 Task: Find connections with filter location Prostějov with filter topic #jobseekerswith filter profile language English with filter current company VICE Media with filter school KRISHNA INSTITUTE OF ENGINEERING AND TECHNOLOGY, GHAZIABAD with filter industry Business Content with filter service category Tax Law with filter keywords title Credit Authorizer
Action: Mouse moved to (573, 76)
Screenshot: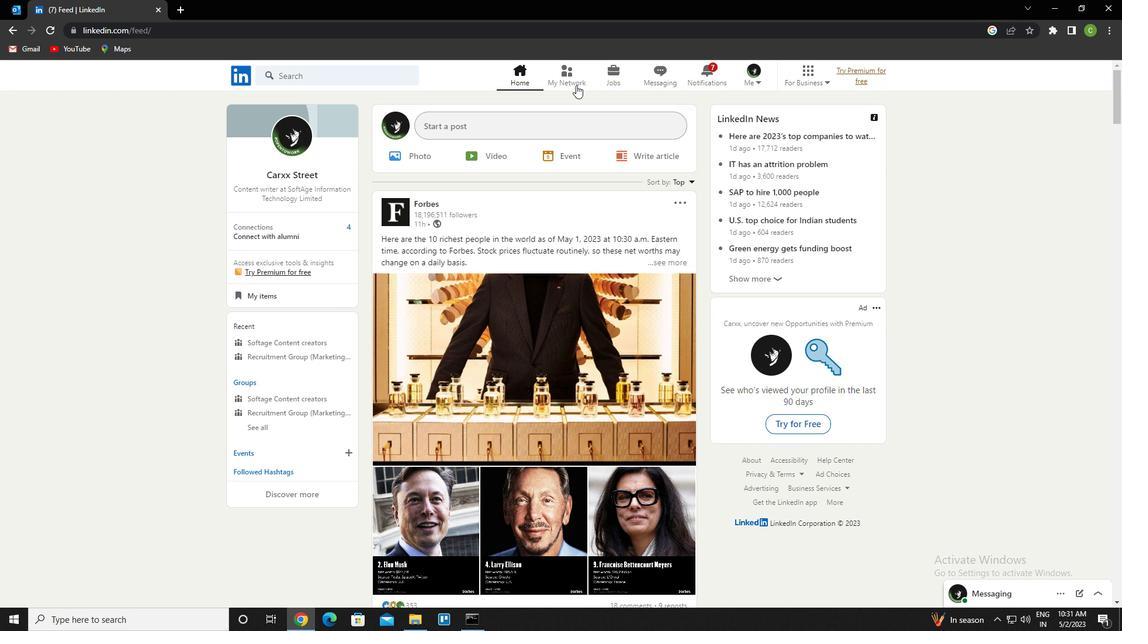 
Action: Mouse pressed left at (573, 76)
Screenshot: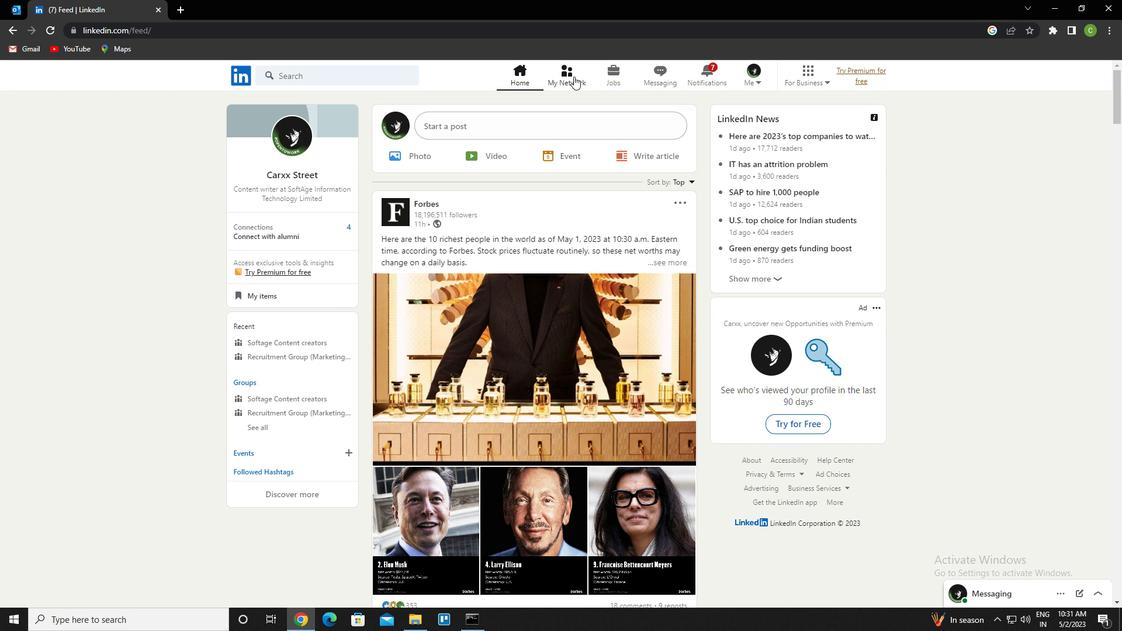 
Action: Mouse moved to (316, 143)
Screenshot: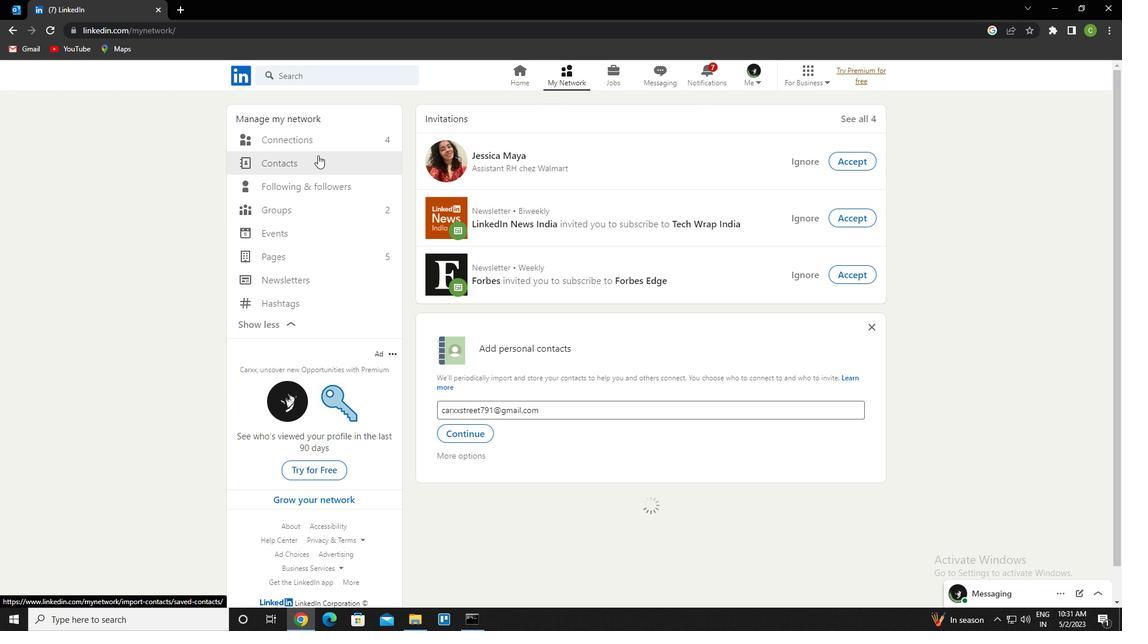 
Action: Mouse pressed left at (316, 143)
Screenshot: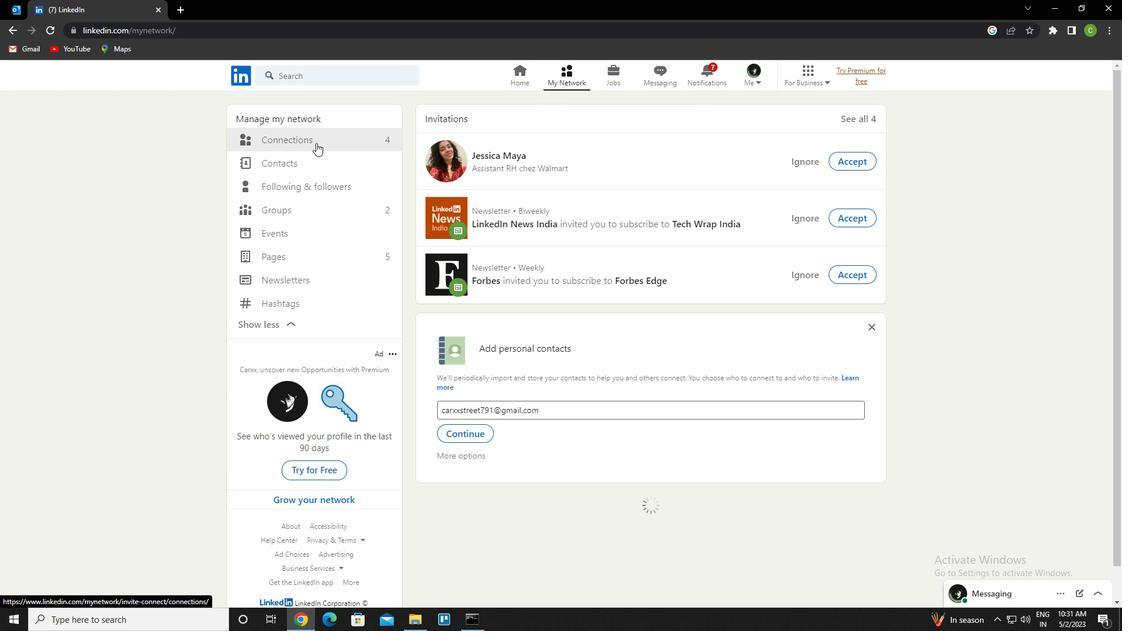 
Action: Mouse moved to (643, 143)
Screenshot: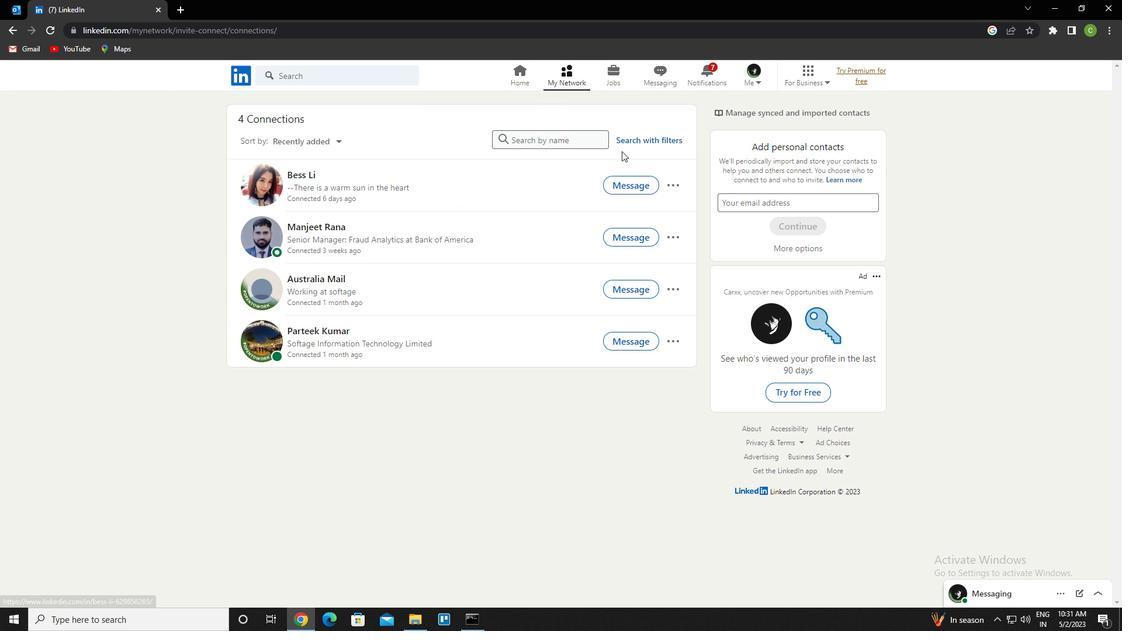 
Action: Mouse pressed left at (643, 143)
Screenshot: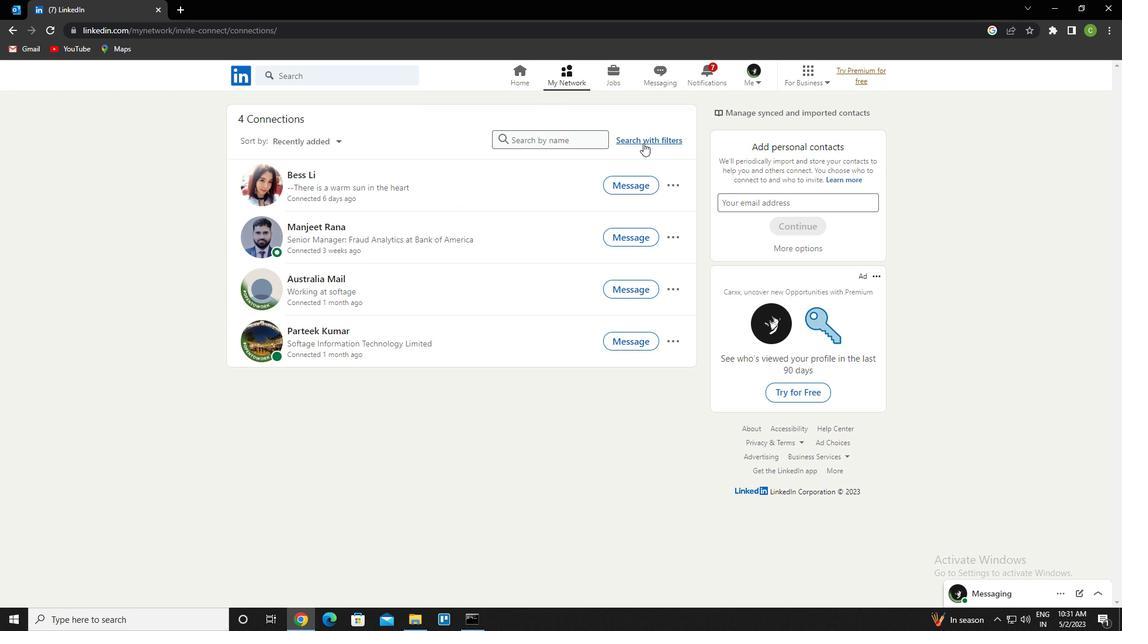 
Action: Mouse moved to (589, 102)
Screenshot: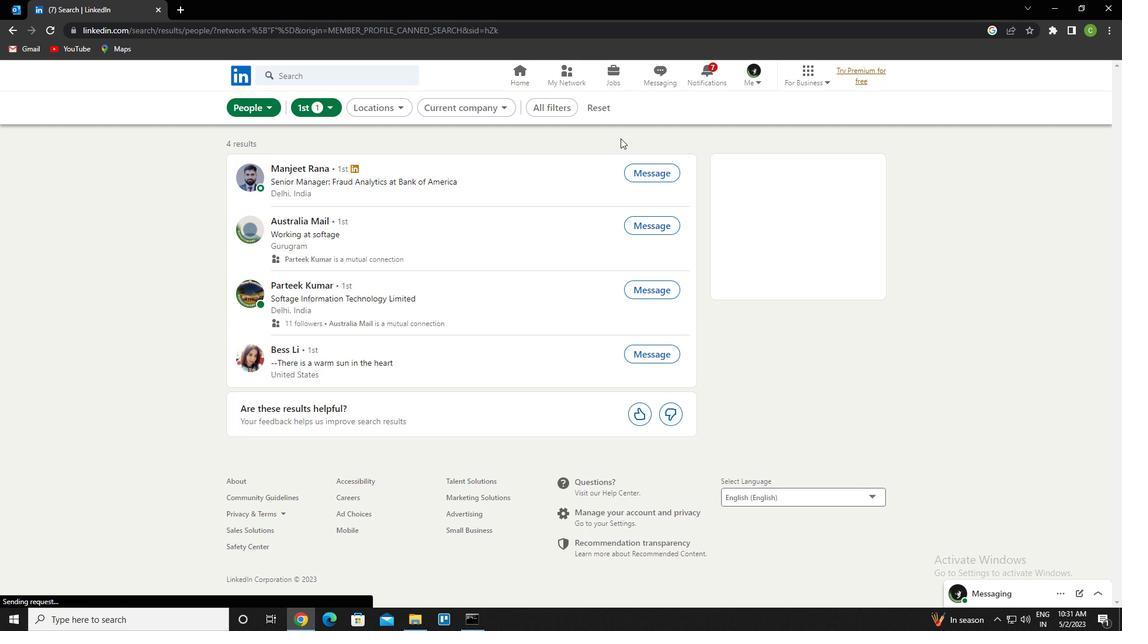 
Action: Mouse pressed left at (589, 102)
Screenshot: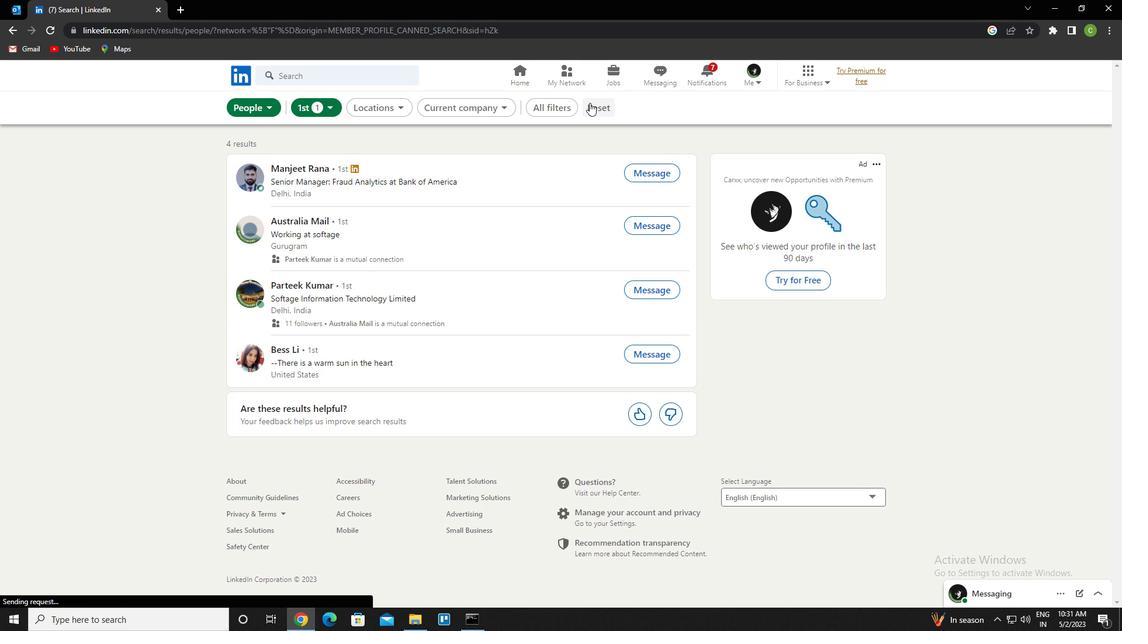 
Action: Mouse moved to (582, 111)
Screenshot: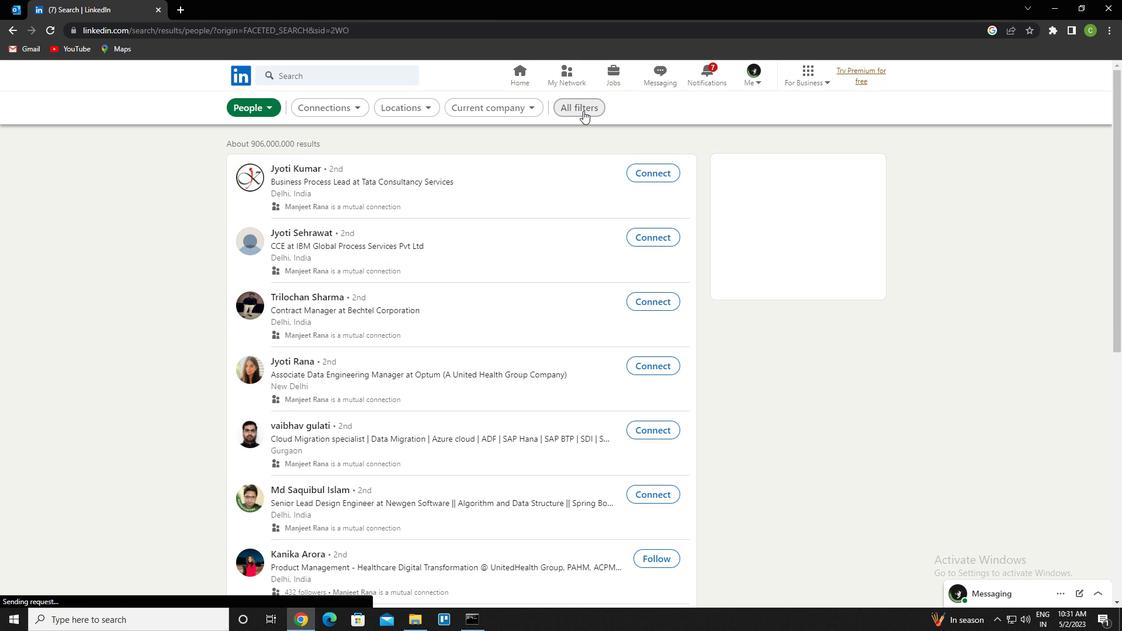 
Action: Mouse pressed left at (582, 111)
Screenshot: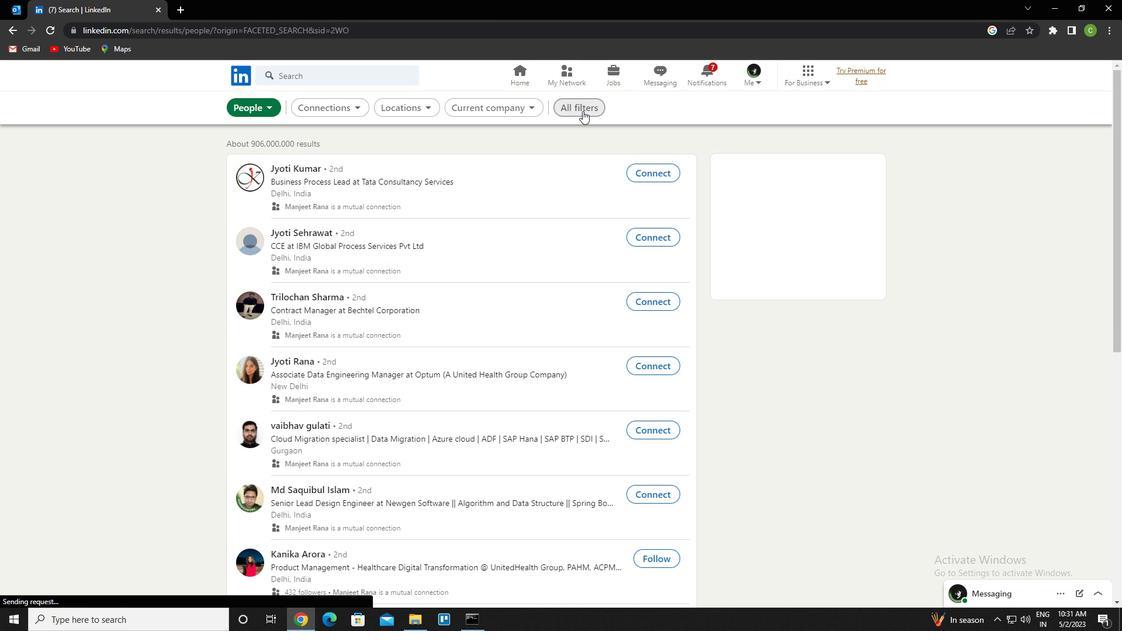 
Action: Mouse moved to (991, 328)
Screenshot: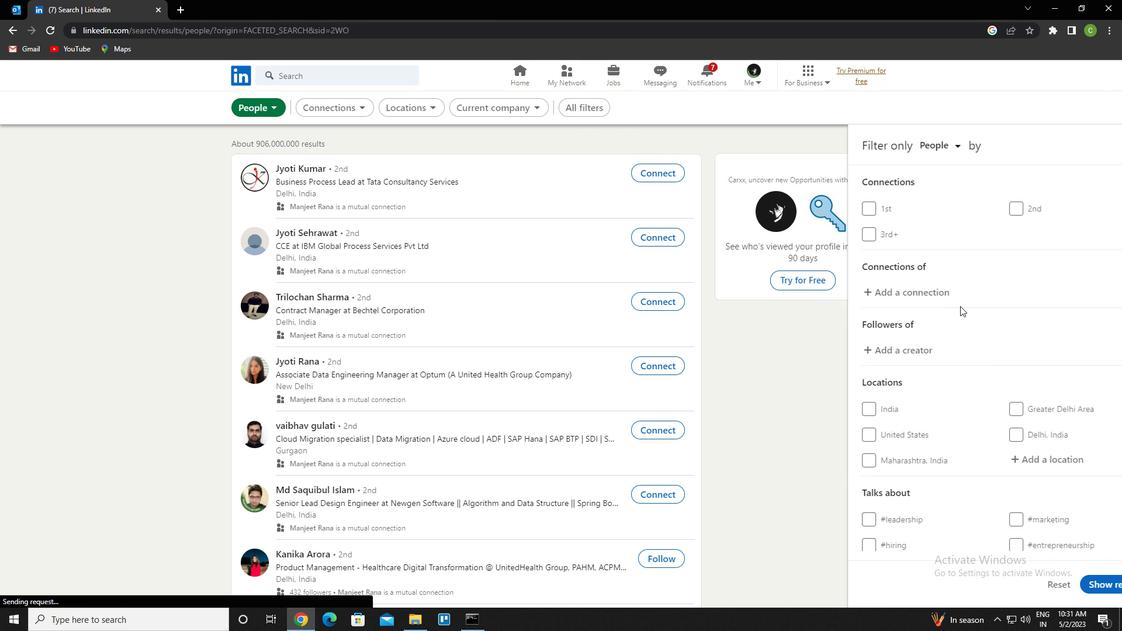 
Action: Mouse scrolled (991, 327) with delta (0, 0)
Screenshot: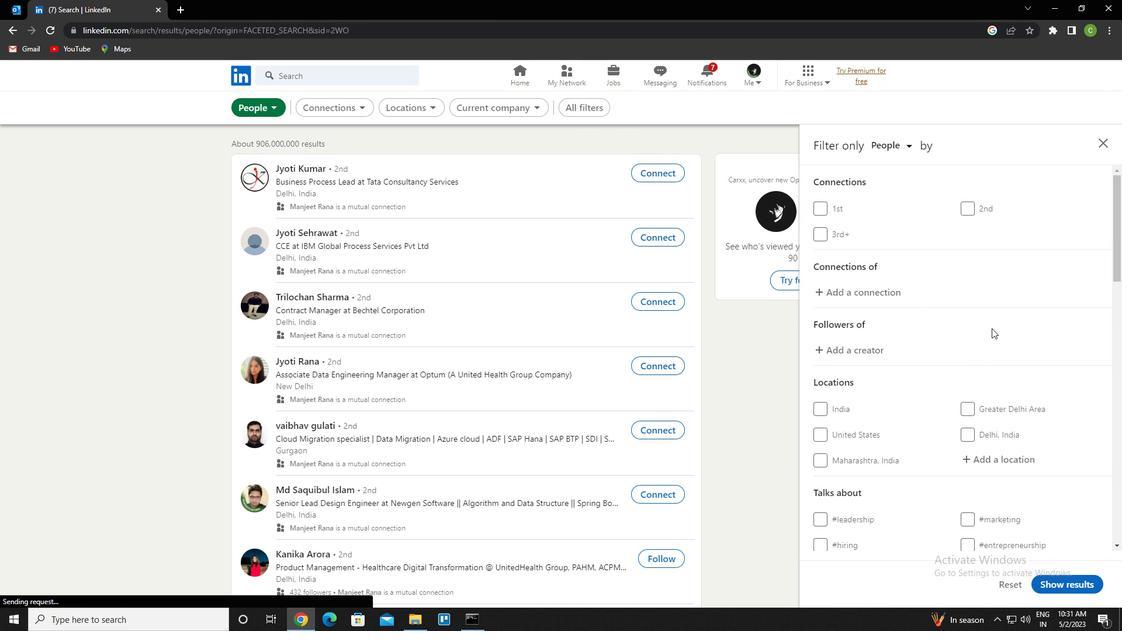 
Action: Mouse scrolled (991, 327) with delta (0, 0)
Screenshot: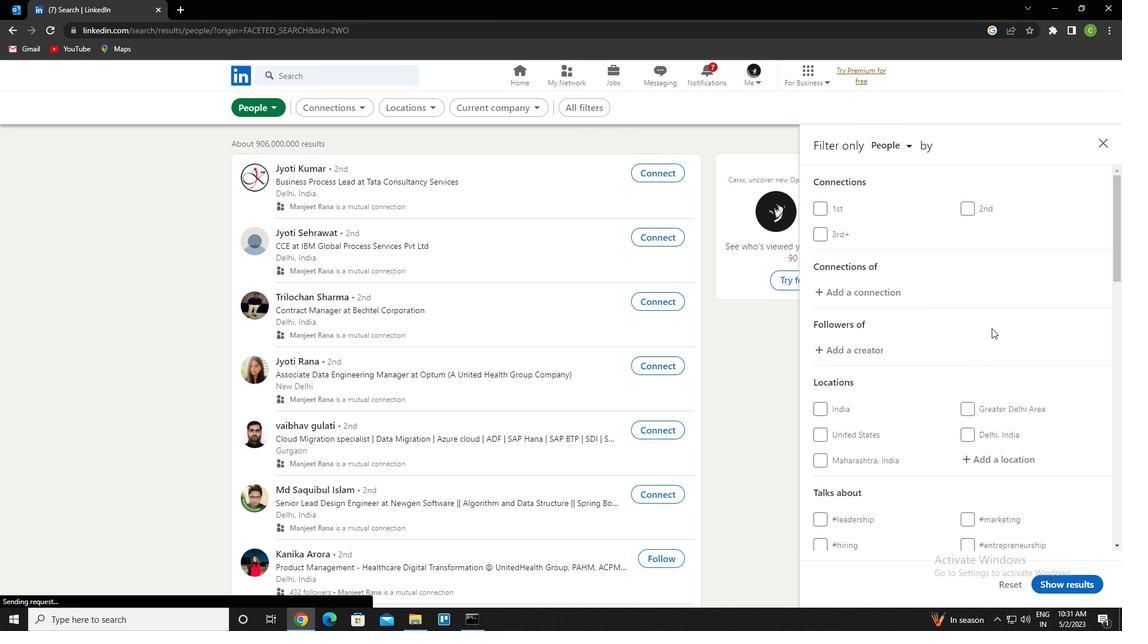 
Action: Mouse moved to (1004, 344)
Screenshot: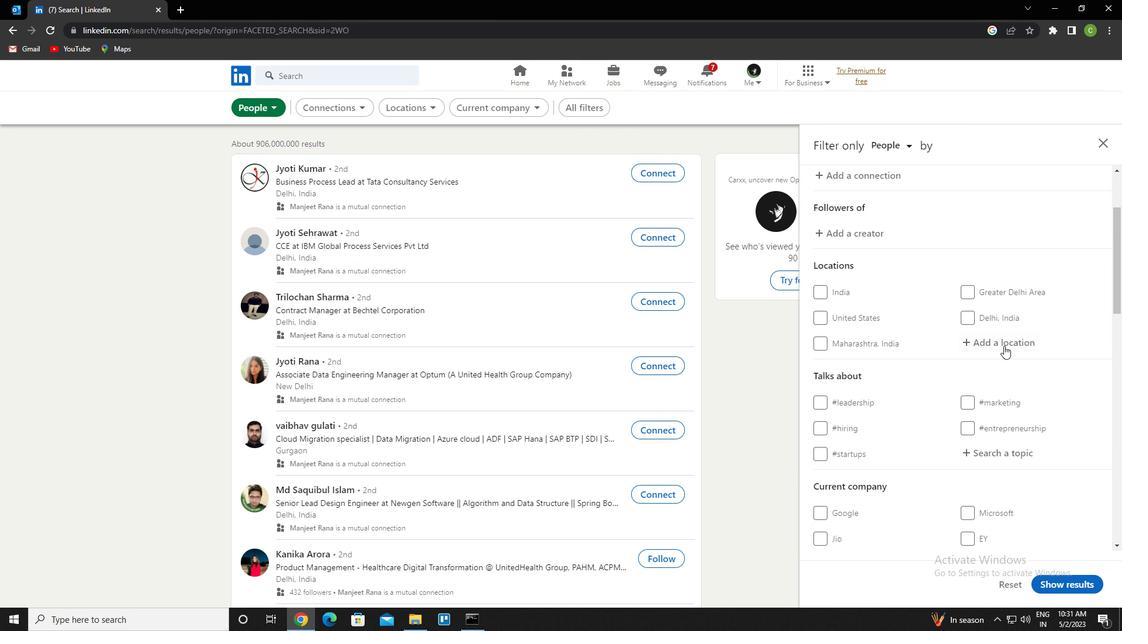
Action: Mouse pressed left at (1004, 344)
Screenshot: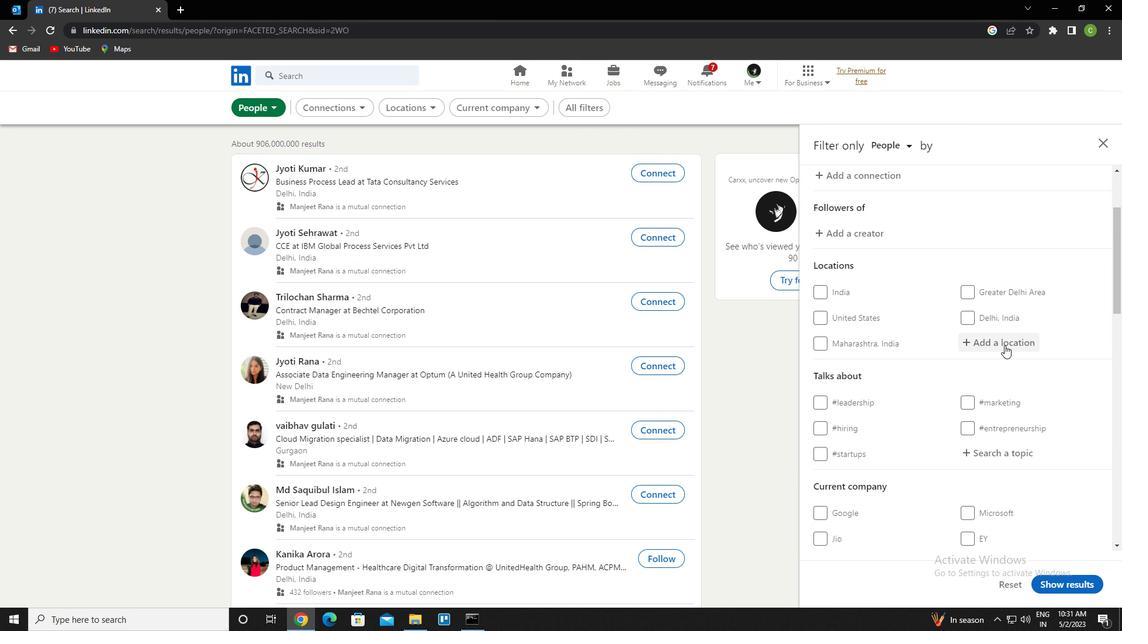 
Action: Mouse moved to (1004, 344)
Screenshot: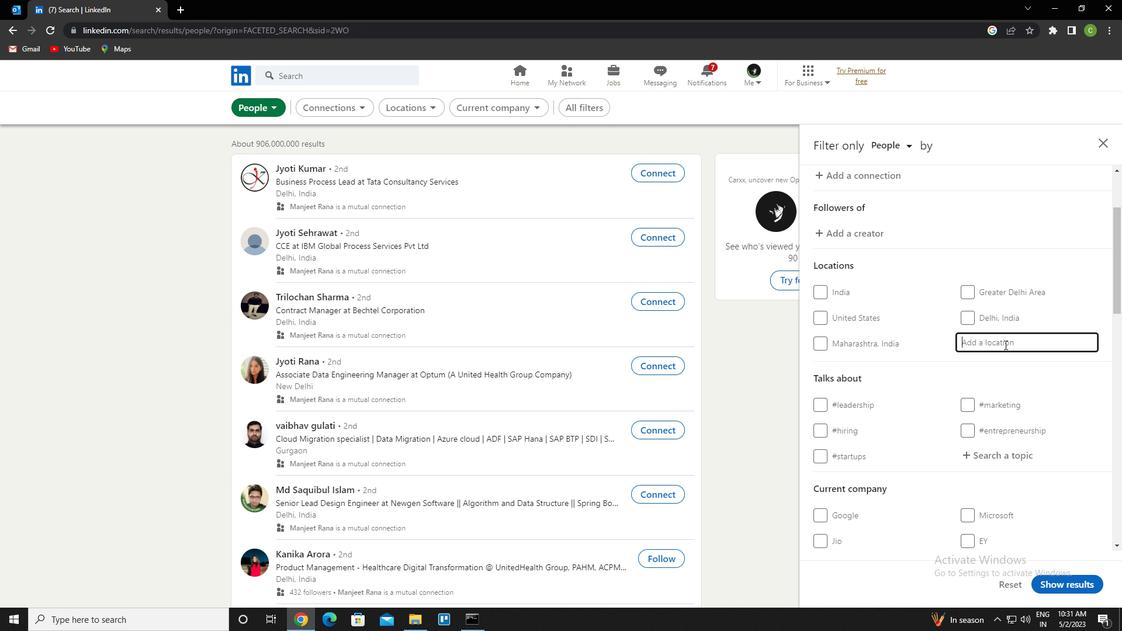 
Action: Key pressed <Key.caps_lock>p<Key.caps_lock>roste<Key.down><Key.enter>
Screenshot: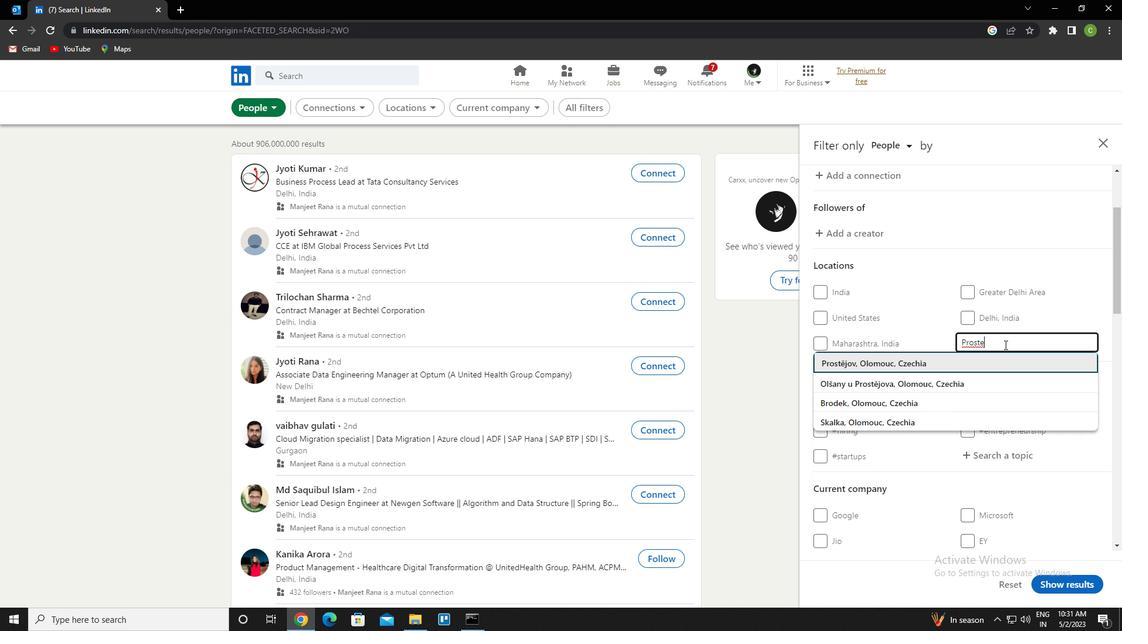 
Action: Mouse moved to (980, 359)
Screenshot: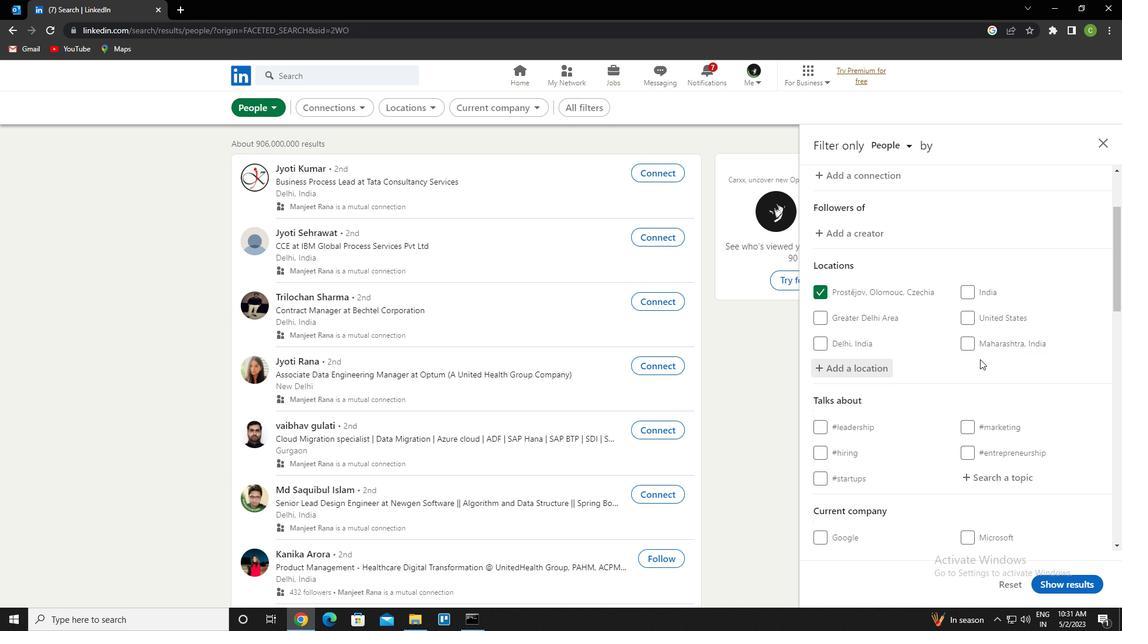 
Action: Mouse scrolled (980, 358) with delta (0, 0)
Screenshot: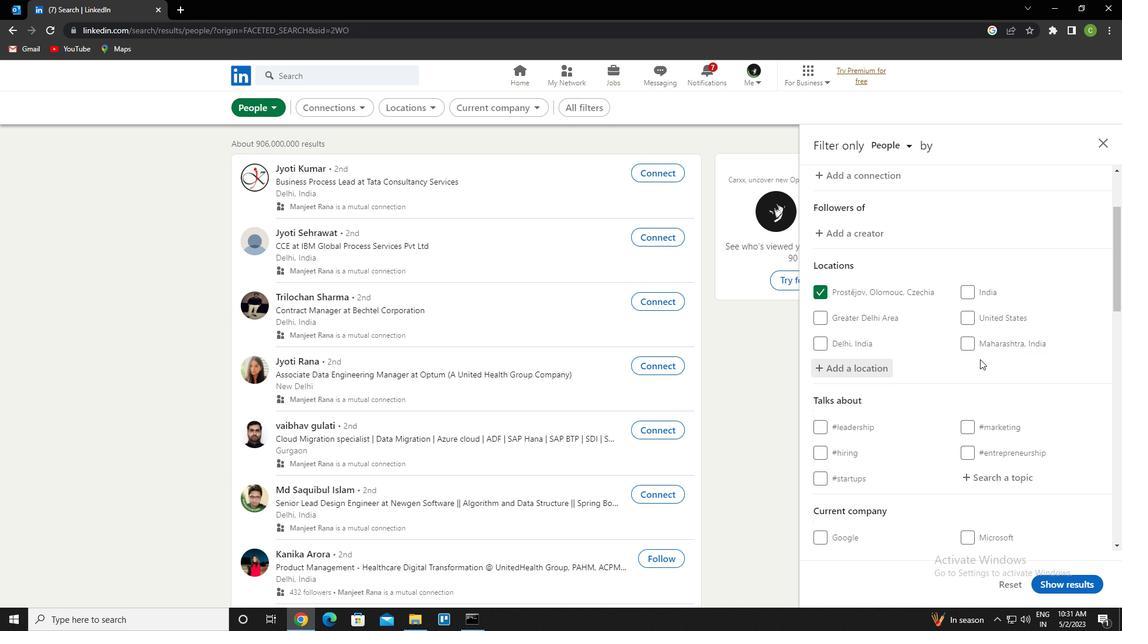 
Action: Mouse moved to (981, 358)
Screenshot: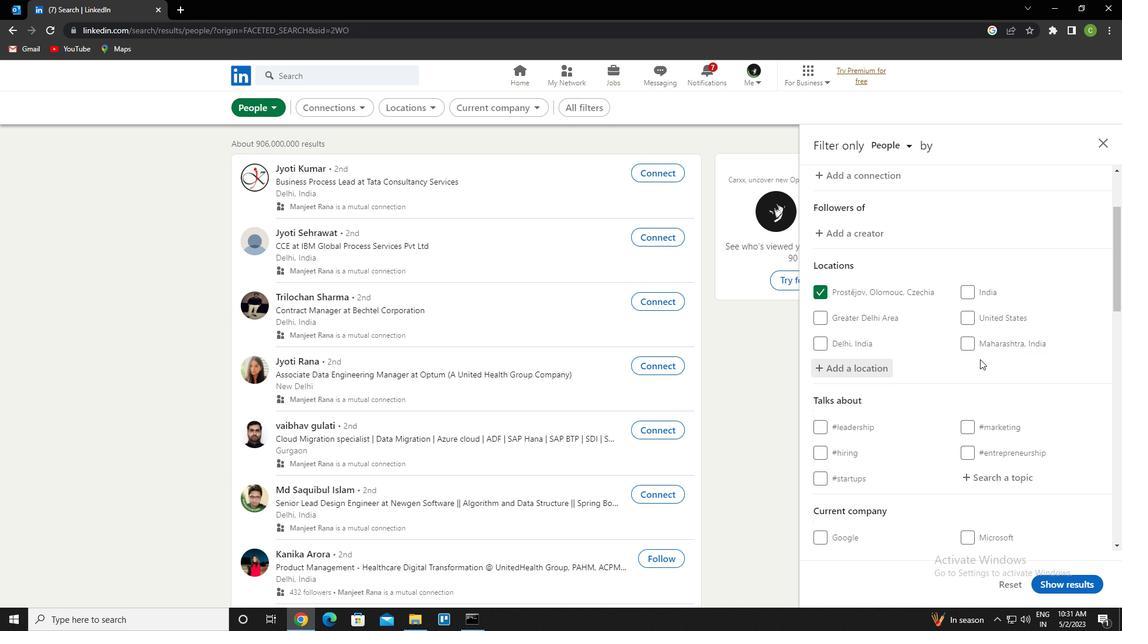 
Action: Mouse scrolled (981, 358) with delta (0, 0)
Screenshot: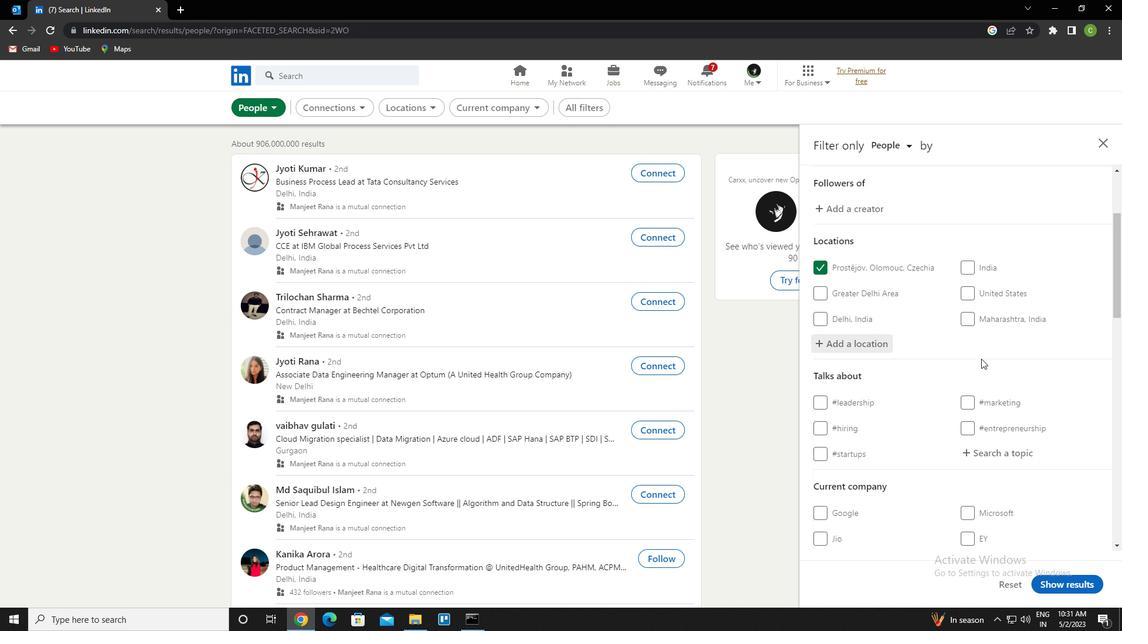 
Action: Mouse moved to (981, 358)
Screenshot: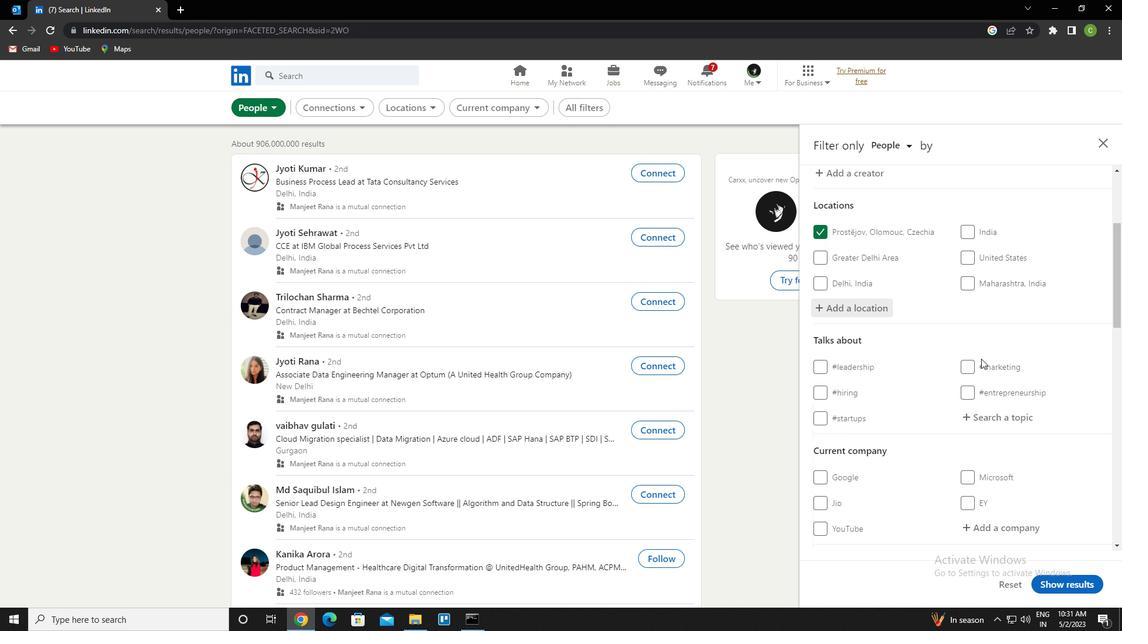 
Action: Mouse scrolled (981, 358) with delta (0, 0)
Screenshot: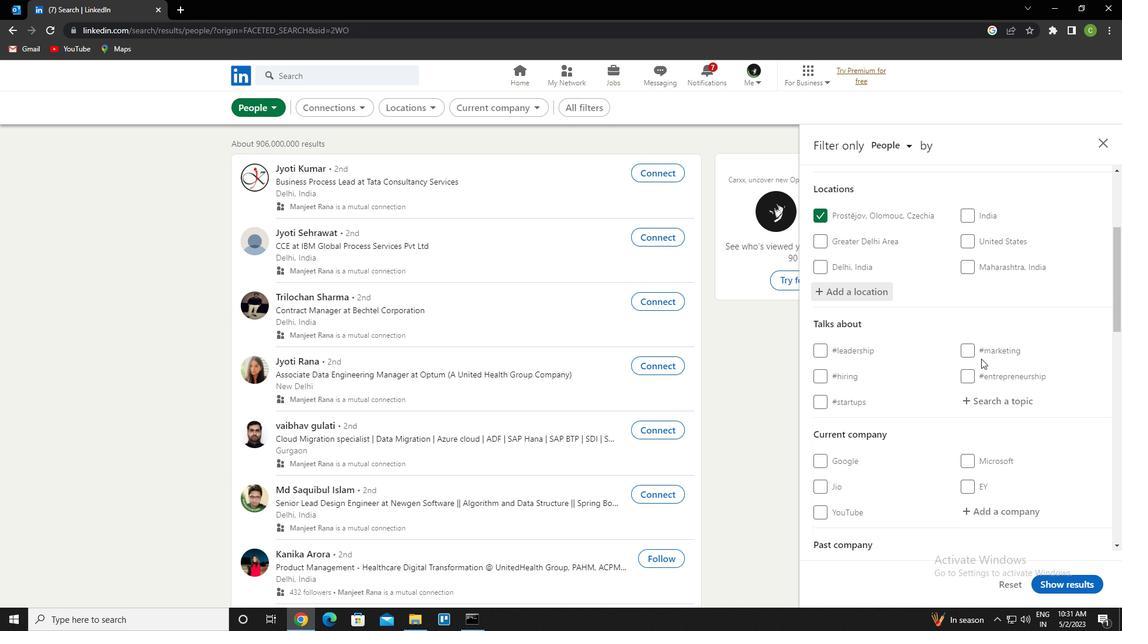 
Action: Mouse scrolled (981, 358) with delta (0, 0)
Screenshot: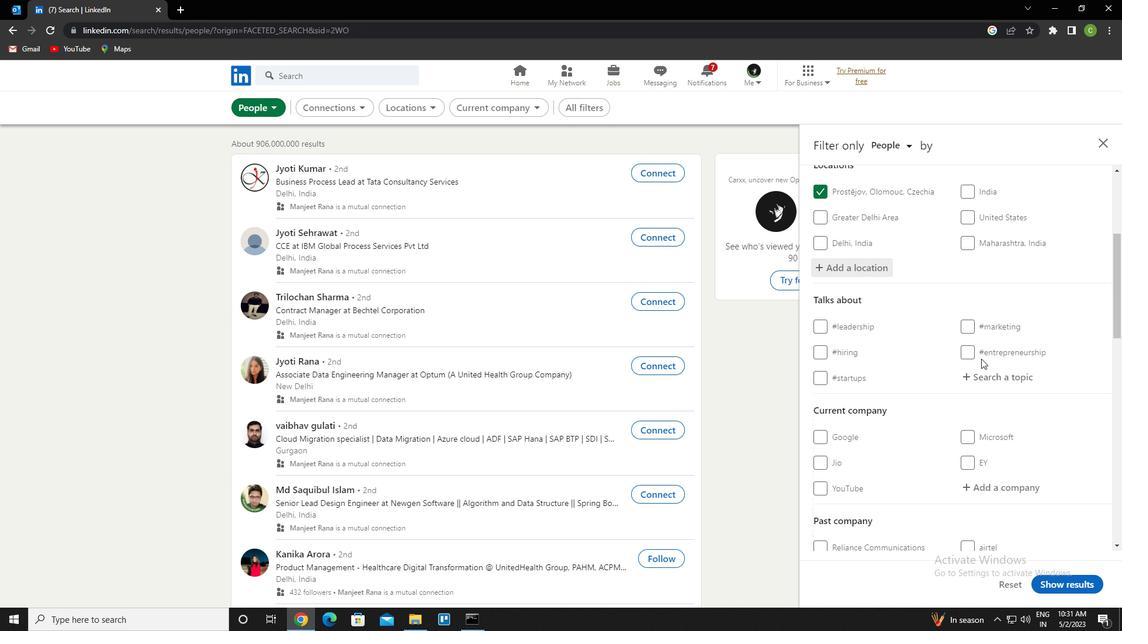 
Action: Mouse scrolled (981, 358) with delta (0, 0)
Screenshot: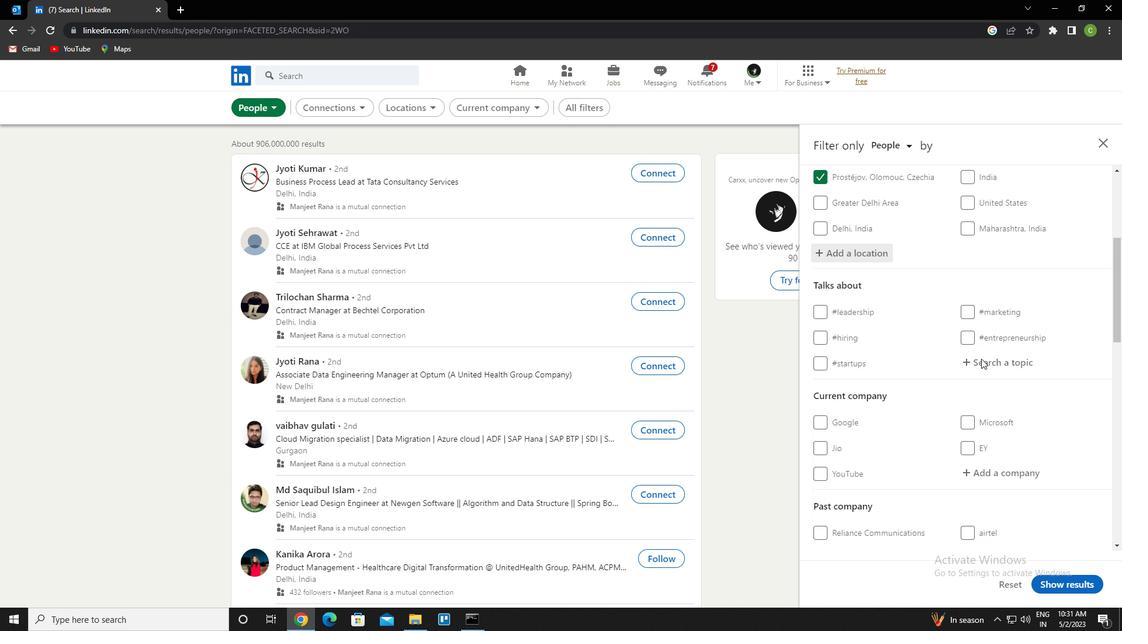 
Action: Mouse moved to (981, 358)
Screenshot: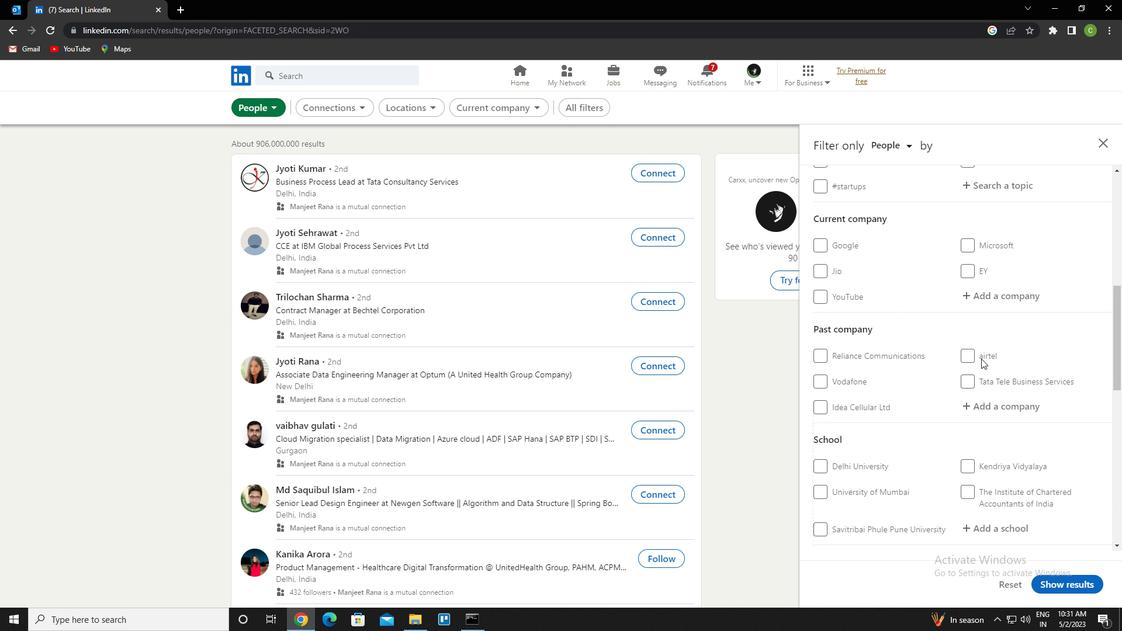
Action: Mouse scrolled (981, 359) with delta (0, 0)
Screenshot: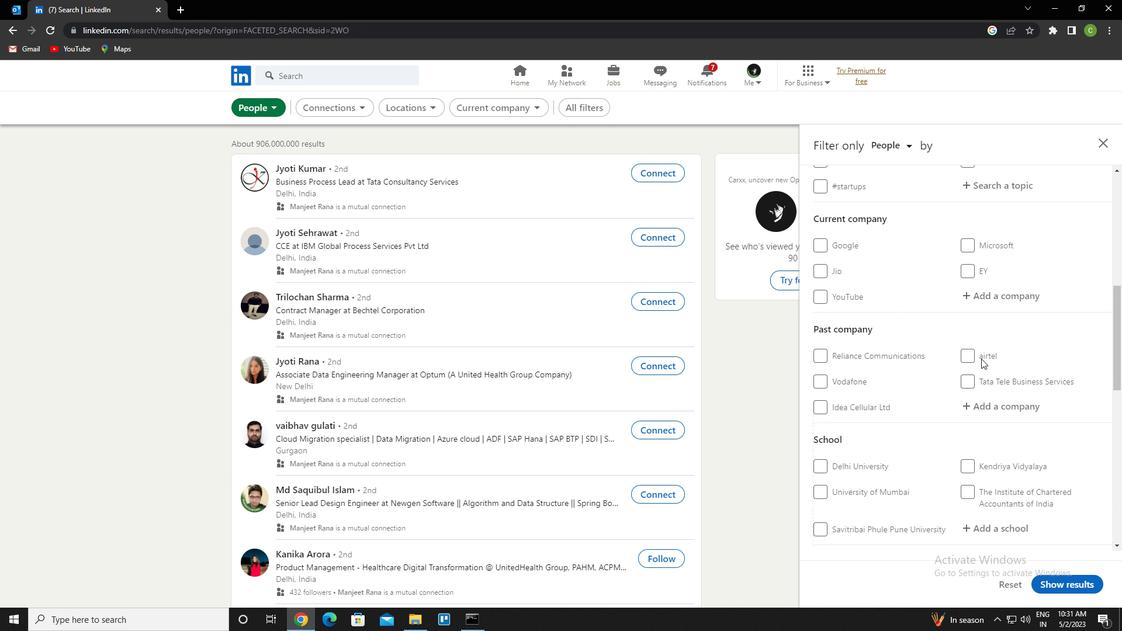 
Action: Mouse scrolled (981, 359) with delta (0, 0)
Screenshot: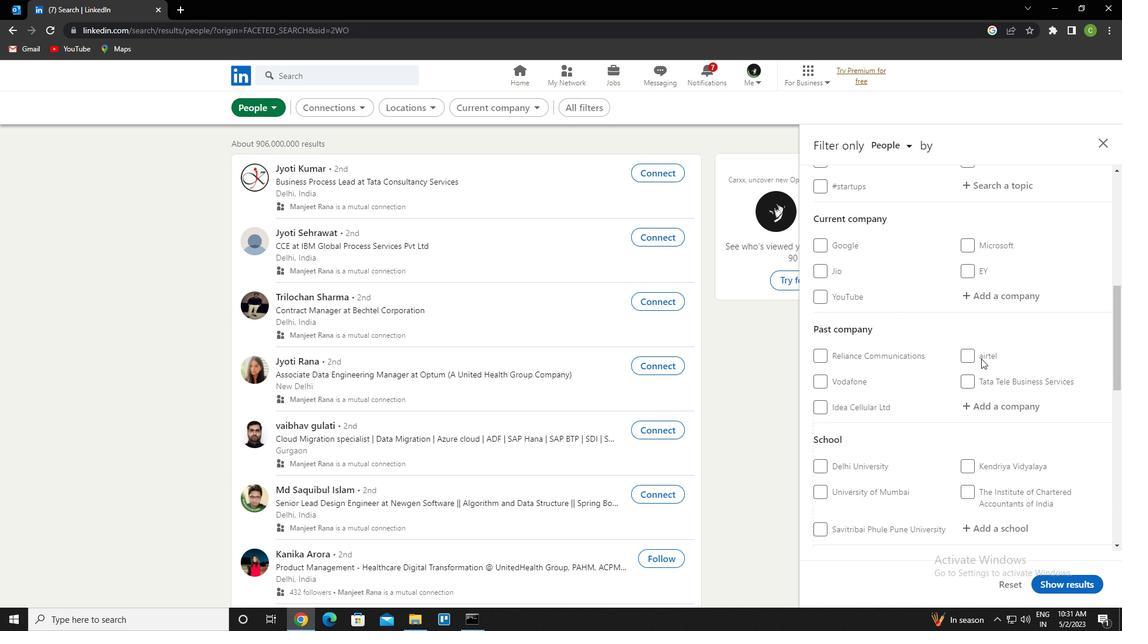 
Action: Mouse moved to (991, 301)
Screenshot: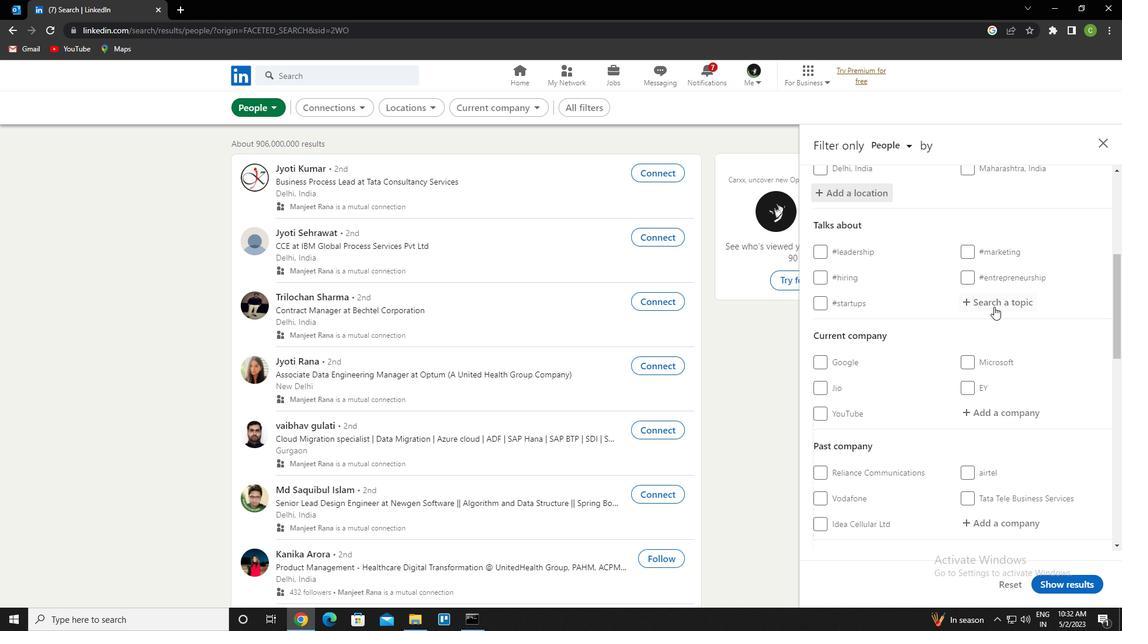 
Action: Mouse pressed left at (991, 301)
Screenshot: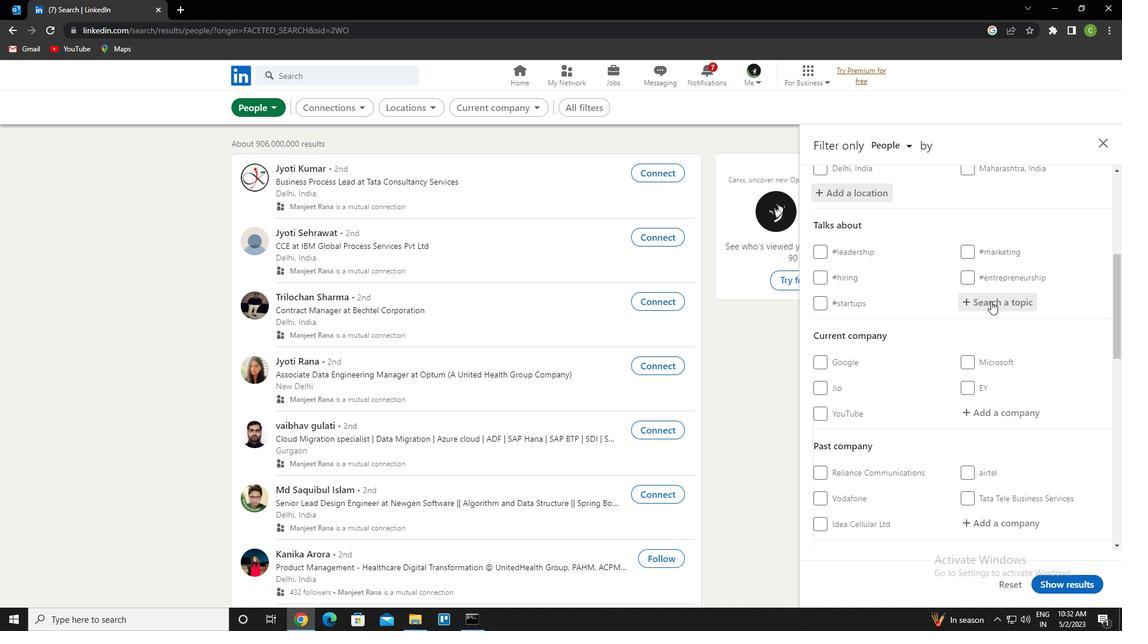 
Action: Key pressed jobseeker<Key.down><Key.enter>
Screenshot: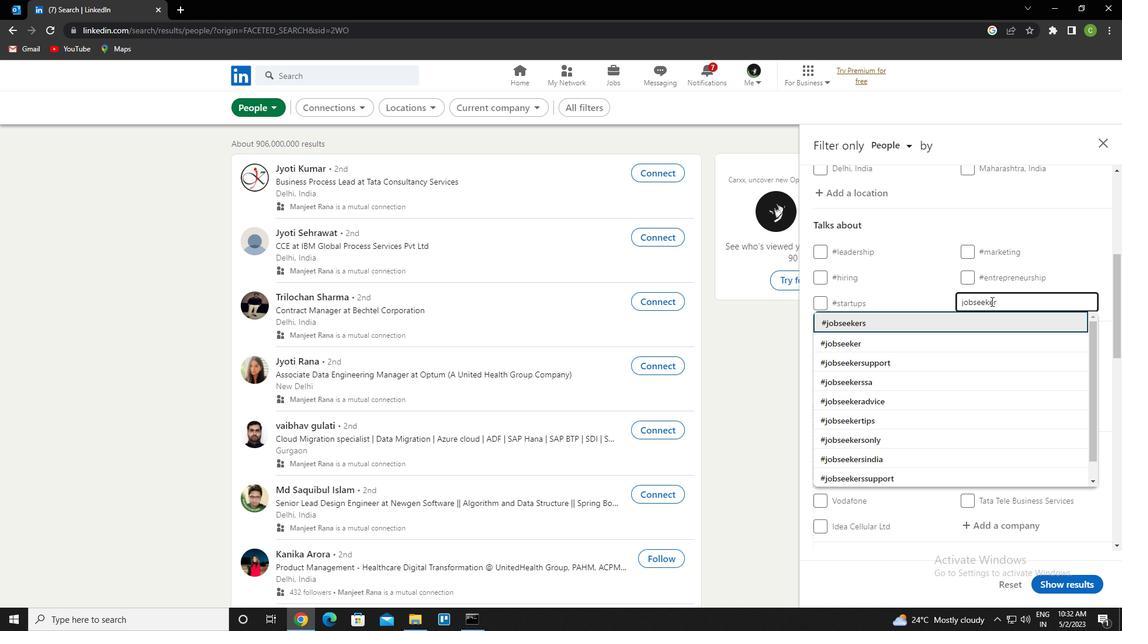
Action: Mouse moved to (988, 302)
Screenshot: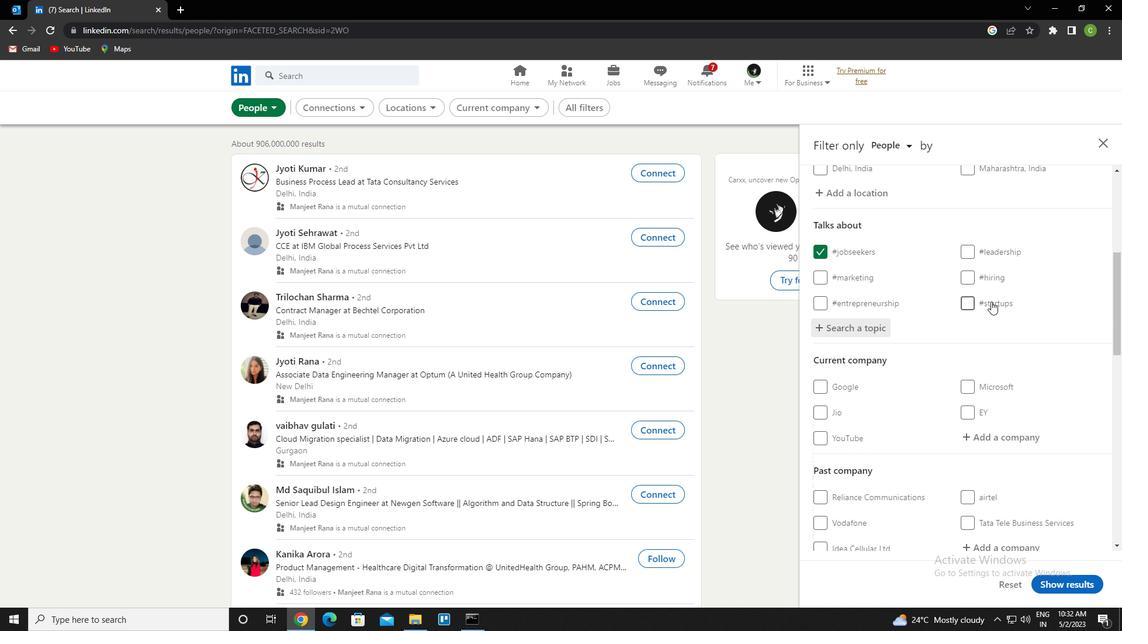 
Action: Mouse scrolled (988, 302) with delta (0, 0)
Screenshot: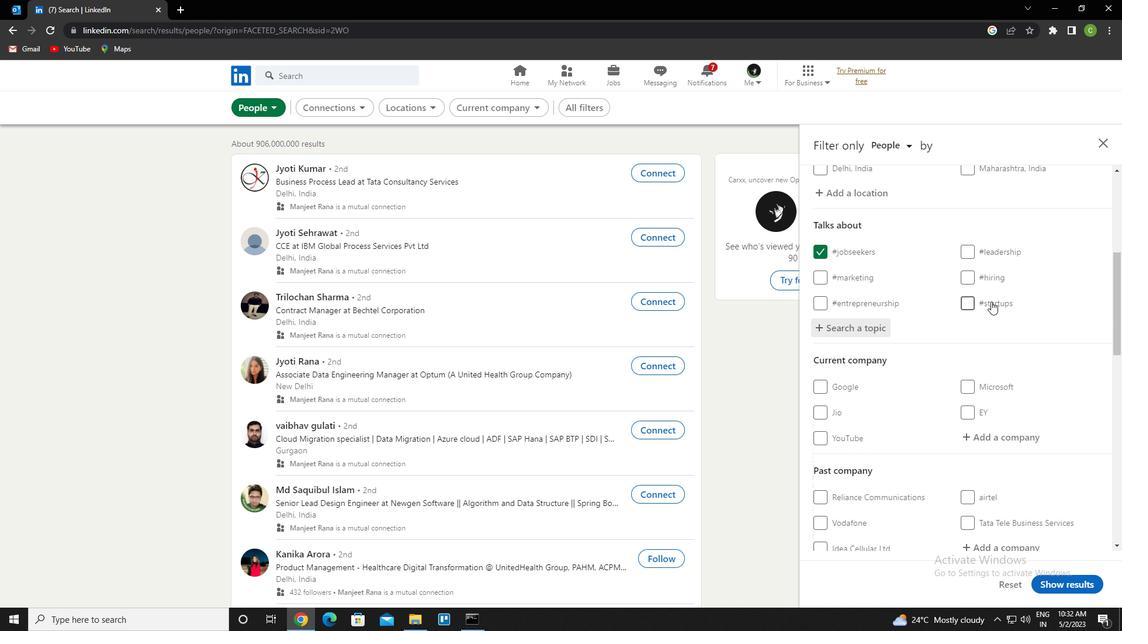 
Action: Mouse moved to (985, 304)
Screenshot: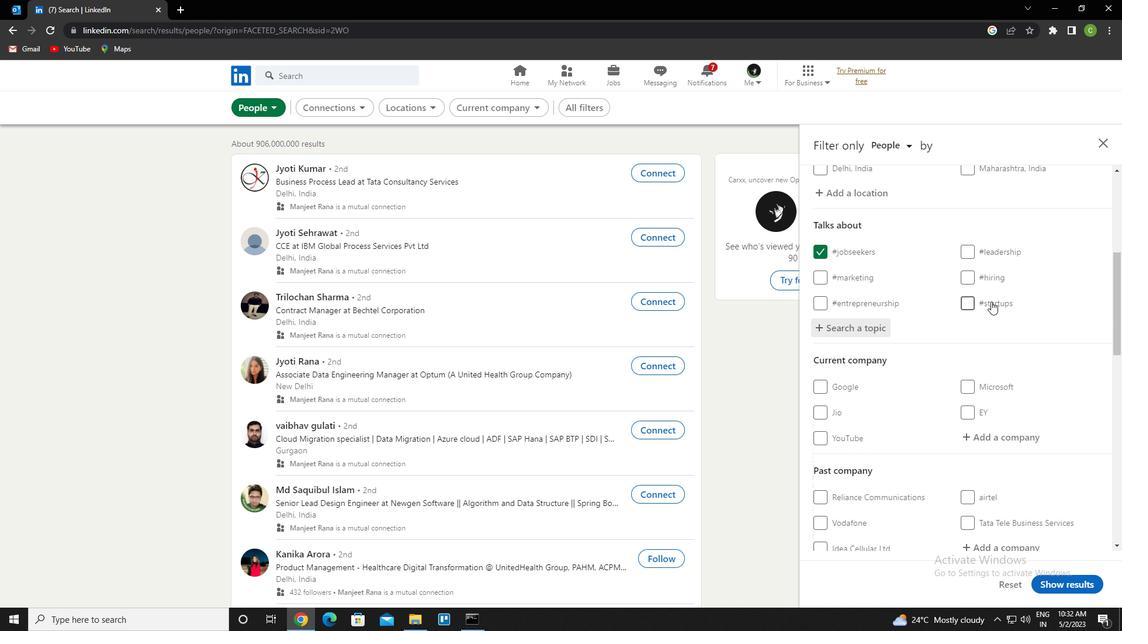 
Action: Mouse scrolled (985, 303) with delta (0, 0)
Screenshot: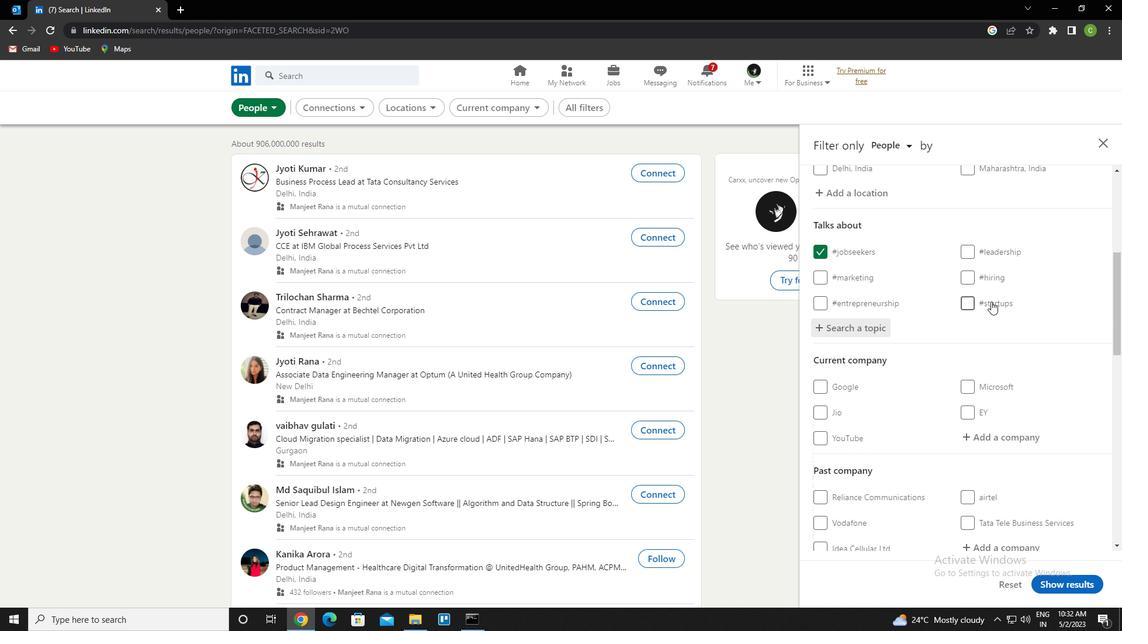 
Action: Mouse moved to (980, 310)
Screenshot: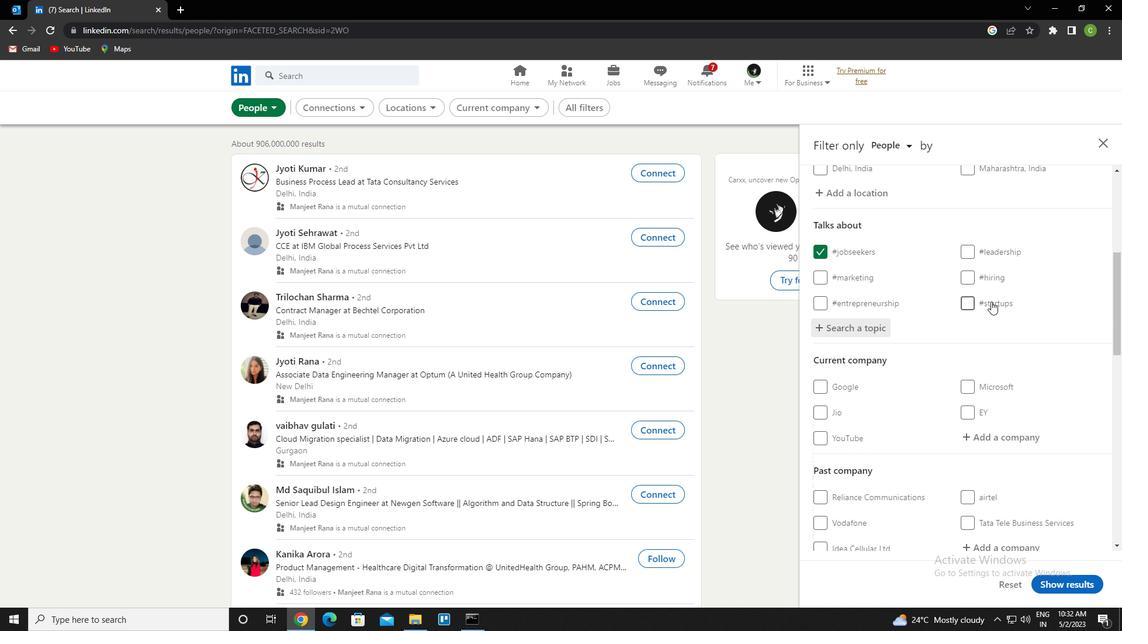 
Action: Mouse scrolled (980, 309) with delta (0, 0)
Screenshot: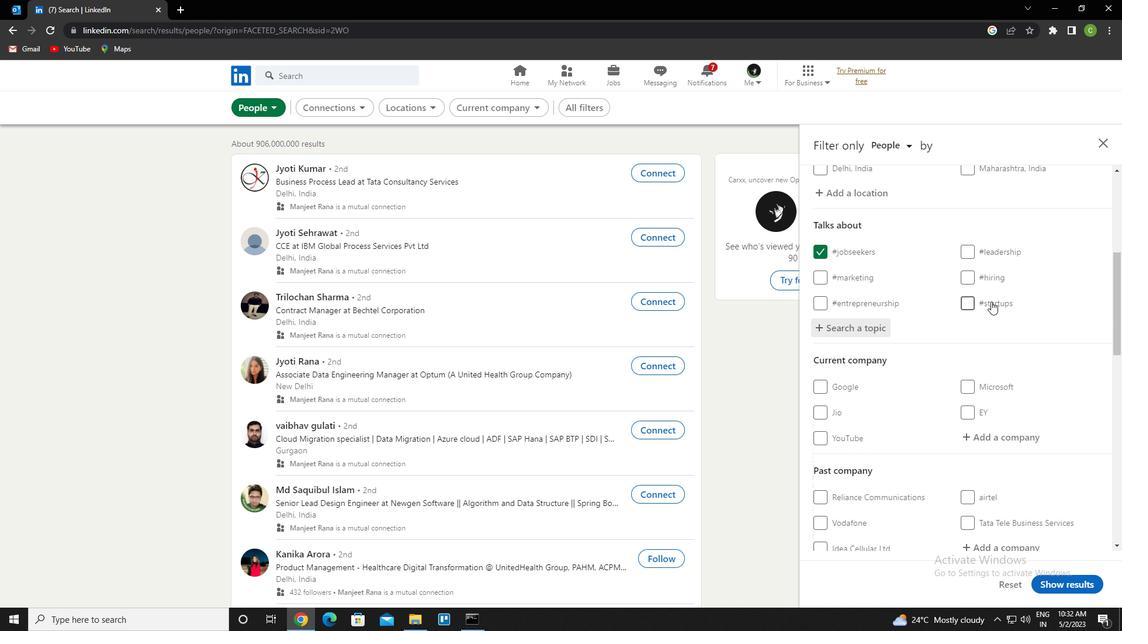 
Action: Mouse moved to (977, 315)
Screenshot: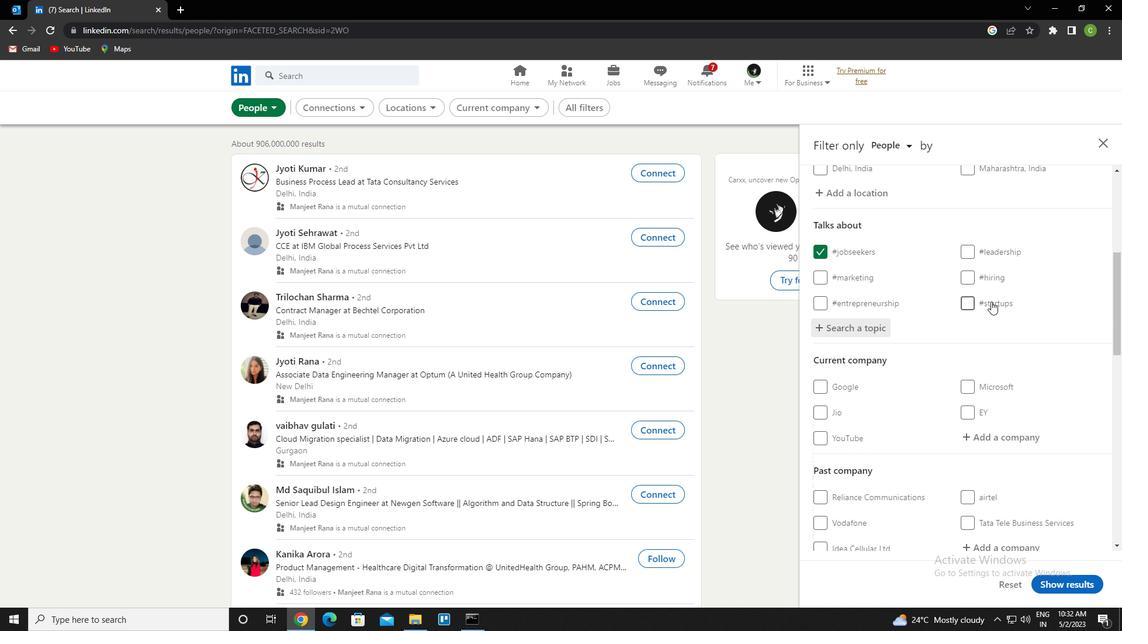 
Action: Mouse scrolled (977, 314) with delta (0, 0)
Screenshot: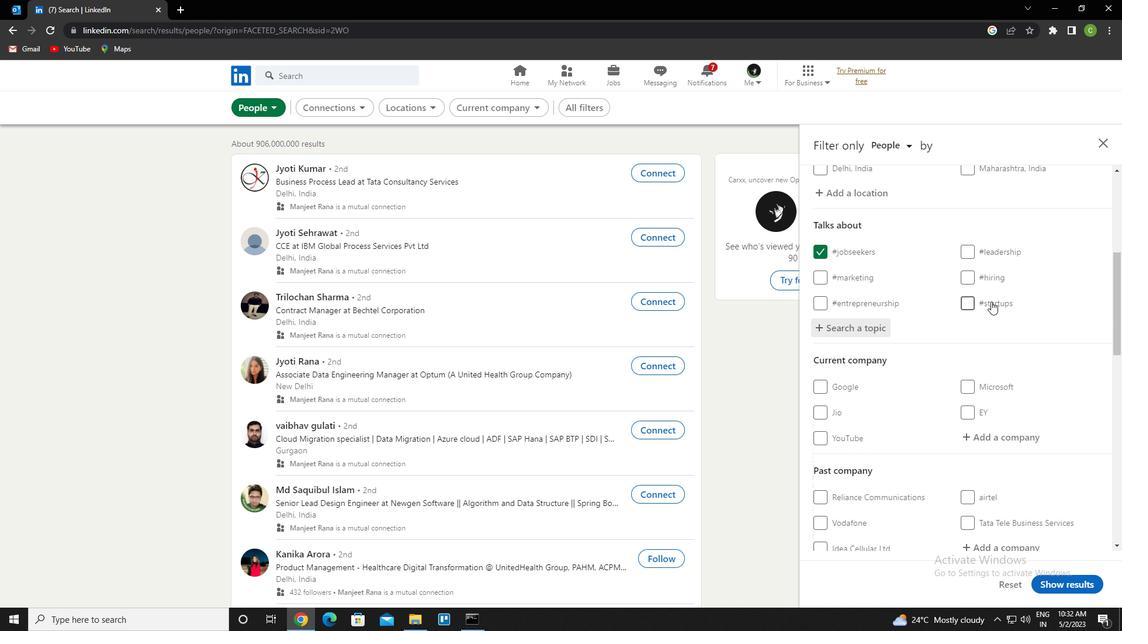 
Action: Mouse moved to (977, 315)
Screenshot: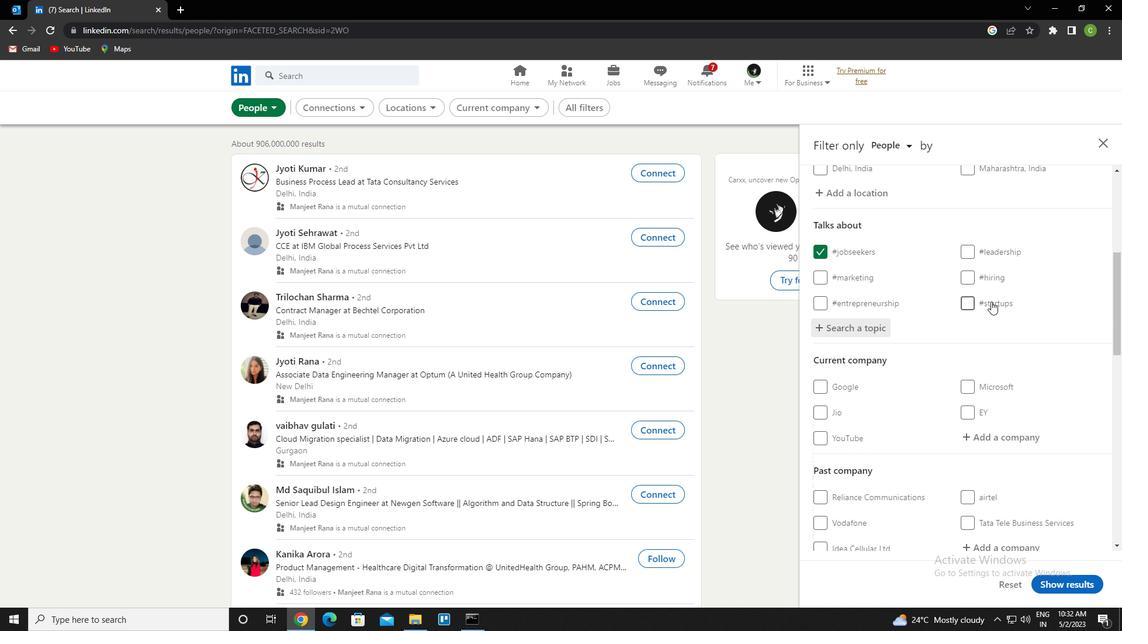 
Action: Mouse scrolled (977, 315) with delta (0, 0)
Screenshot: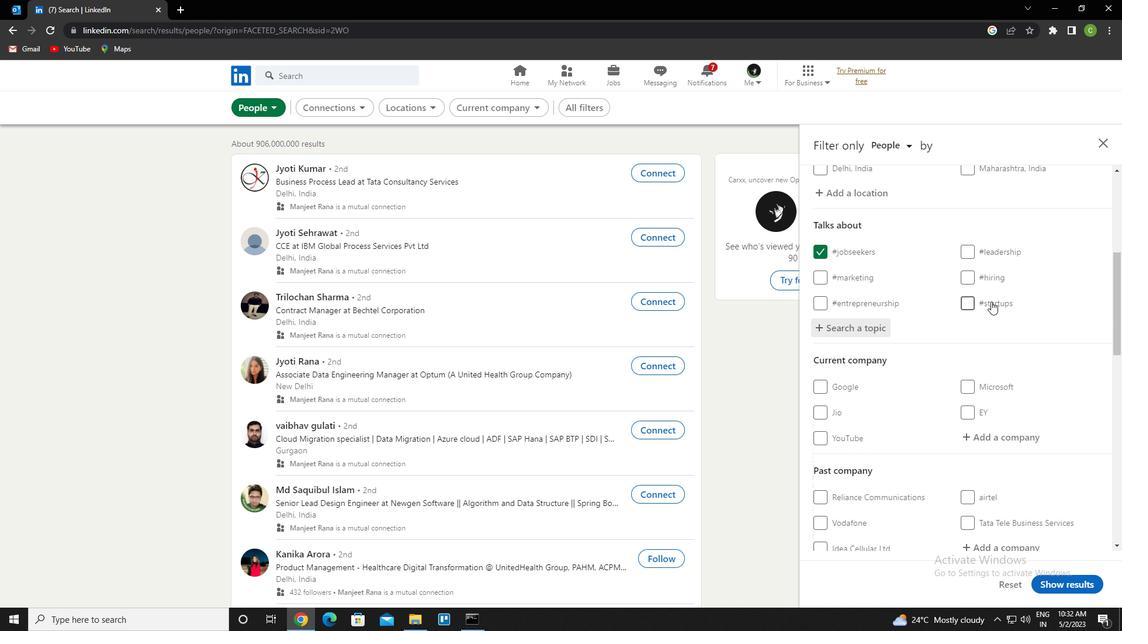 
Action: Mouse moved to (977, 316)
Screenshot: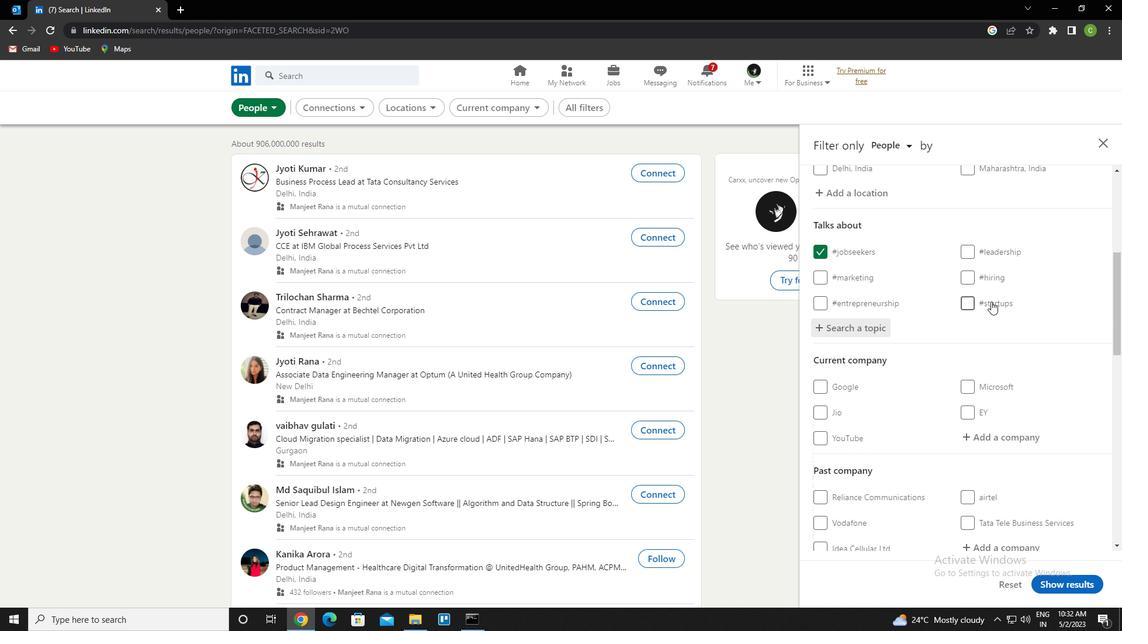
Action: Mouse scrolled (977, 315) with delta (0, 0)
Screenshot: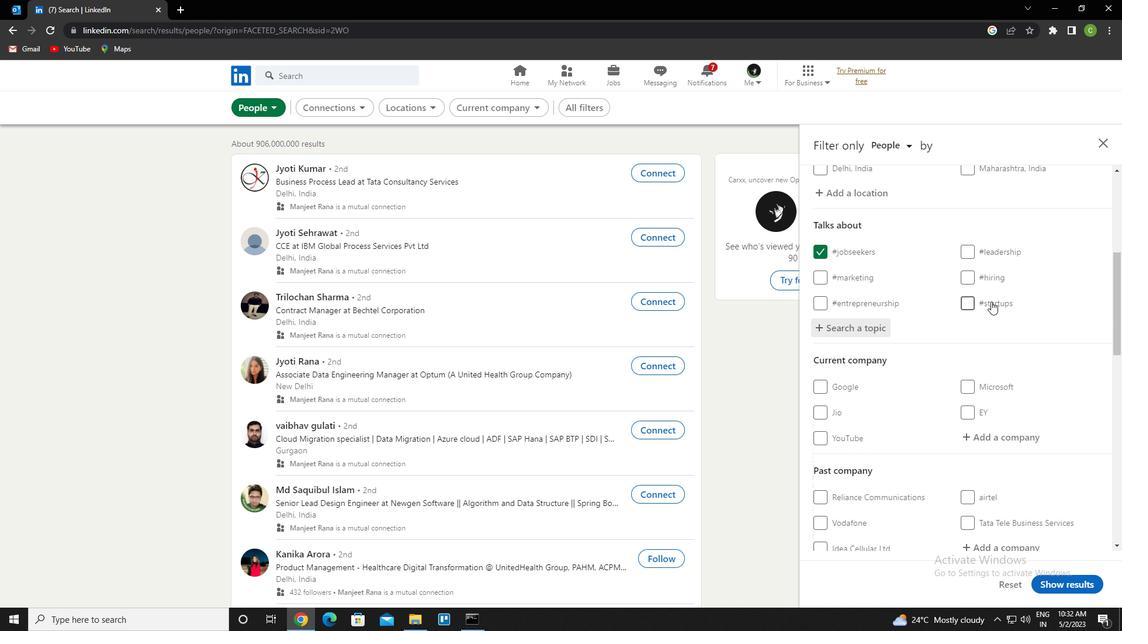 
Action: Mouse moved to (977, 316)
Screenshot: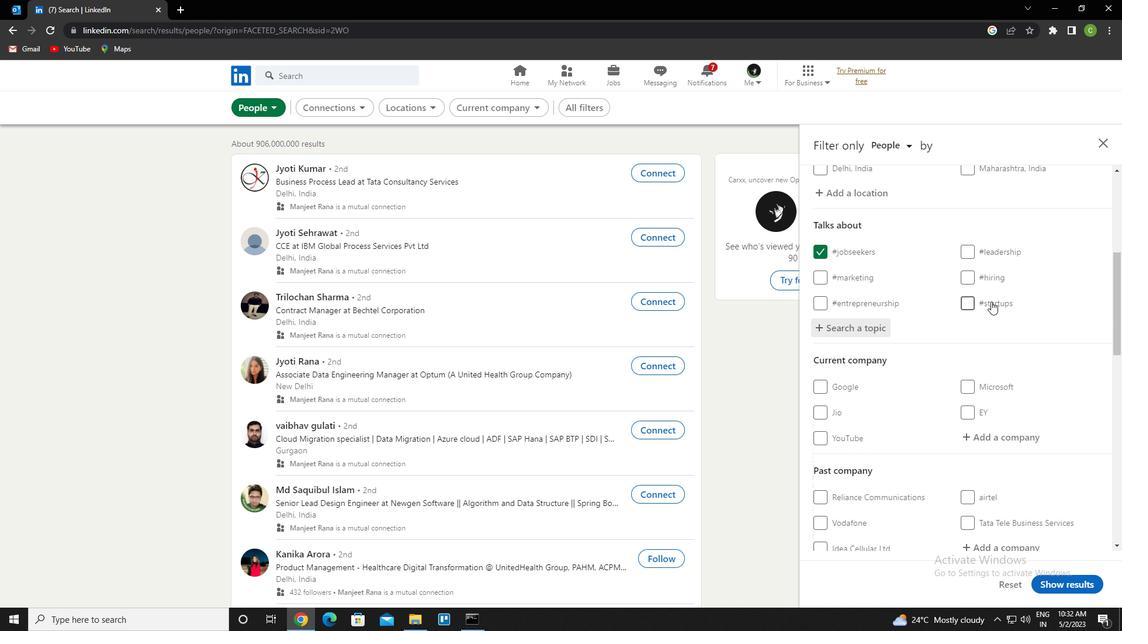 
Action: Mouse scrolled (977, 316) with delta (0, 0)
Screenshot: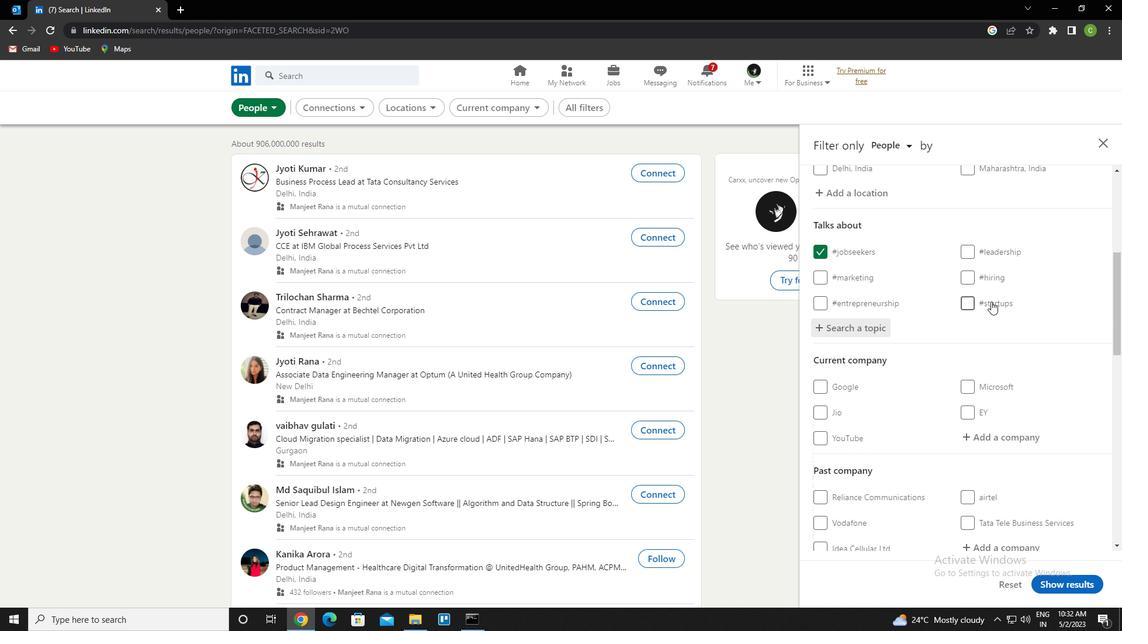 
Action: Mouse scrolled (977, 316) with delta (0, 0)
Screenshot: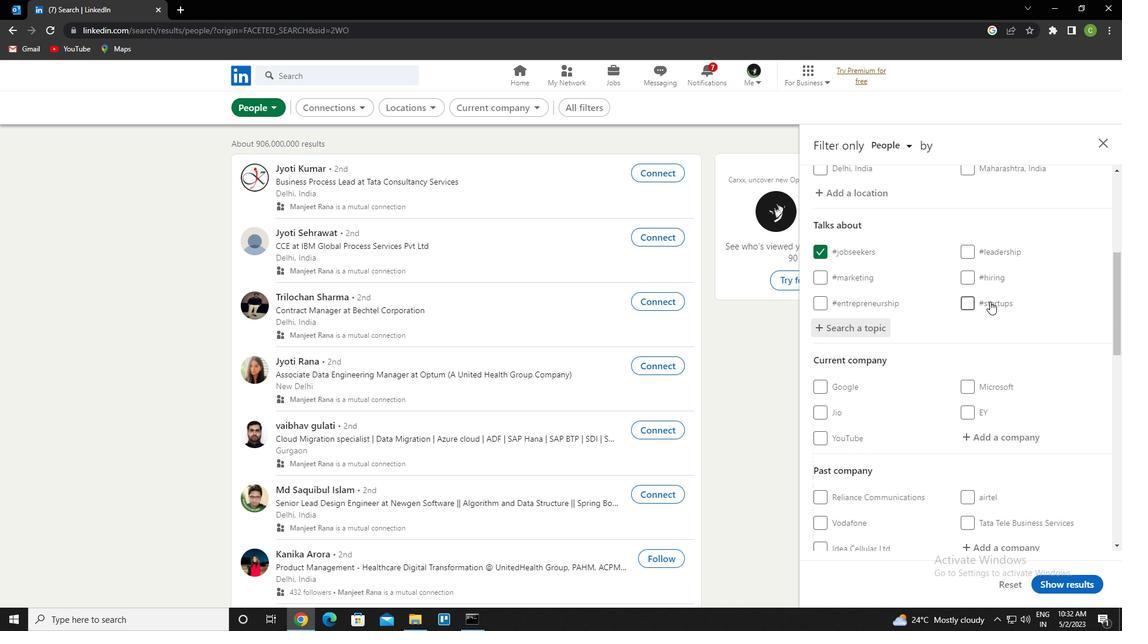 
Action: Mouse moved to (972, 319)
Screenshot: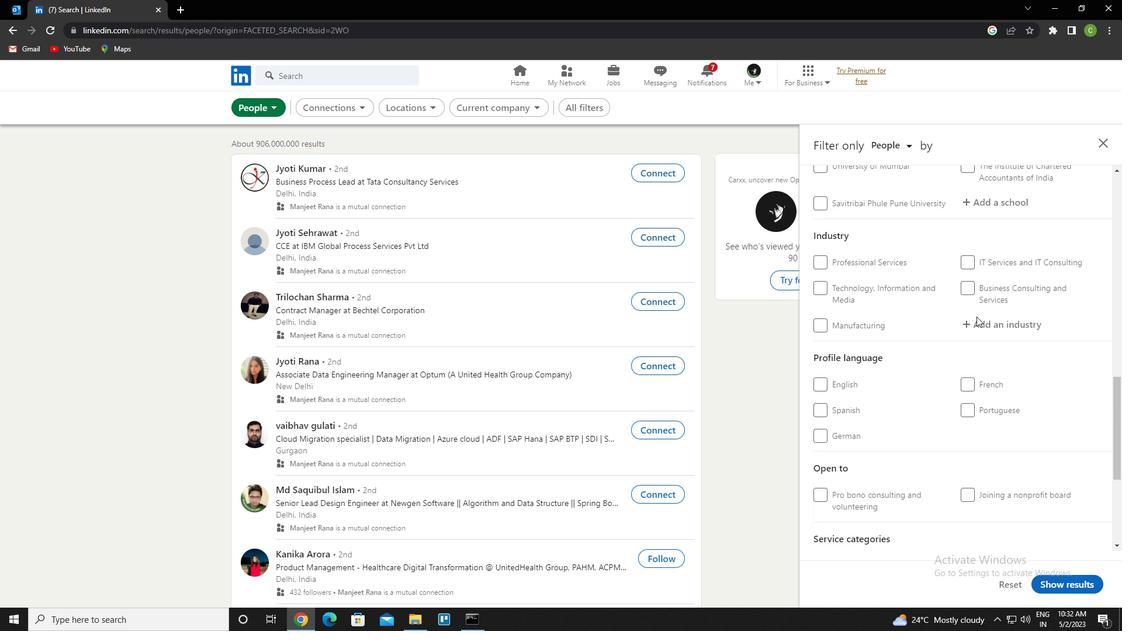 
Action: Mouse scrolled (972, 319) with delta (0, 0)
Screenshot: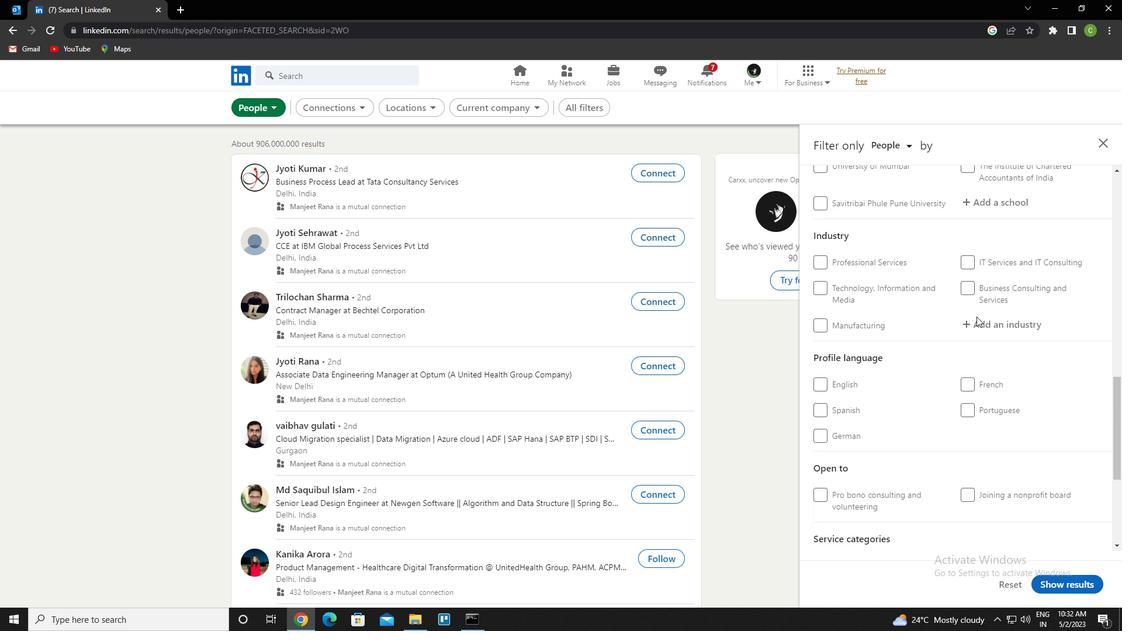 
Action: Mouse moved to (971, 320)
Screenshot: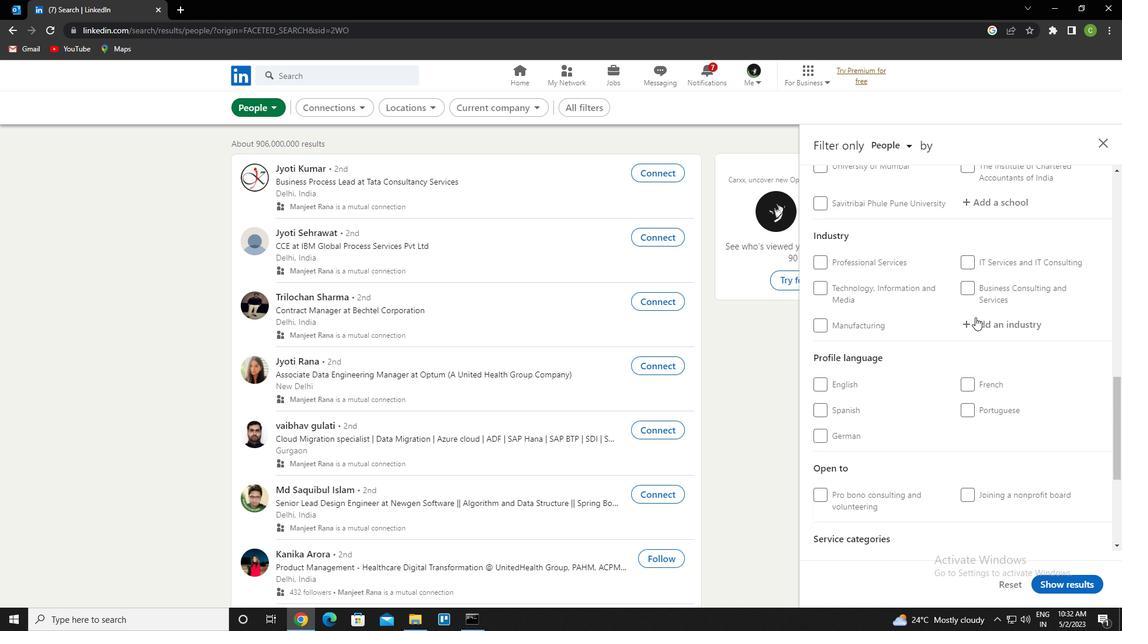 
Action: Mouse scrolled (971, 319) with delta (0, 0)
Screenshot: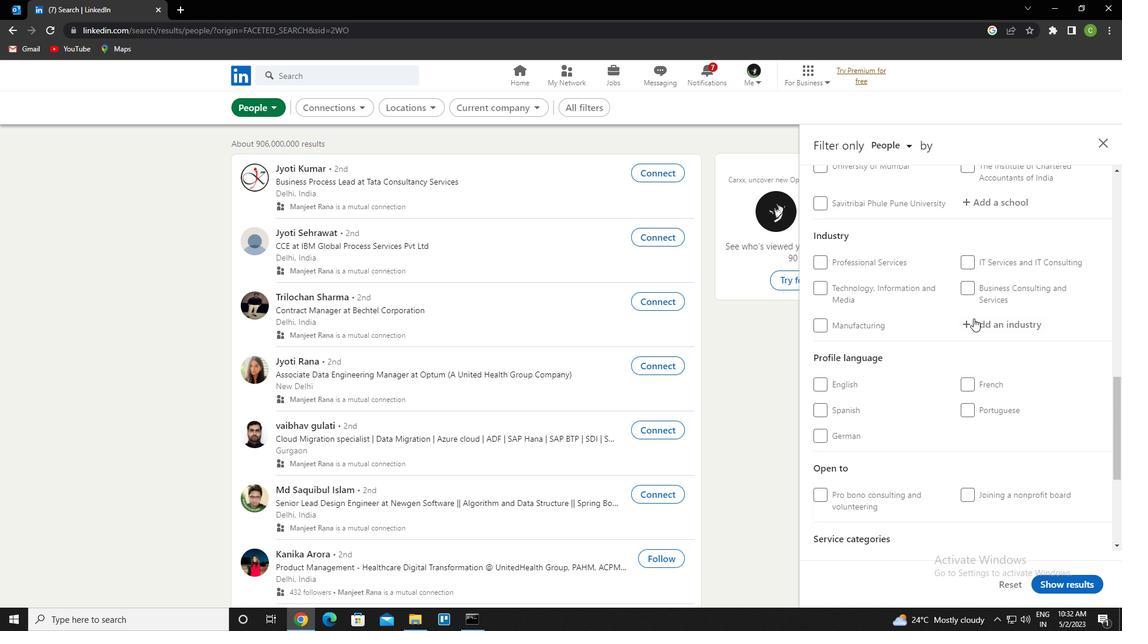 
Action: Mouse moved to (970, 320)
Screenshot: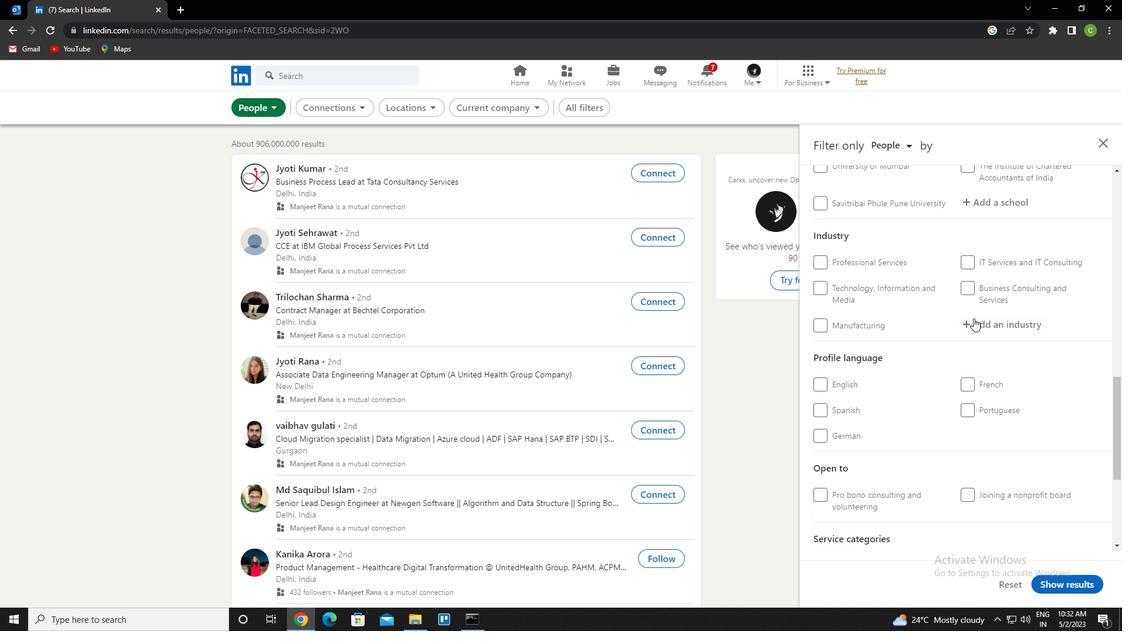 
Action: Mouse scrolled (970, 320) with delta (0, 0)
Screenshot: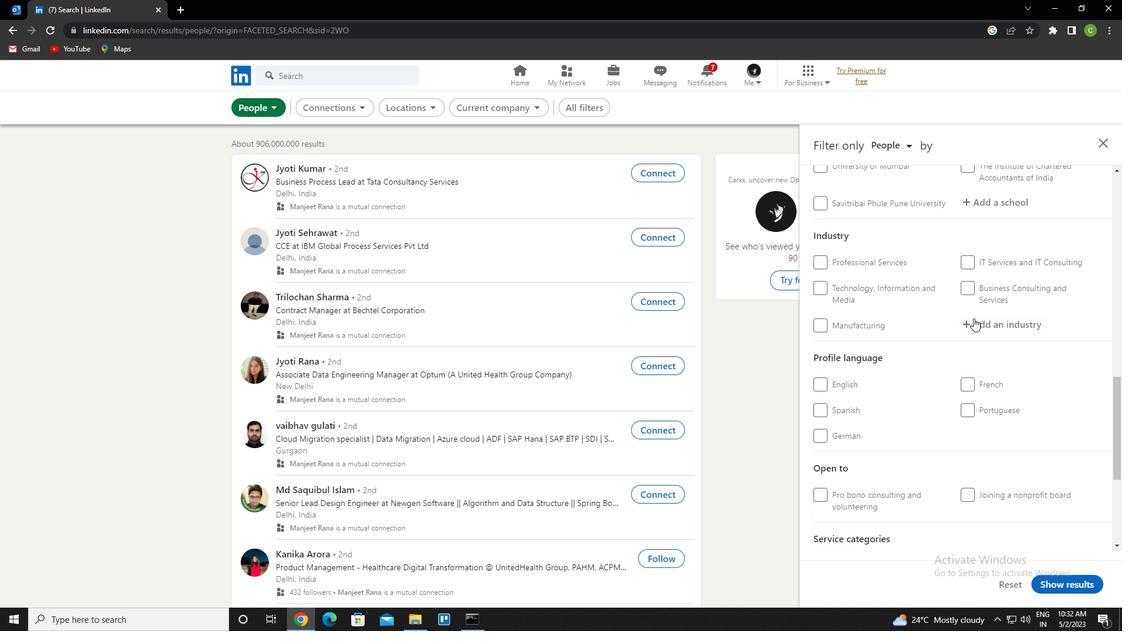 
Action: Mouse moved to (962, 326)
Screenshot: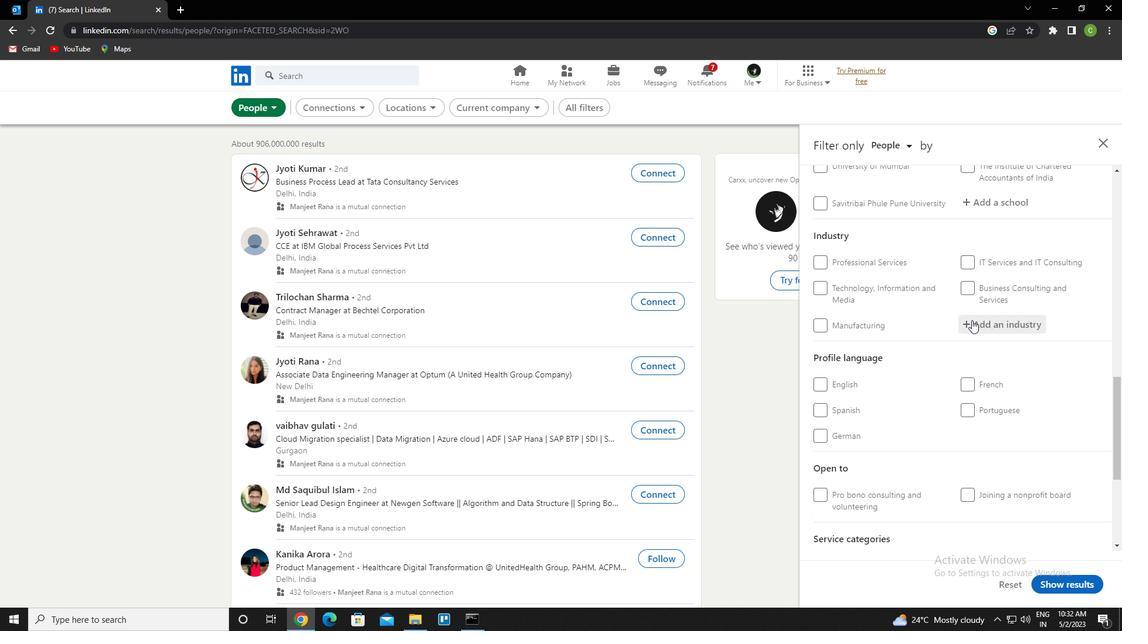 
Action: Mouse scrolled (962, 326) with delta (0, 0)
Screenshot: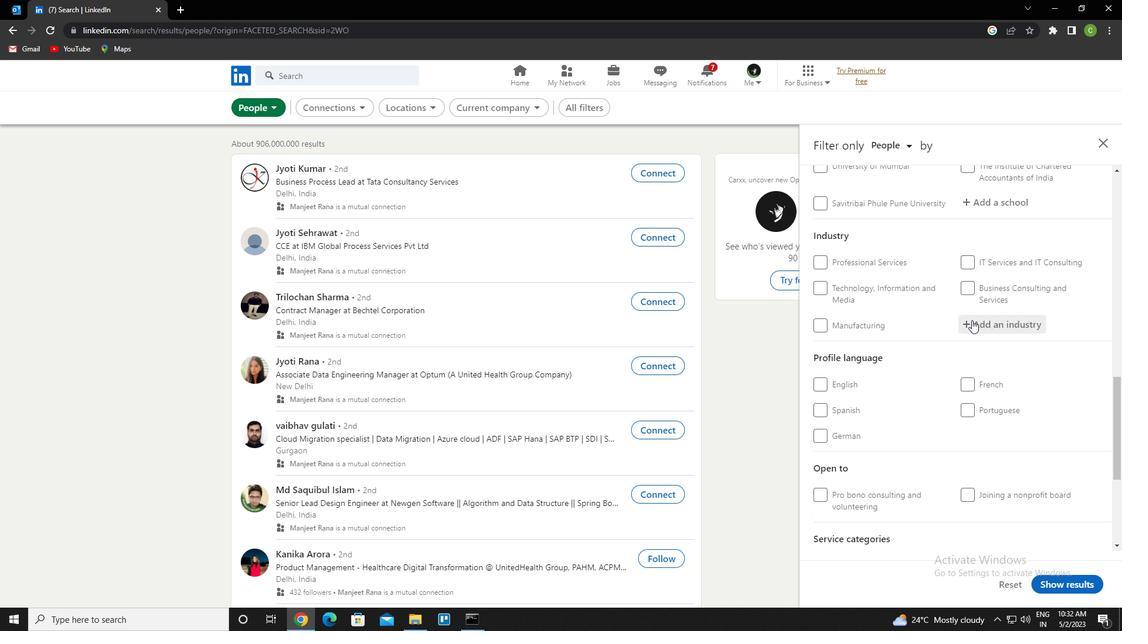 
Action: Mouse moved to (874, 277)
Screenshot: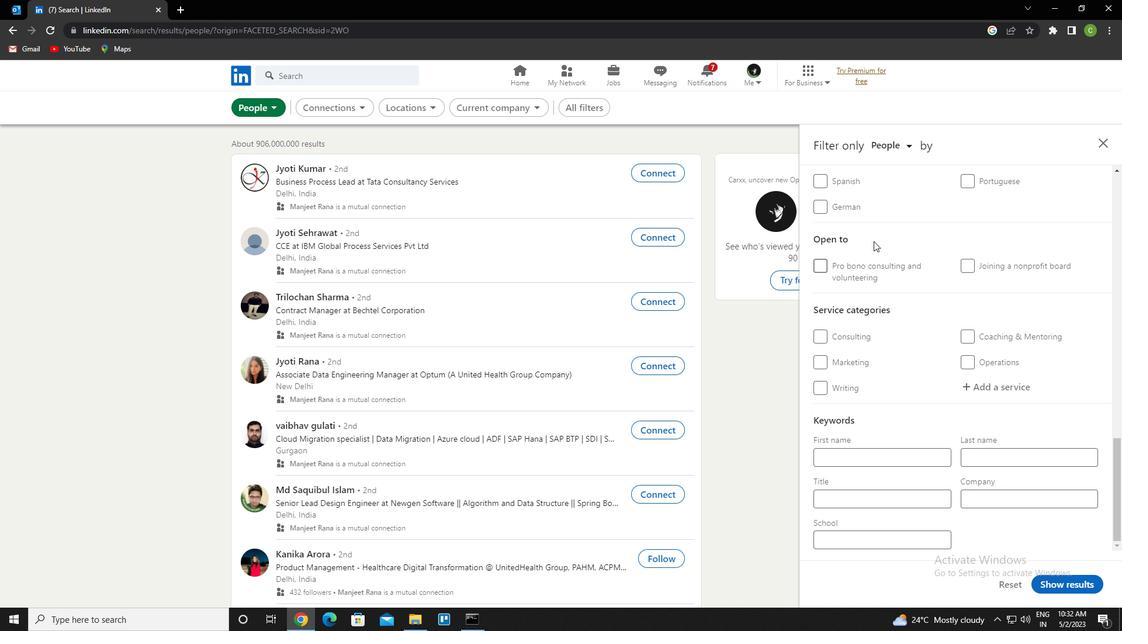 
Action: Mouse scrolled (874, 278) with delta (0, 0)
Screenshot: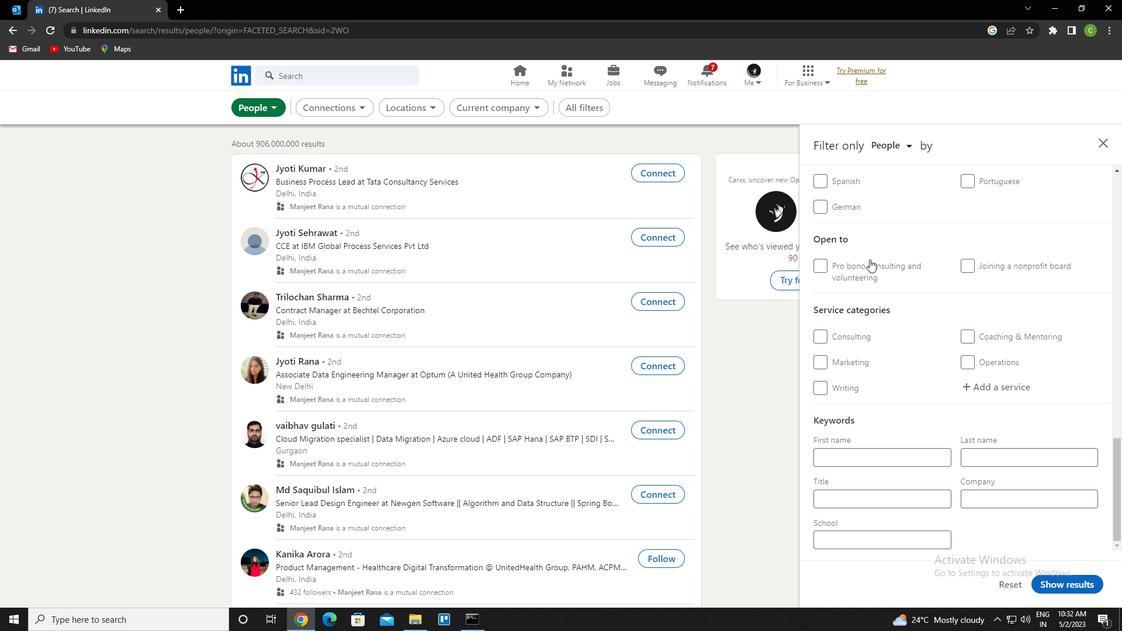 
Action: Mouse scrolled (874, 278) with delta (0, 0)
Screenshot: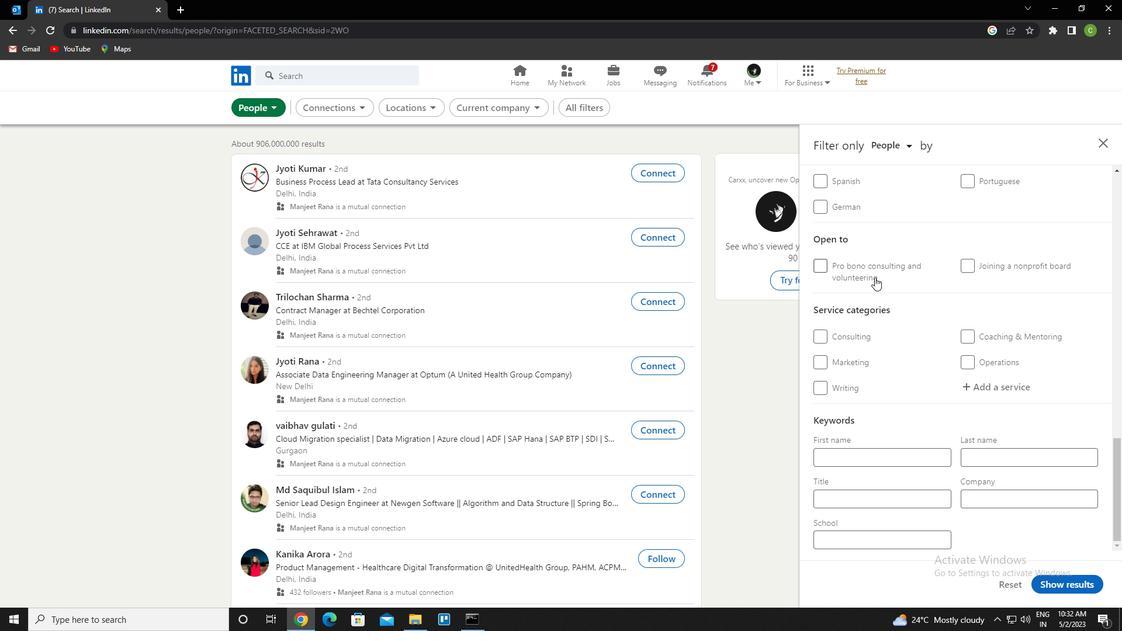 
Action: Mouse moved to (818, 269)
Screenshot: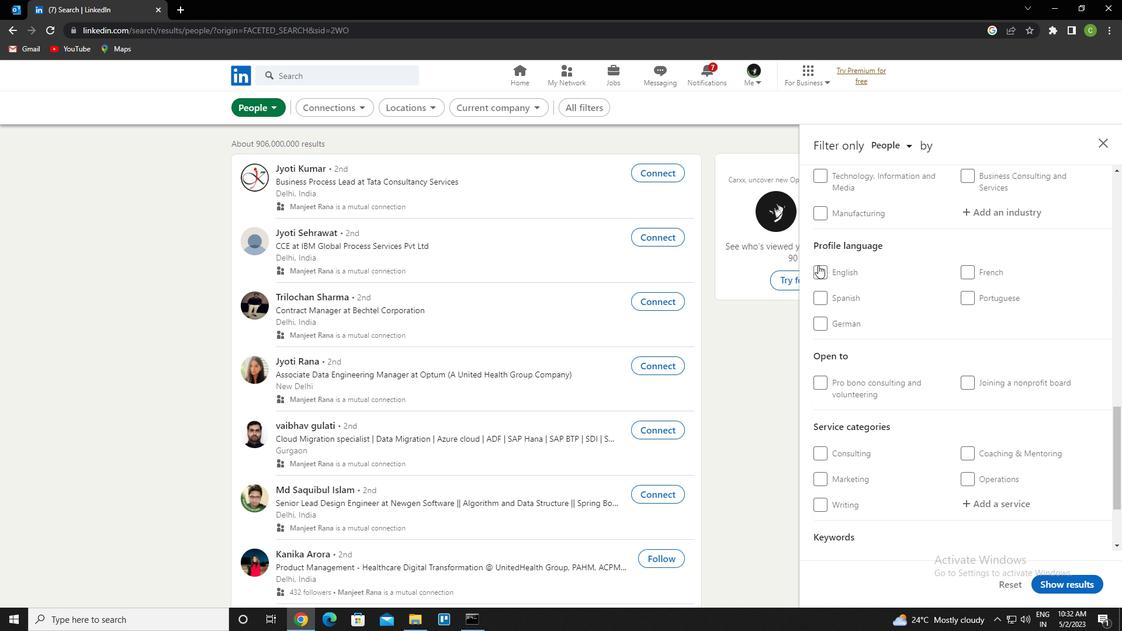 
Action: Mouse pressed left at (818, 269)
Screenshot: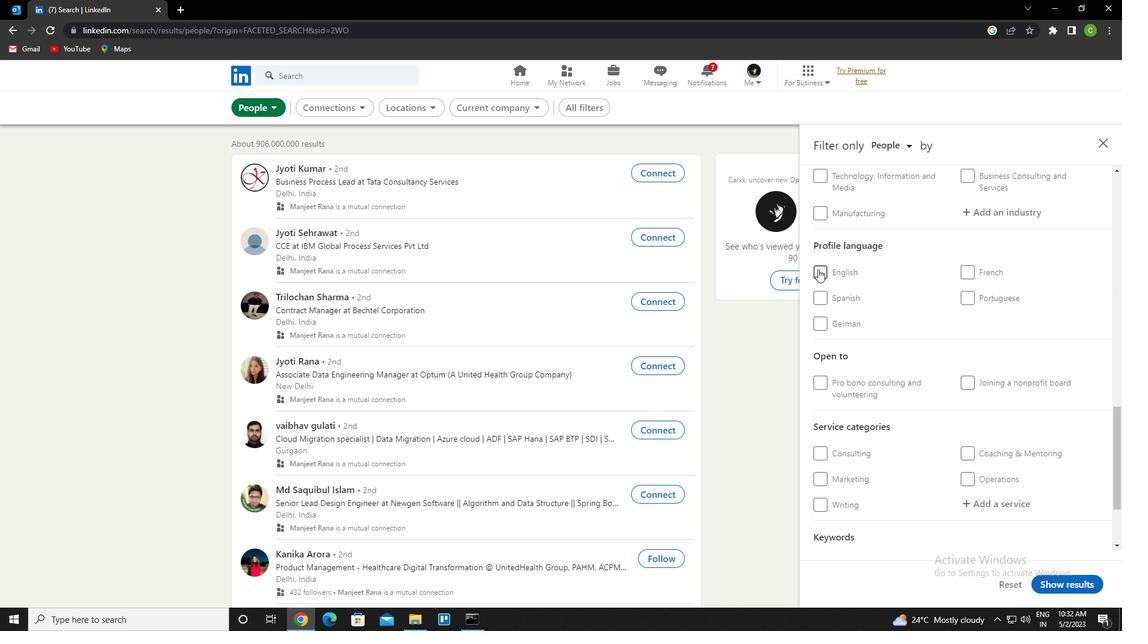 
Action: Mouse moved to (943, 378)
Screenshot: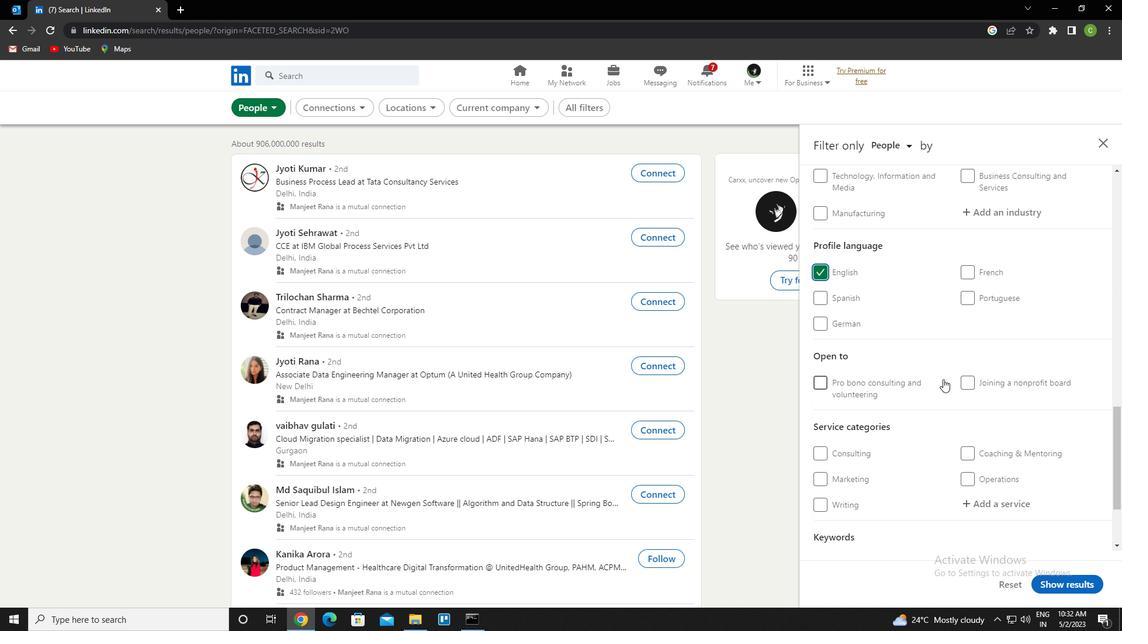 
Action: Mouse scrolled (943, 379) with delta (0, 0)
Screenshot: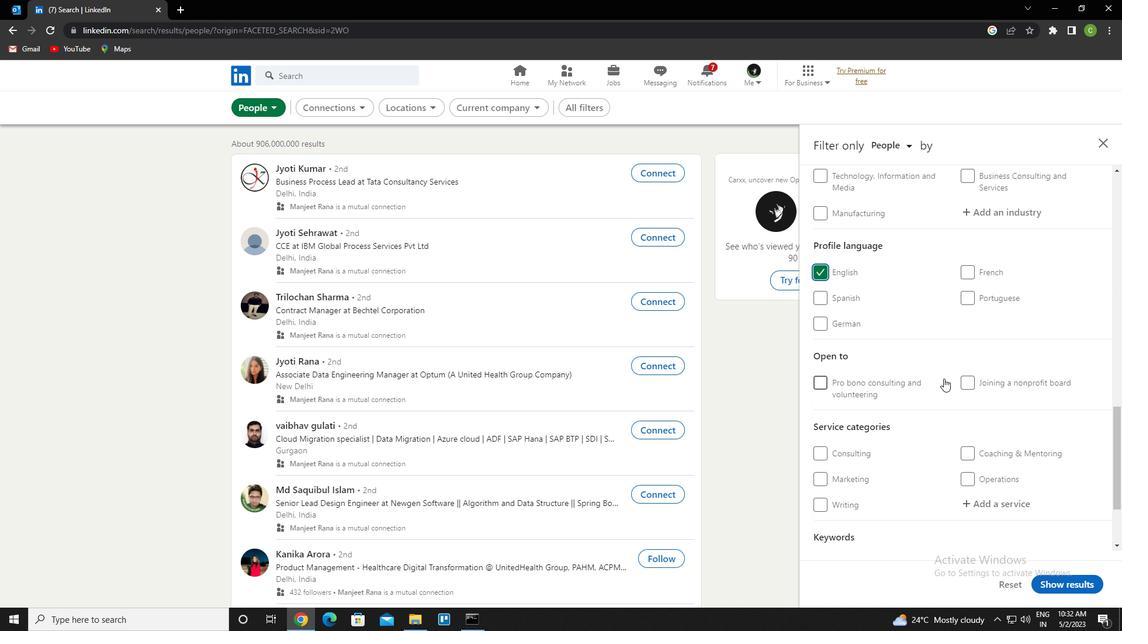 
Action: Mouse moved to (943, 378)
Screenshot: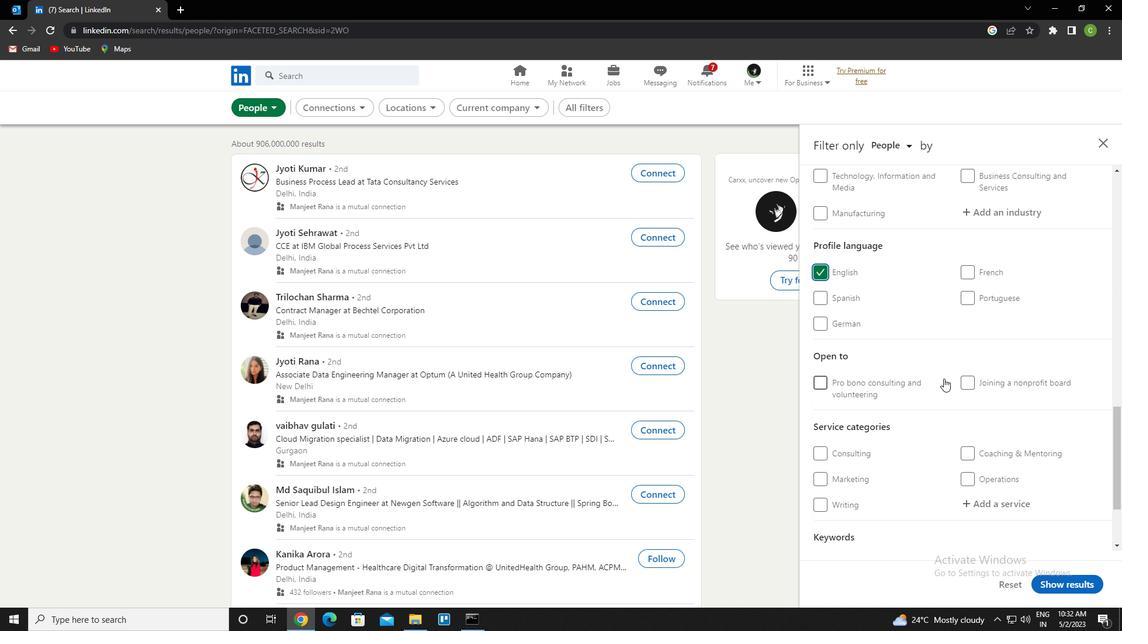 
Action: Mouse scrolled (943, 378) with delta (0, 0)
Screenshot: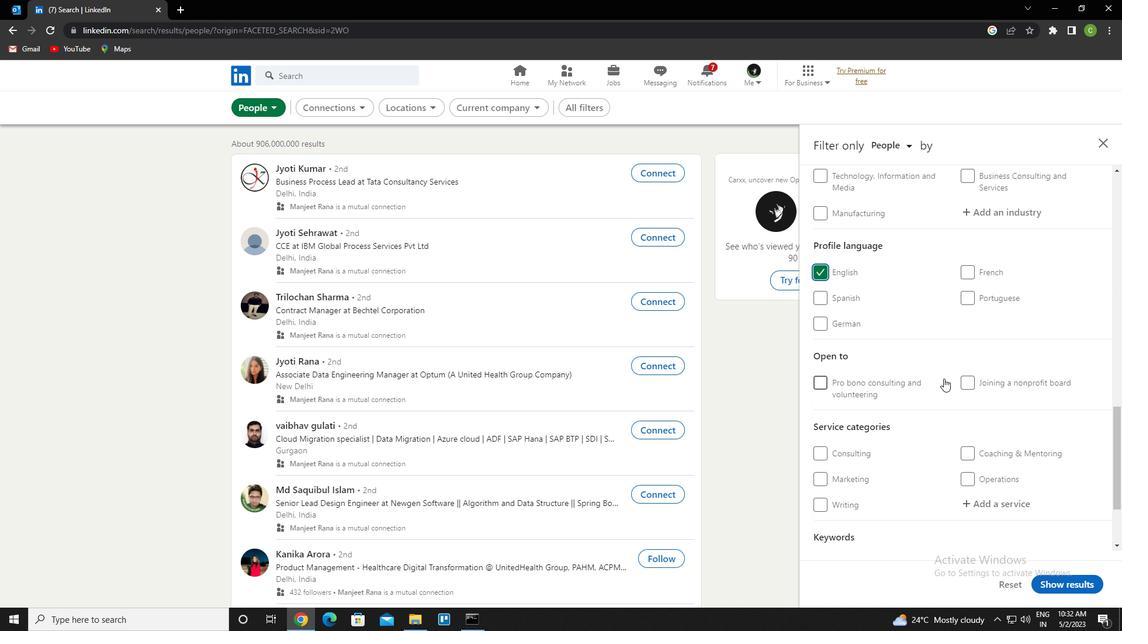 
Action: Mouse scrolled (943, 378) with delta (0, 0)
Screenshot: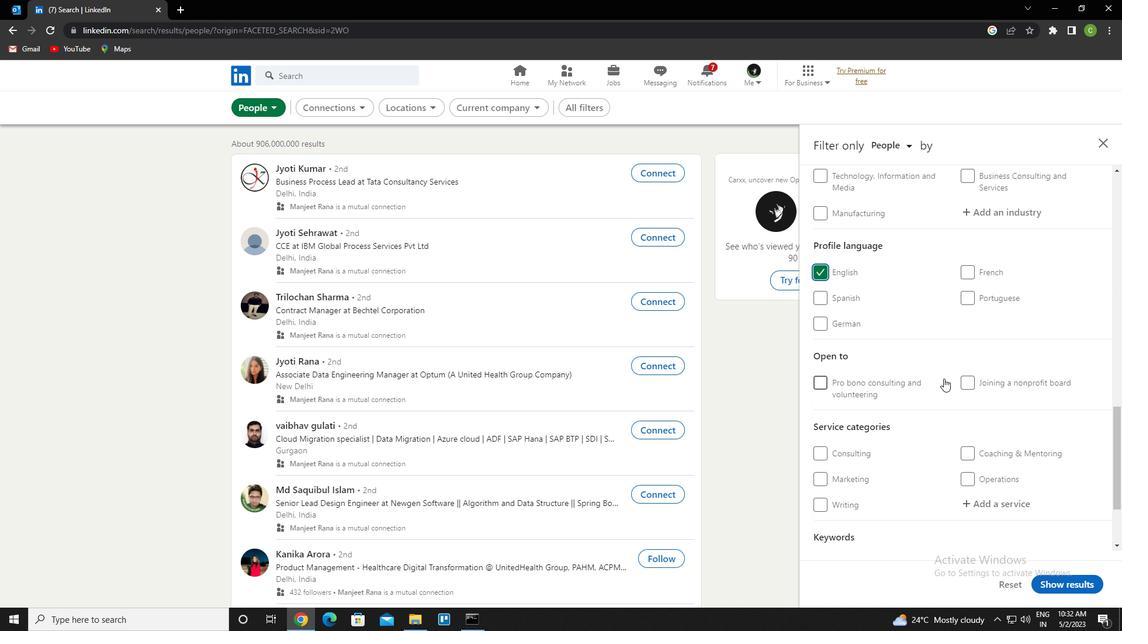 
Action: Mouse scrolled (943, 378) with delta (0, 0)
Screenshot: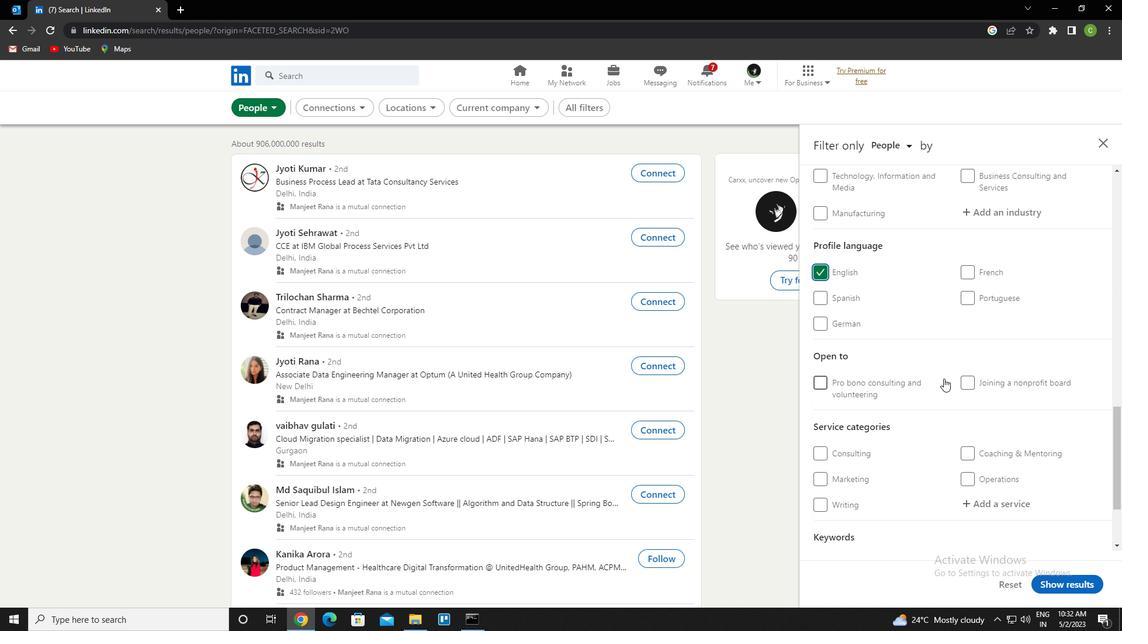
Action: Mouse scrolled (943, 378) with delta (0, 0)
Screenshot: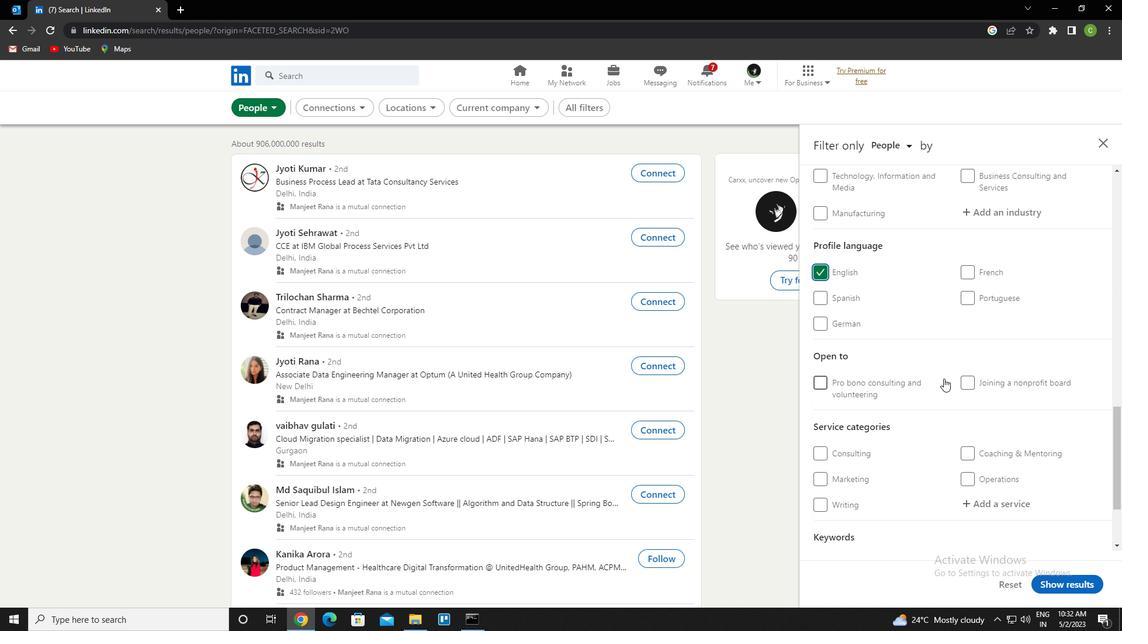
Action: Mouse scrolled (943, 378) with delta (0, 0)
Screenshot: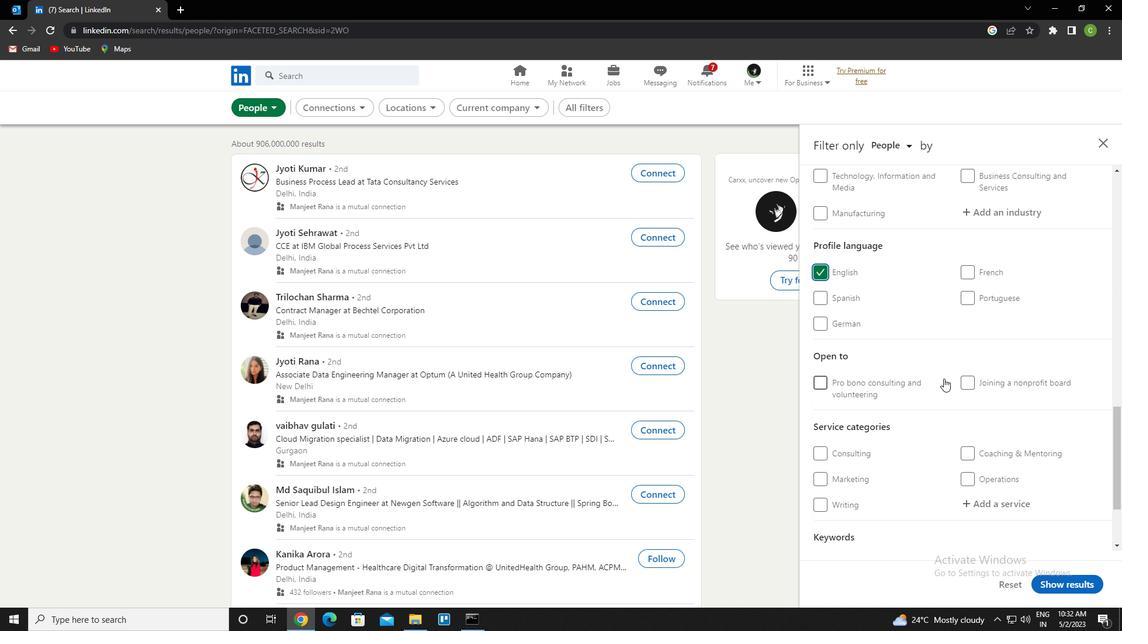 
Action: Mouse scrolled (943, 378) with delta (0, 0)
Screenshot: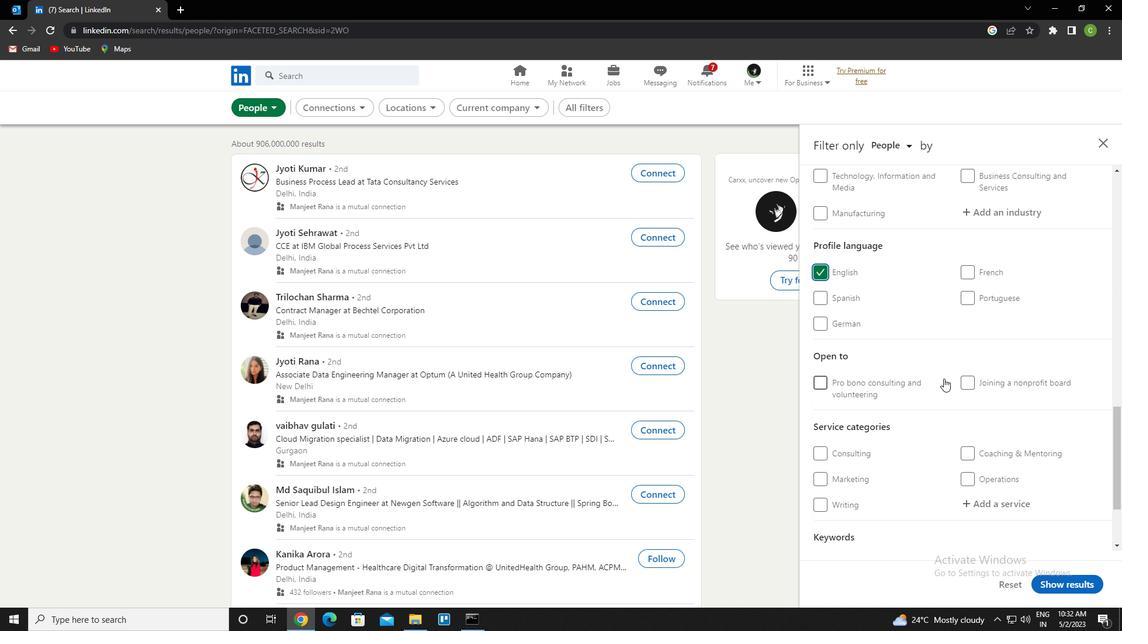
Action: Mouse scrolled (943, 378) with delta (0, 0)
Screenshot: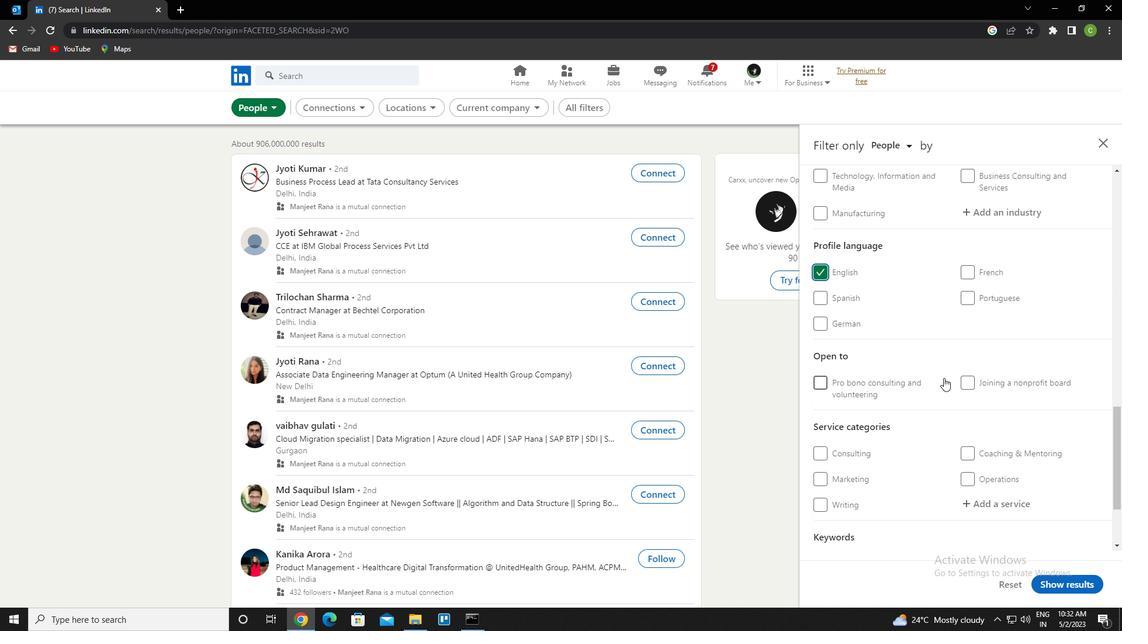 
Action: Mouse moved to (977, 324)
Screenshot: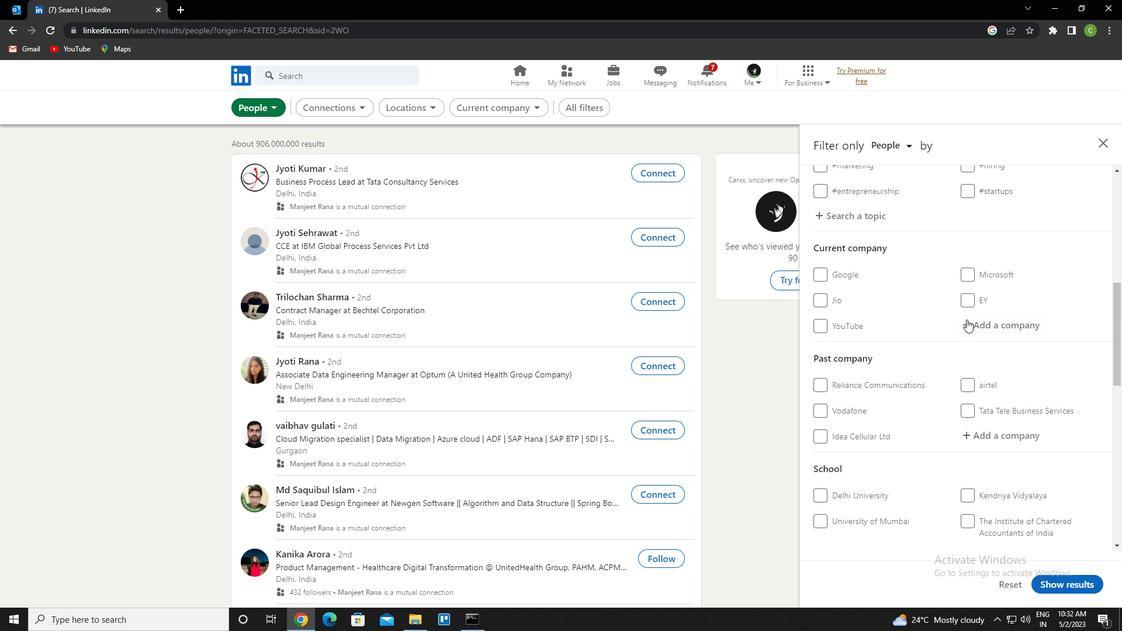 
Action: Mouse pressed left at (977, 324)
Screenshot: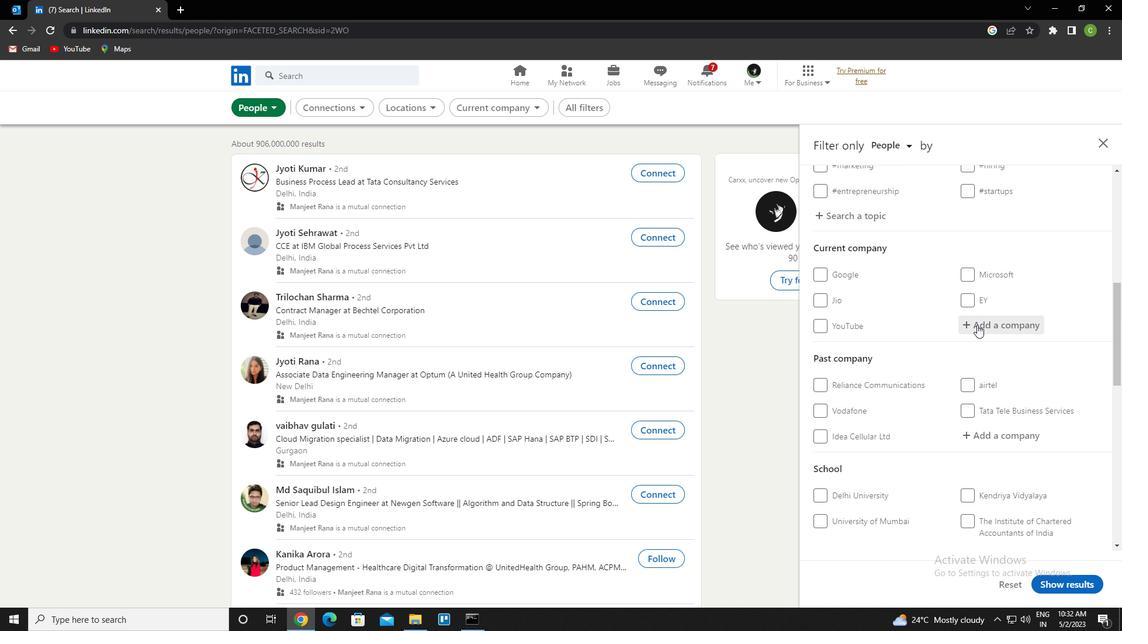 
Action: Key pressed <Key.caps_lock>vice<Key.space>m<Key.caps_lock>edia<Key.down><Key.enter>
Screenshot: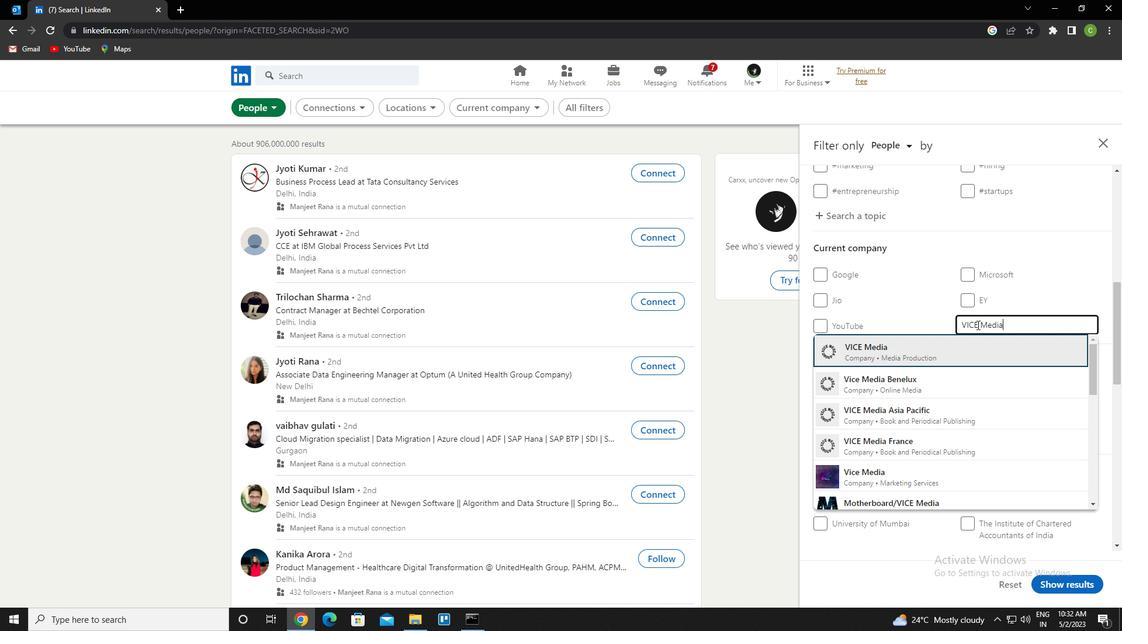 
Action: Mouse moved to (975, 327)
Screenshot: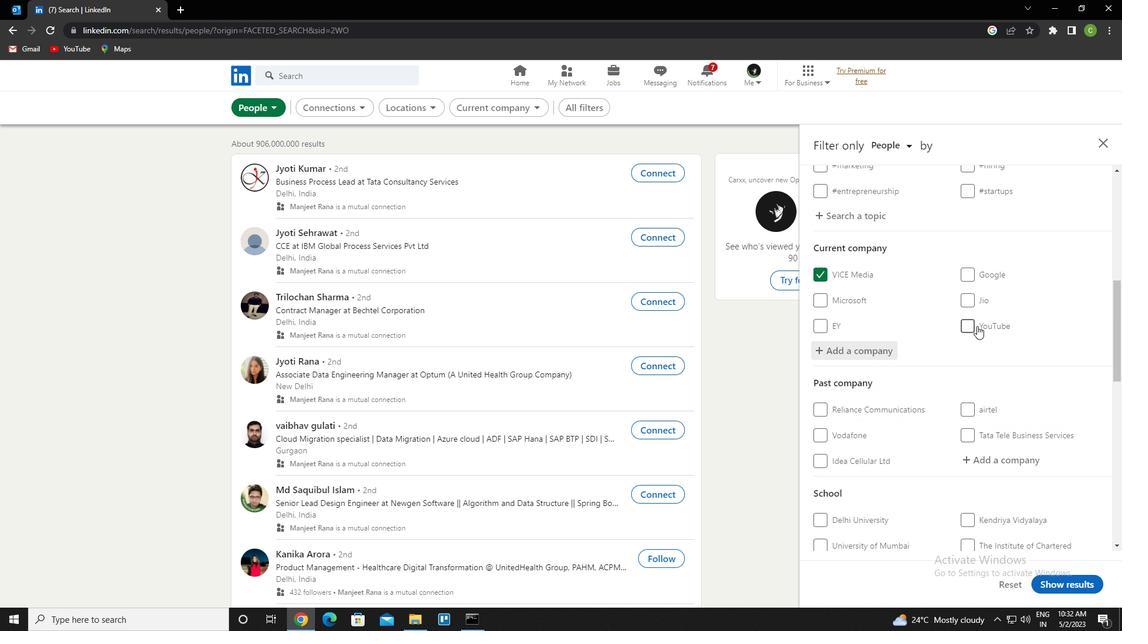 
Action: Mouse scrolled (975, 326) with delta (0, 0)
Screenshot: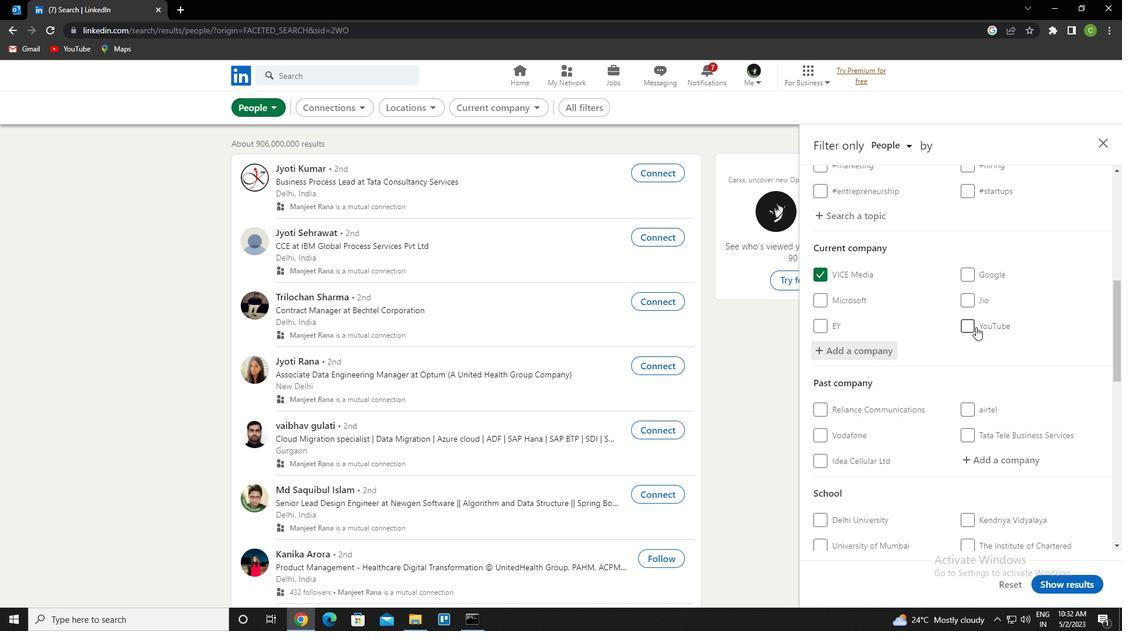 
Action: Mouse moved to (973, 329)
Screenshot: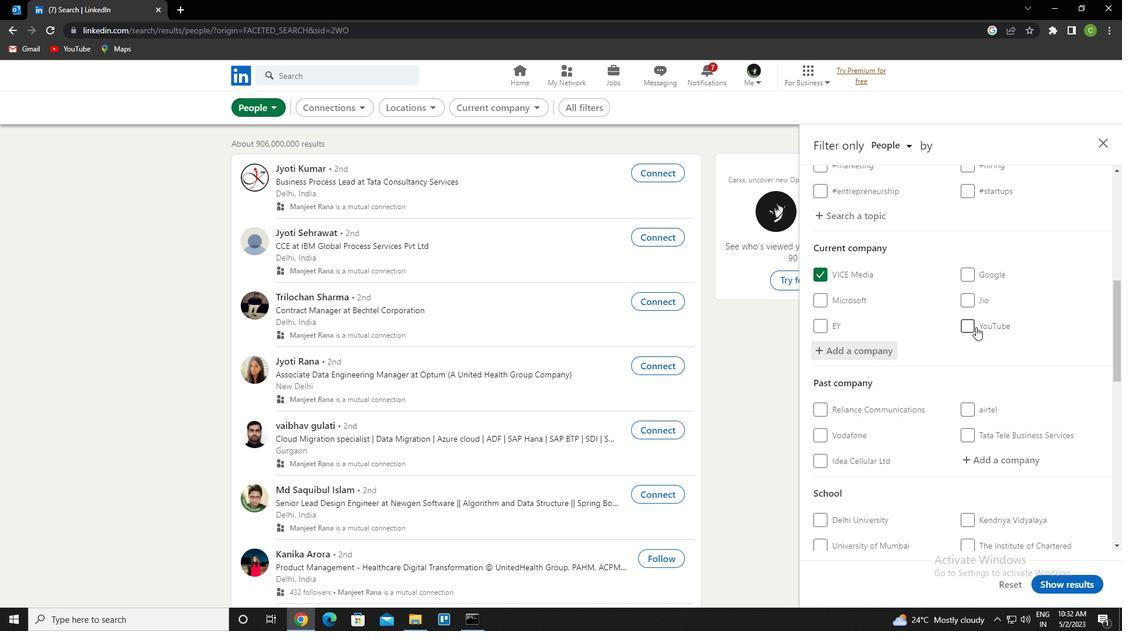
Action: Mouse scrolled (973, 329) with delta (0, 0)
Screenshot: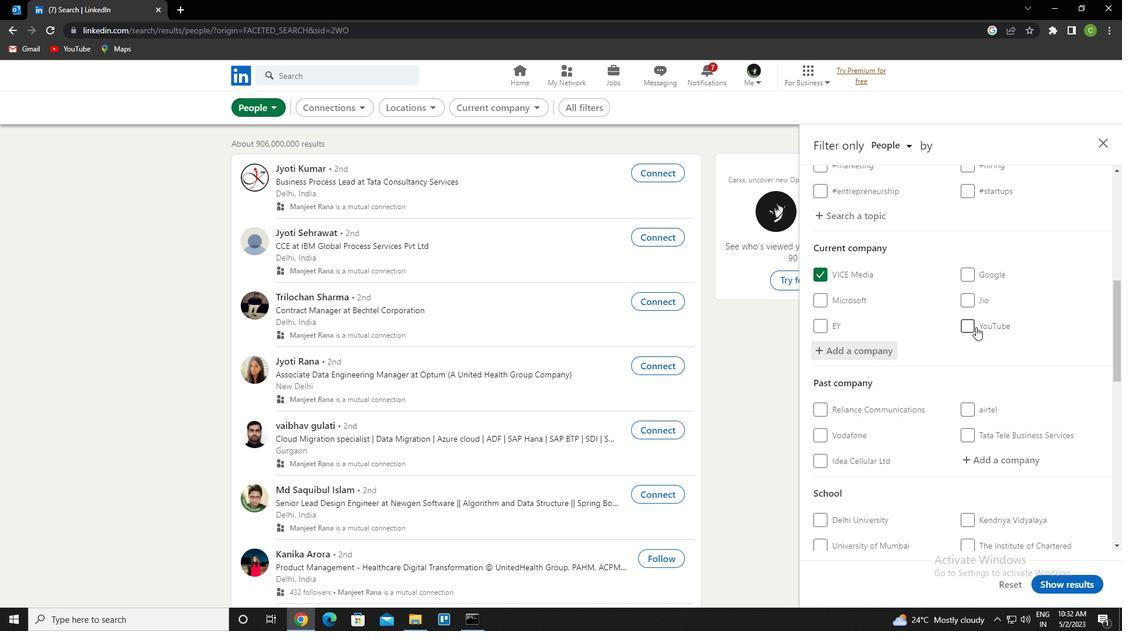 
Action: Mouse moved to (995, 462)
Screenshot: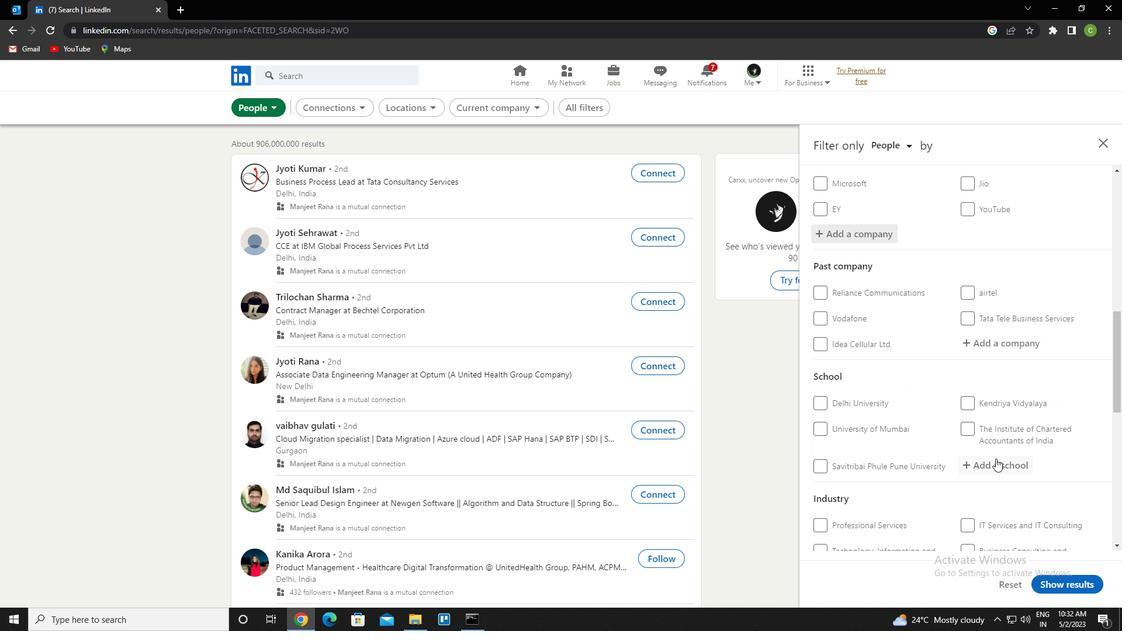 
Action: Mouse pressed left at (995, 462)
Screenshot: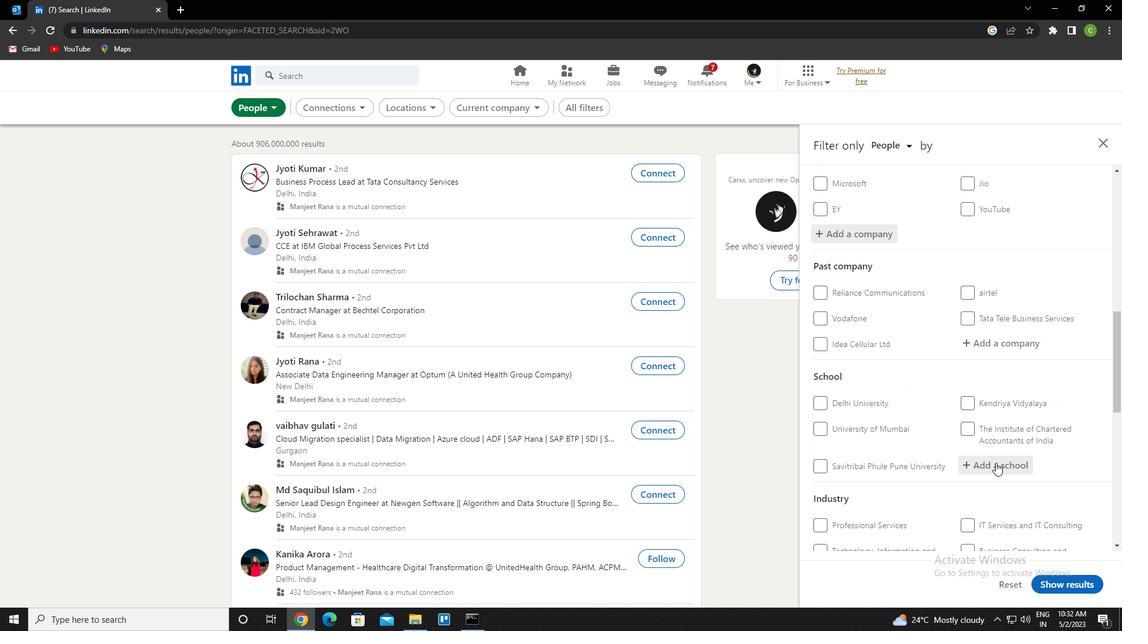 
Action: Key pressed <Key.caps_lock>krishna<Key.space>institure=<Key.backspace><Key.backspace><Key.backspace><Key.down><Key.down><Key.enter>
Screenshot: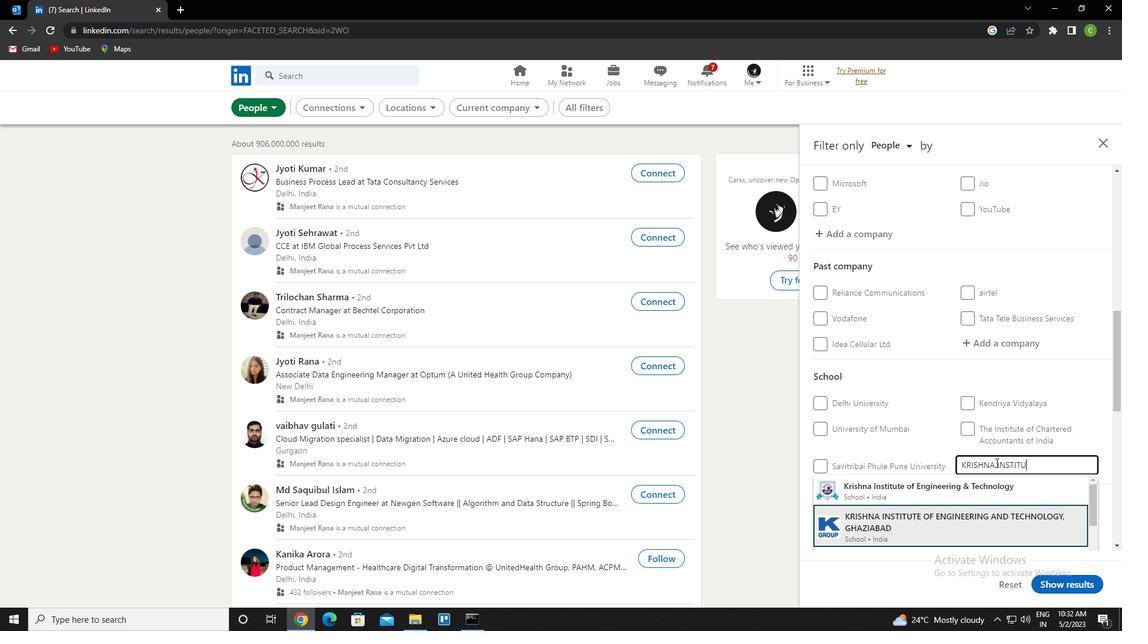 
Action: Mouse scrolled (995, 462) with delta (0, 0)
Screenshot: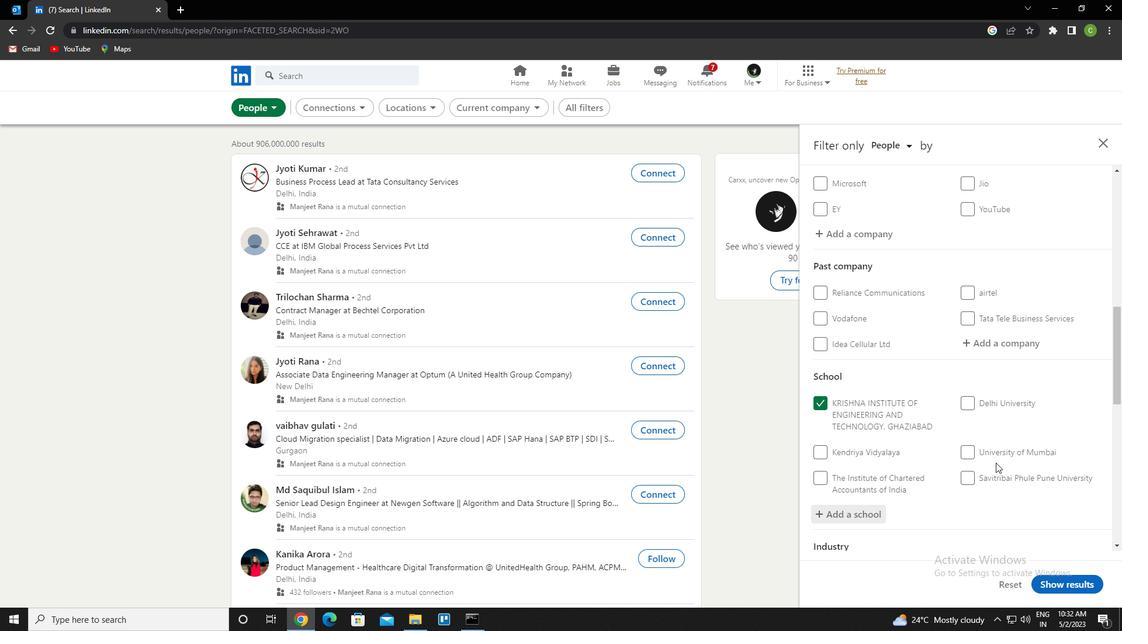 
Action: Mouse moved to (975, 461)
Screenshot: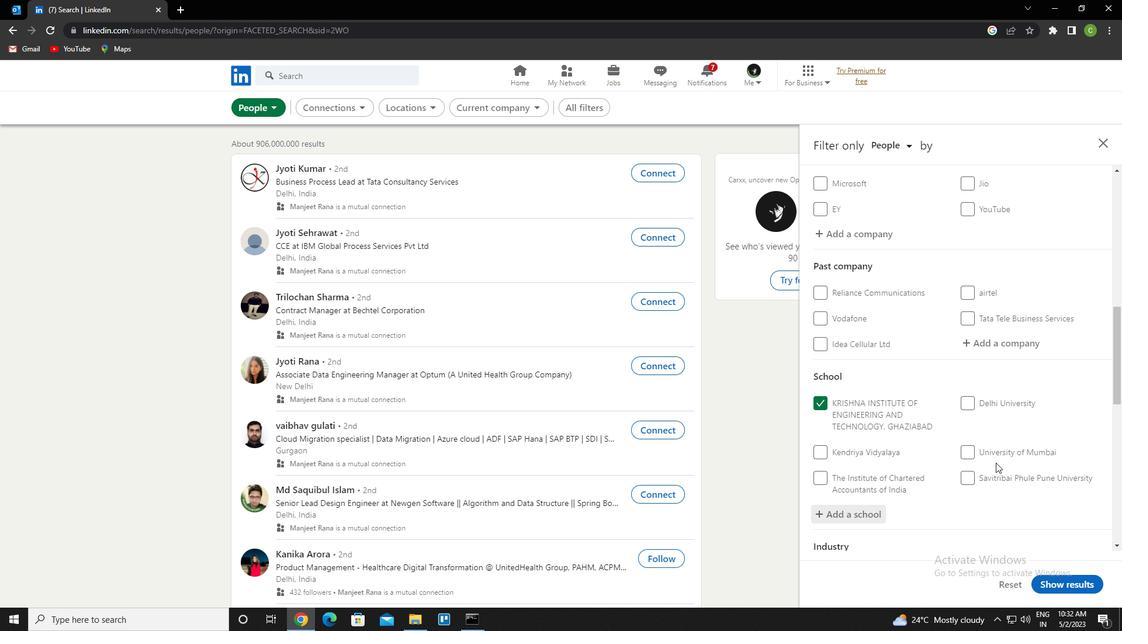 
Action: Mouse scrolled (975, 461) with delta (0, 0)
Screenshot: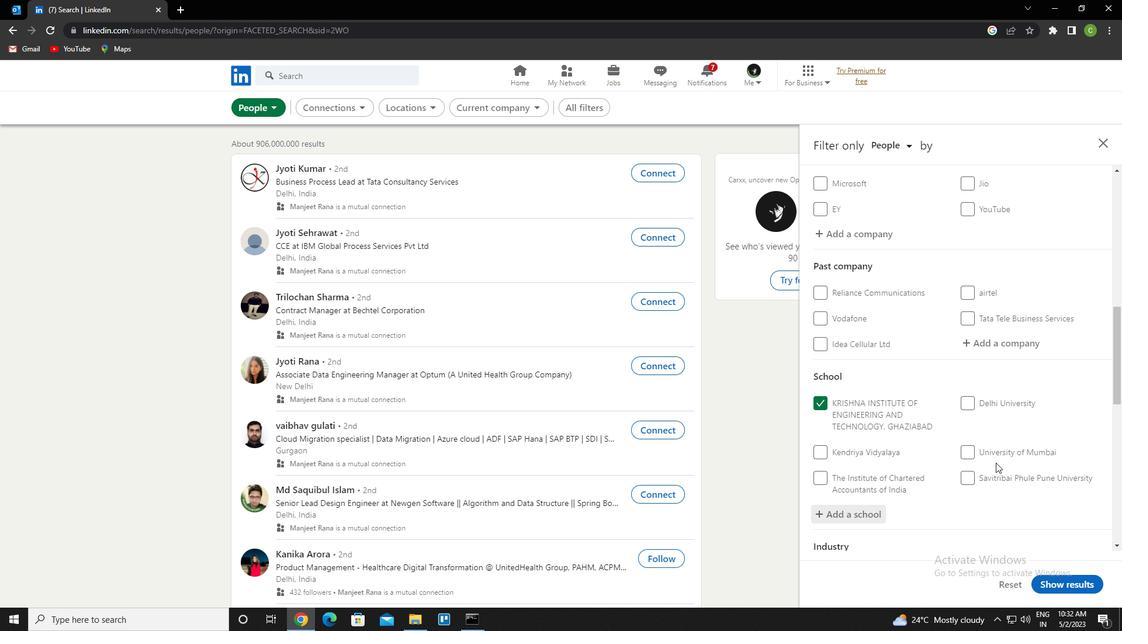
Action: Mouse moved to (968, 458)
Screenshot: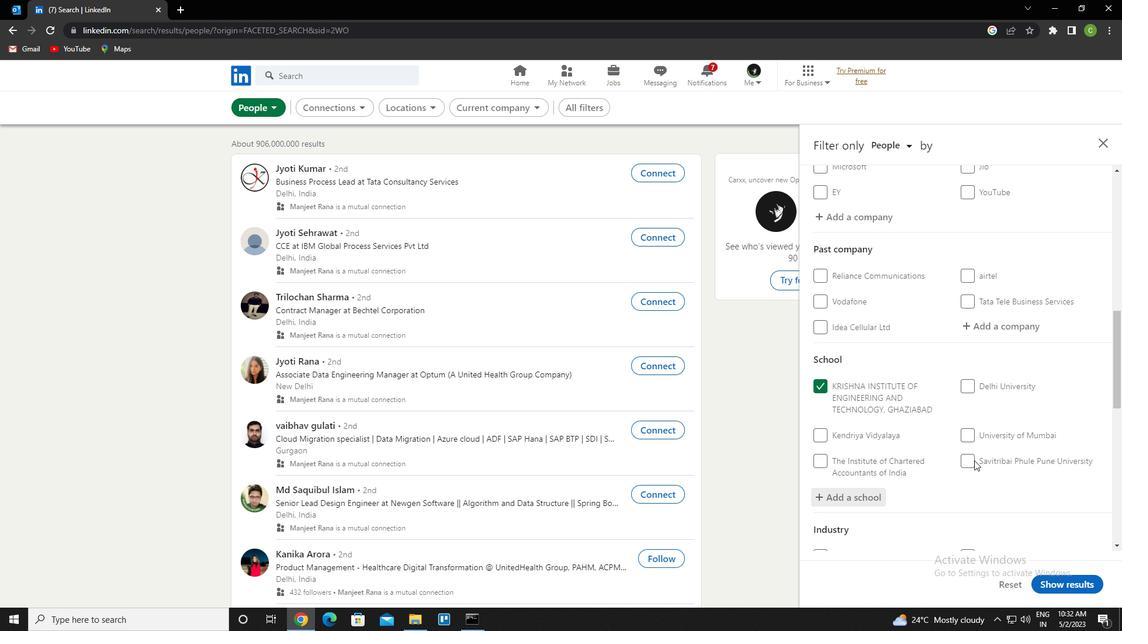 
Action: Mouse scrolled (968, 457) with delta (0, 0)
Screenshot: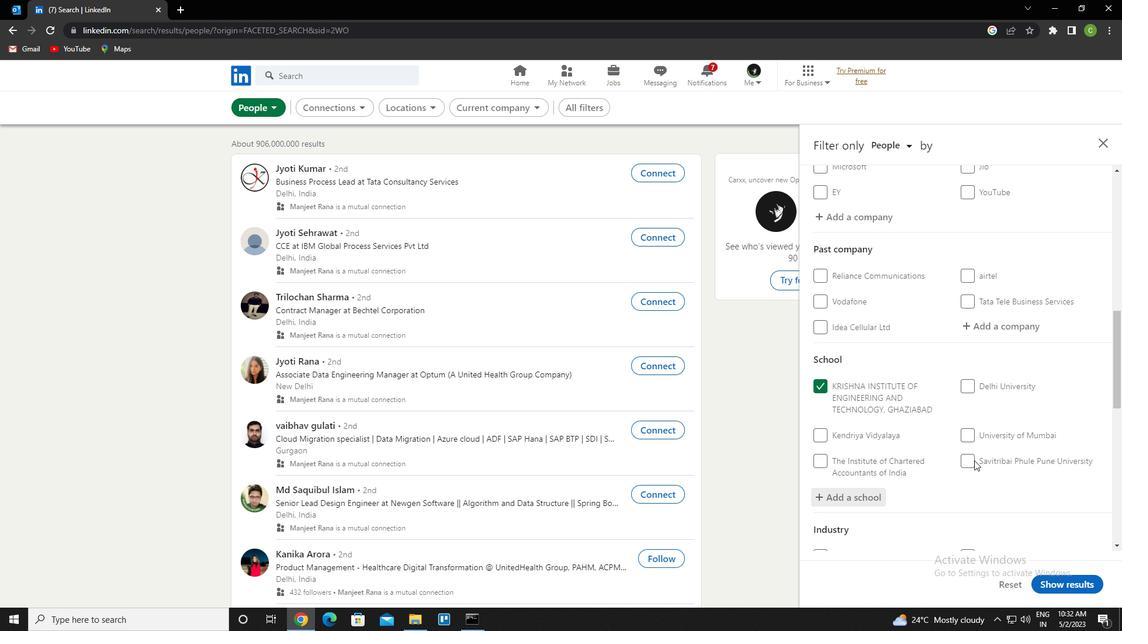 
Action: Mouse moved to (1004, 457)
Screenshot: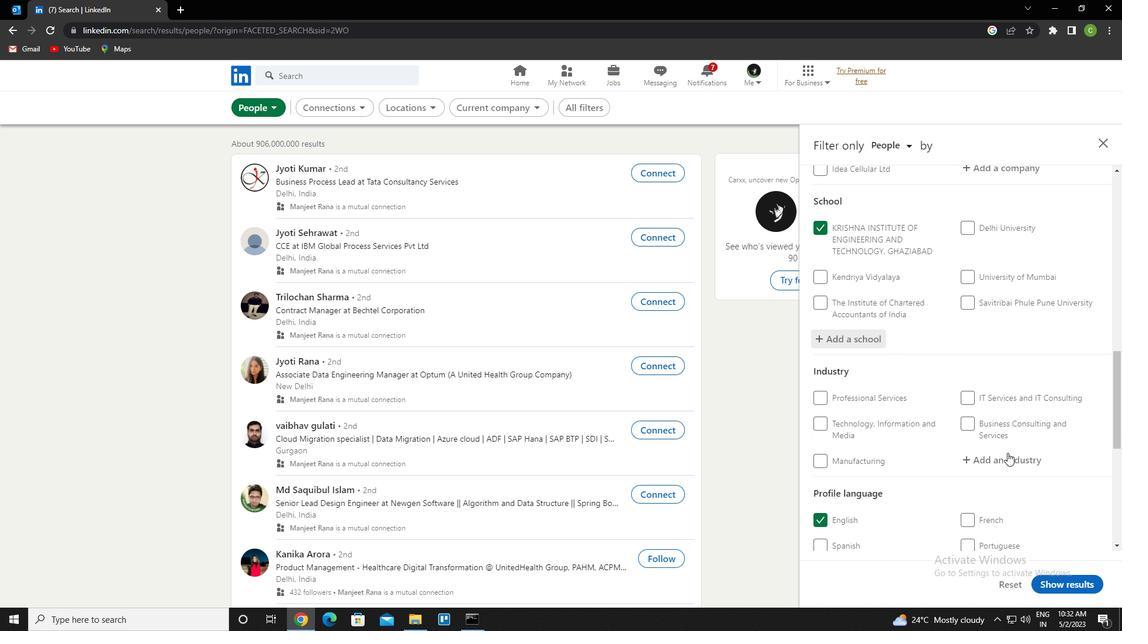 
Action: Mouse pressed left at (1004, 457)
Screenshot: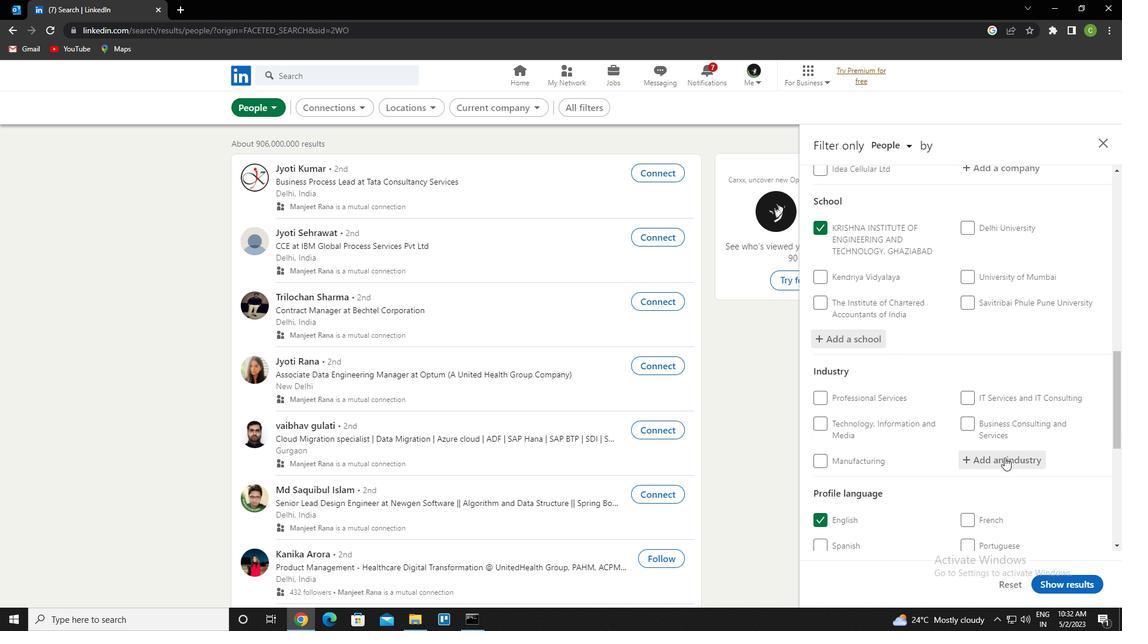 
Action: Key pressed b<Key.caps_lock>usiness<Key.down><Key.down><Key.enter>
Screenshot: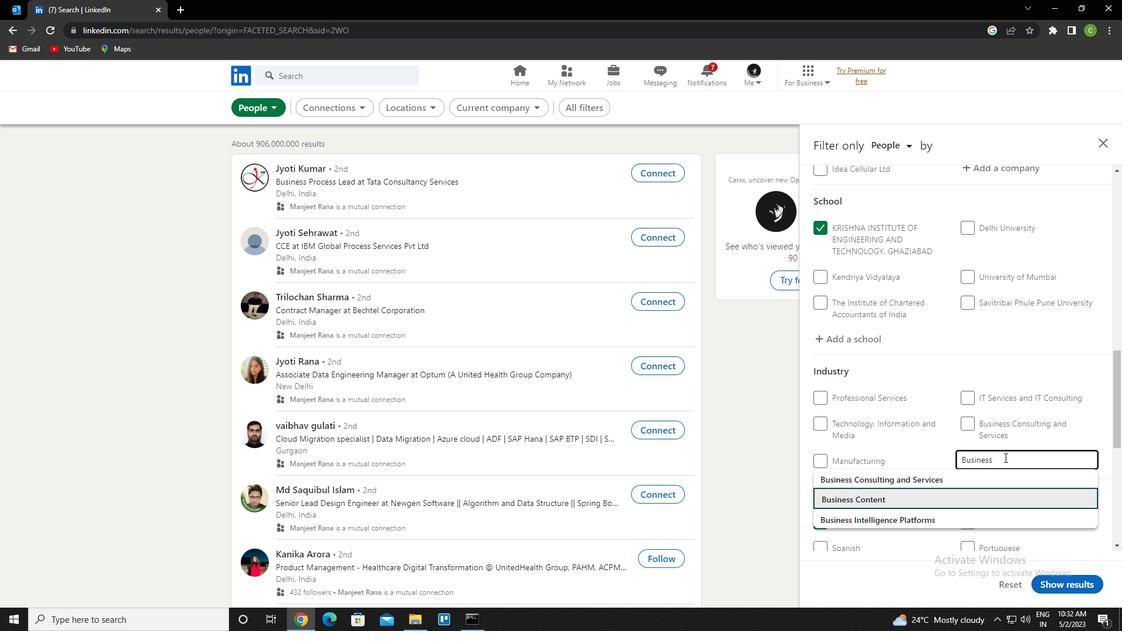 
Action: Mouse moved to (963, 461)
Screenshot: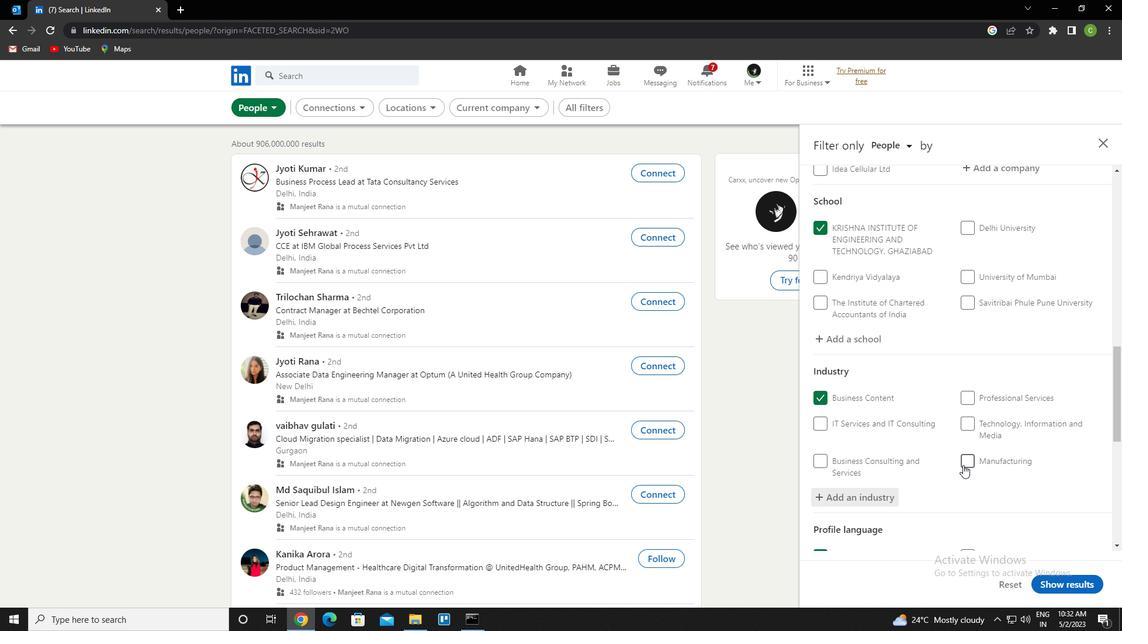 
Action: Mouse scrolled (963, 461) with delta (0, 0)
Screenshot: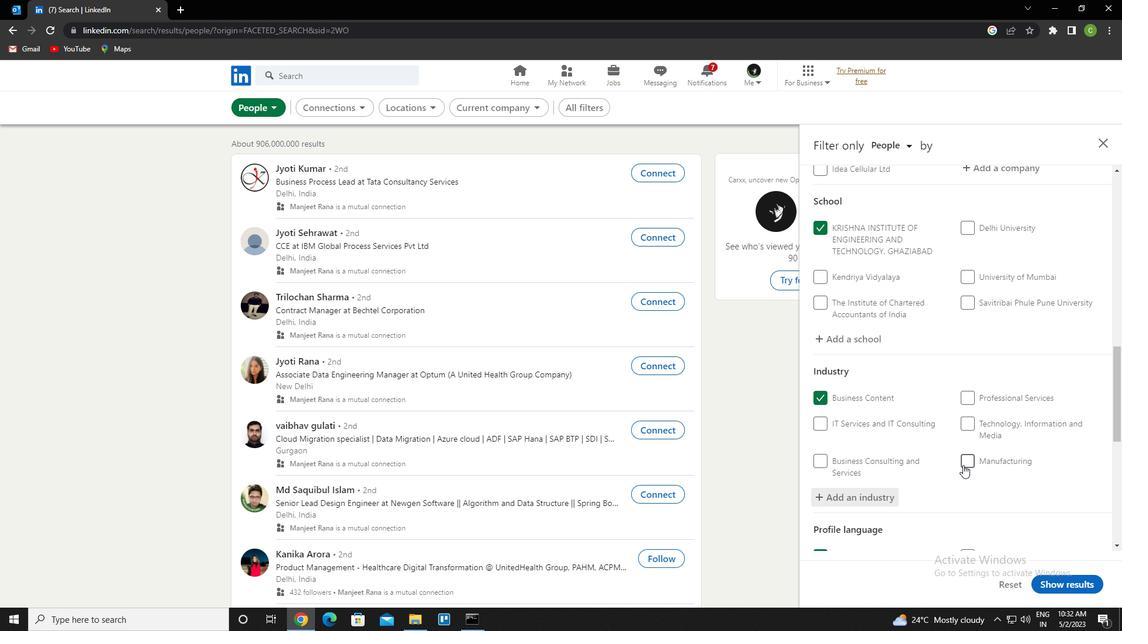 
Action: Mouse scrolled (963, 461) with delta (0, 0)
Screenshot: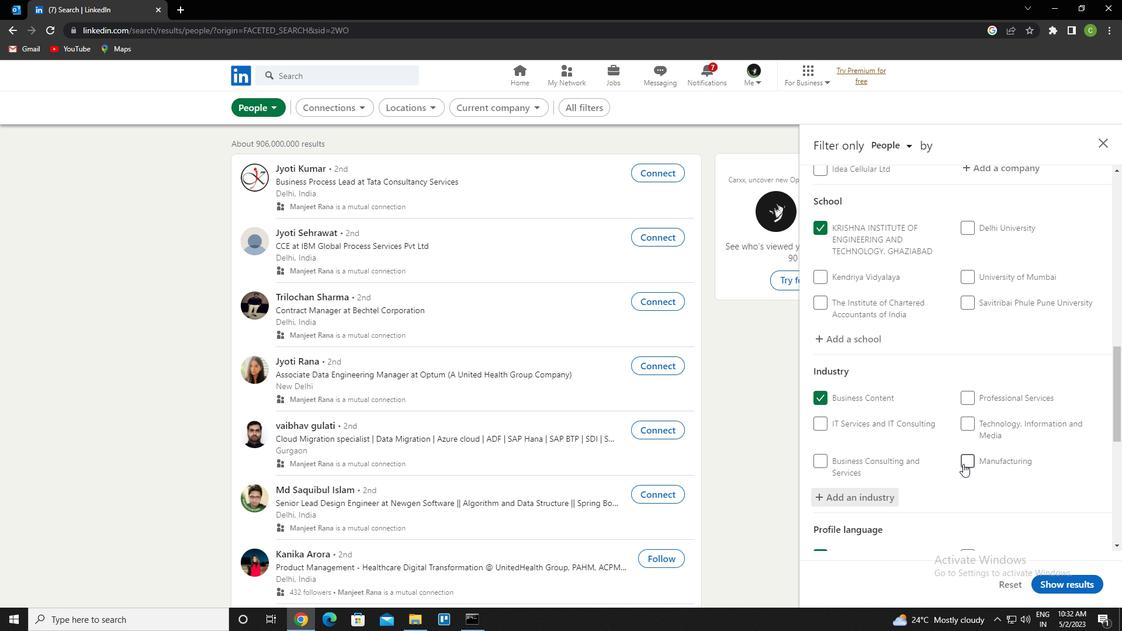 
Action: Mouse scrolled (963, 461) with delta (0, 0)
Screenshot: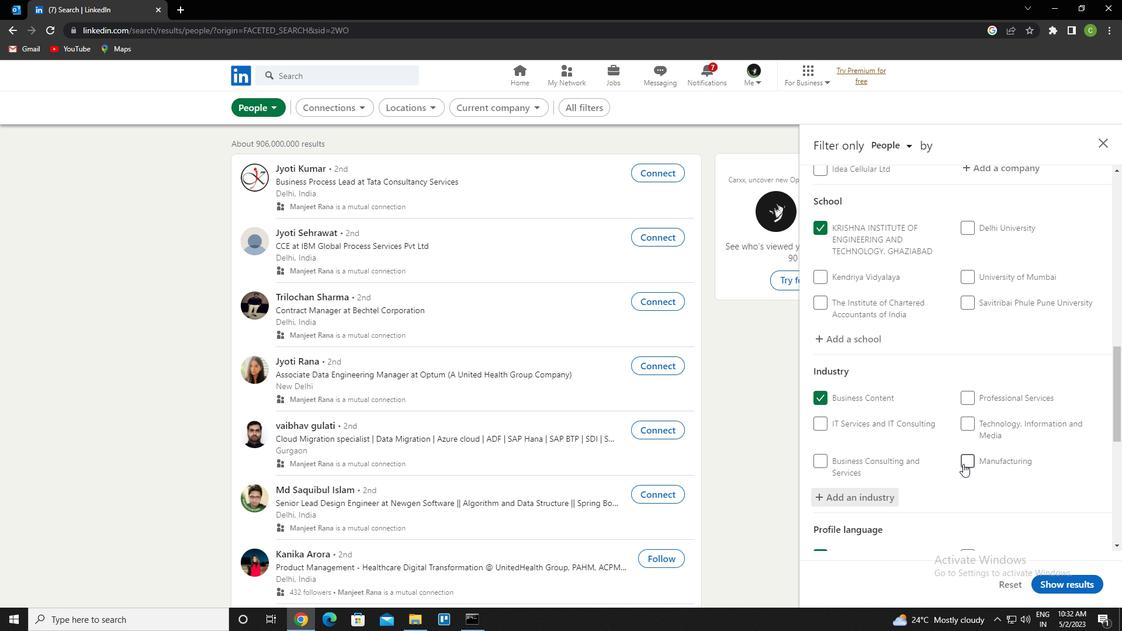 
Action: Mouse scrolled (963, 461) with delta (0, 0)
Screenshot: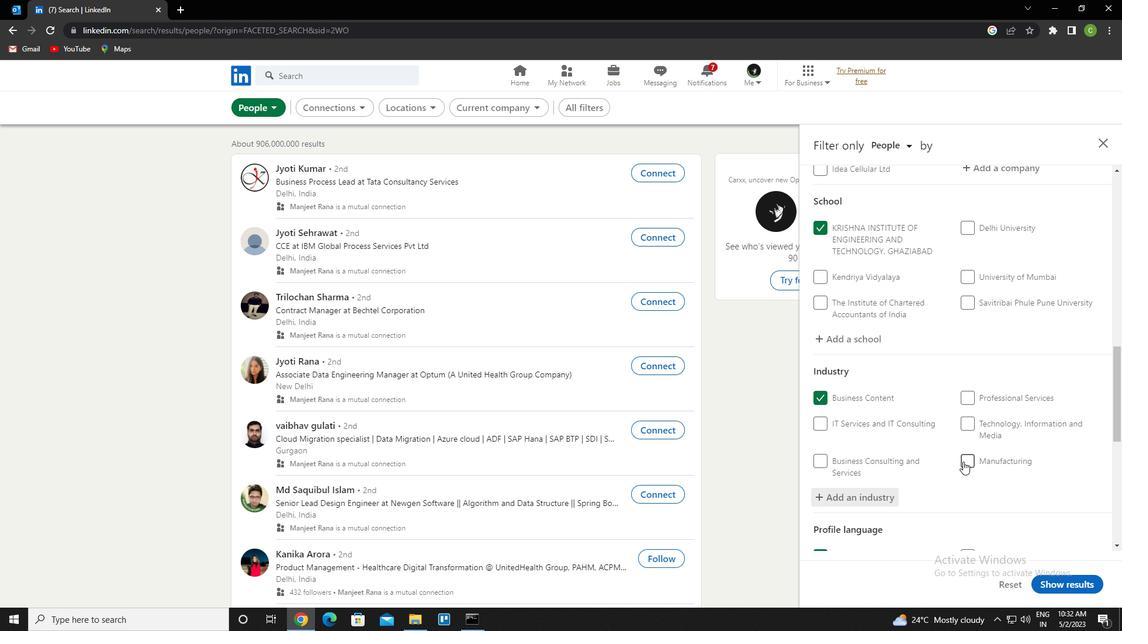 
Action: Mouse scrolled (963, 461) with delta (0, 0)
Screenshot: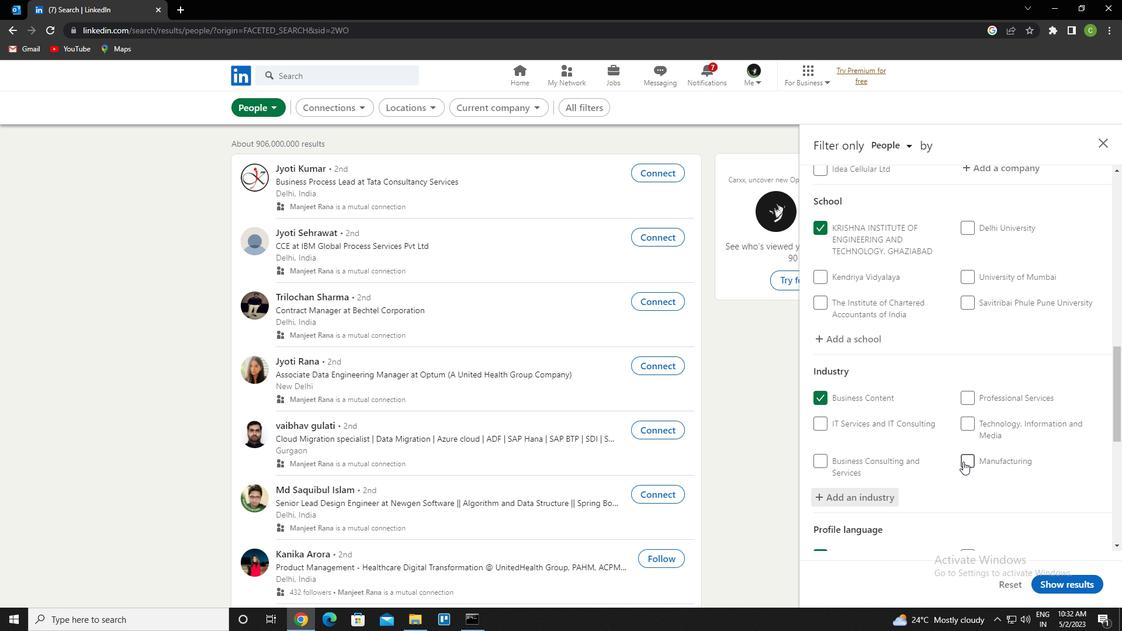 
Action: Mouse moved to (991, 496)
Screenshot: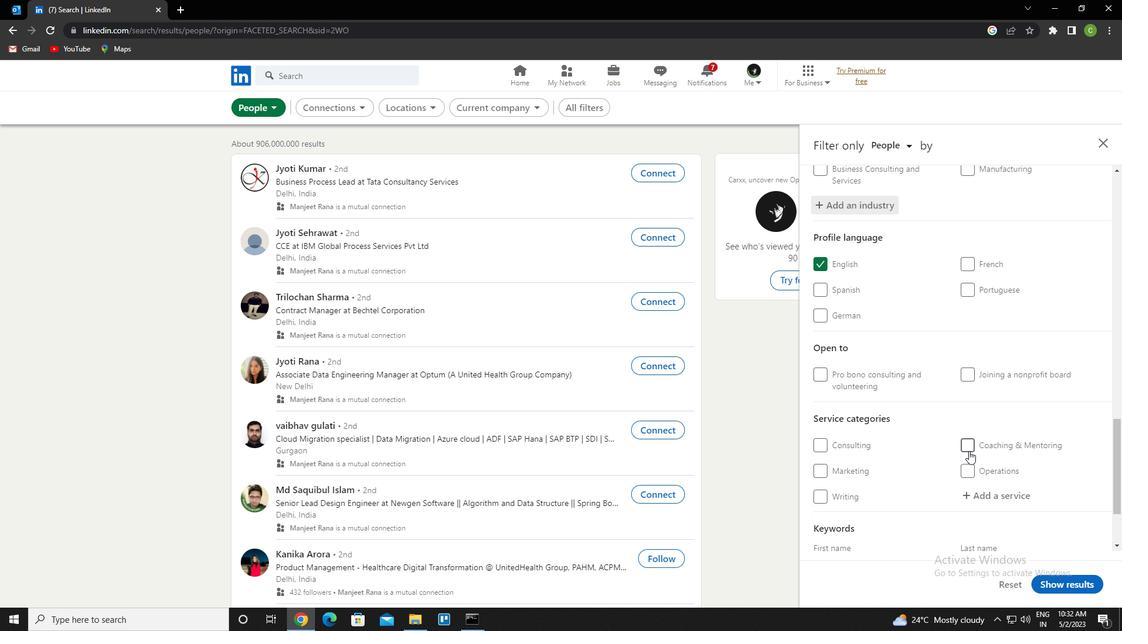 
Action: Mouse scrolled (991, 495) with delta (0, 0)
Screenshot: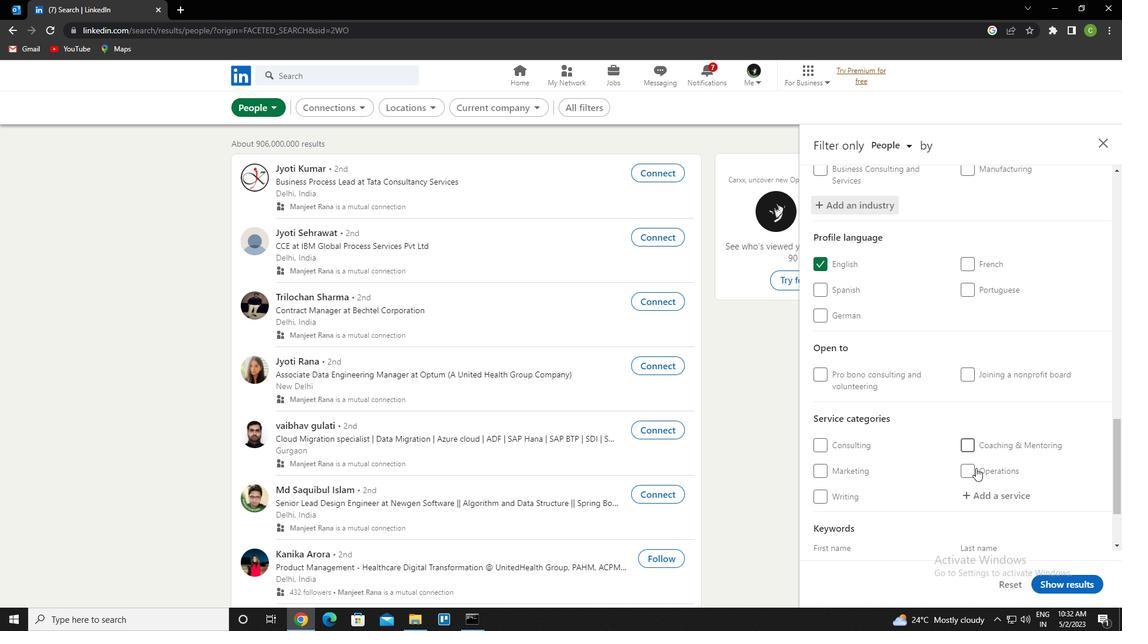 
Action: Mouse moved to (992, 496)
Screenshot: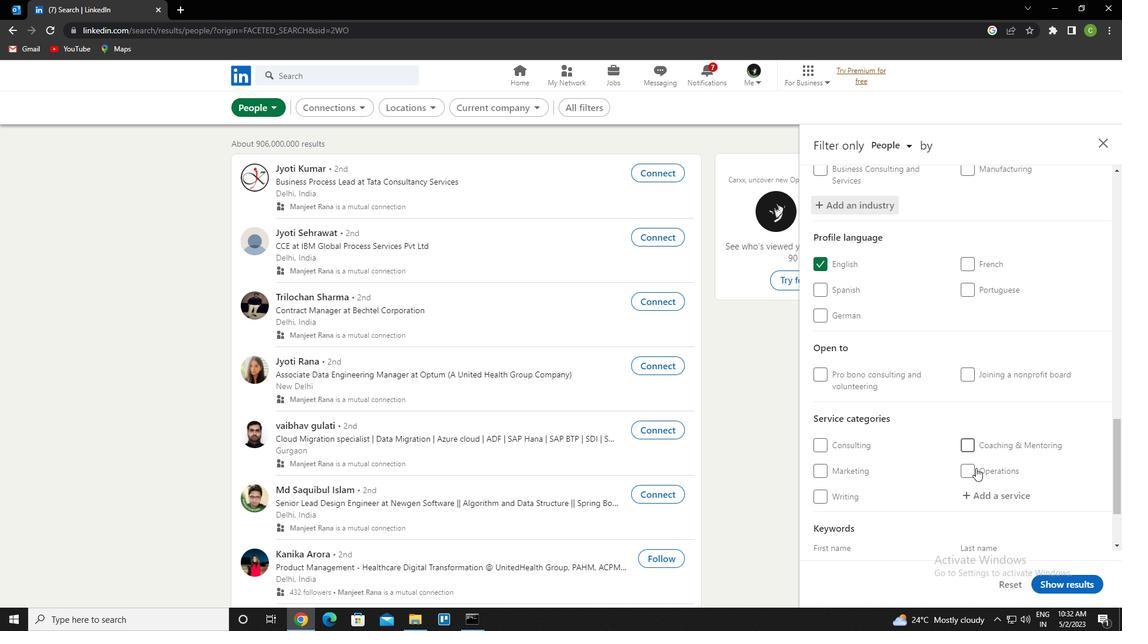 
Action: Mouse scrolled (992, 495) with delta (0, 0)
Screenshot: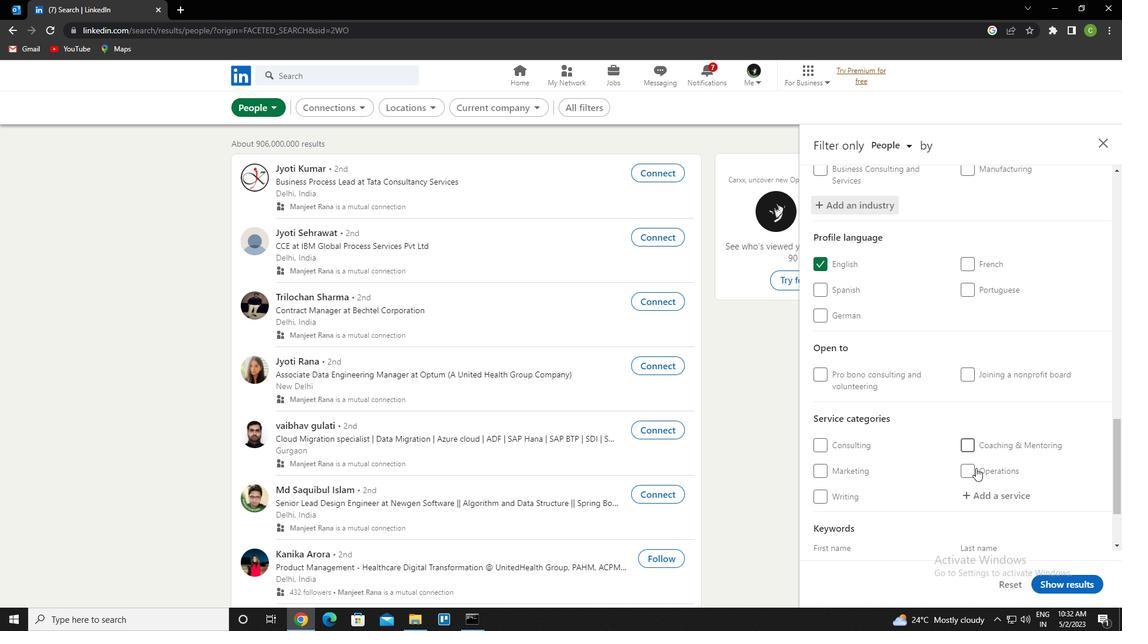 
Action: Mouse moved to (993, 495)
Screenshot: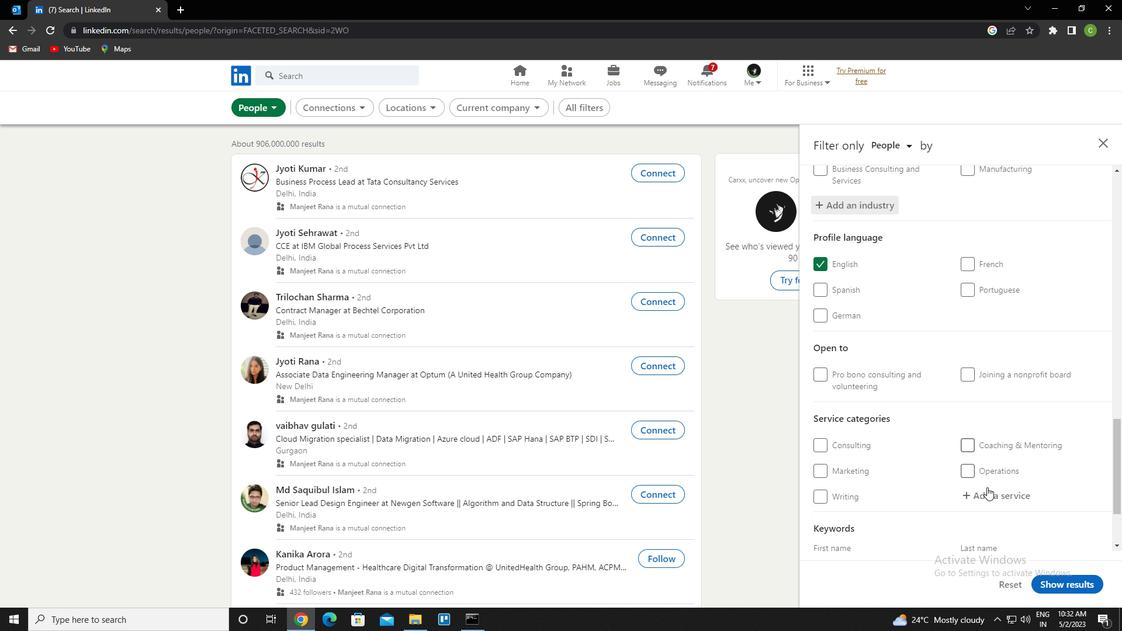 
Action: Mouse scrolled (993, 494) with delta (0, 0)
Screenshot: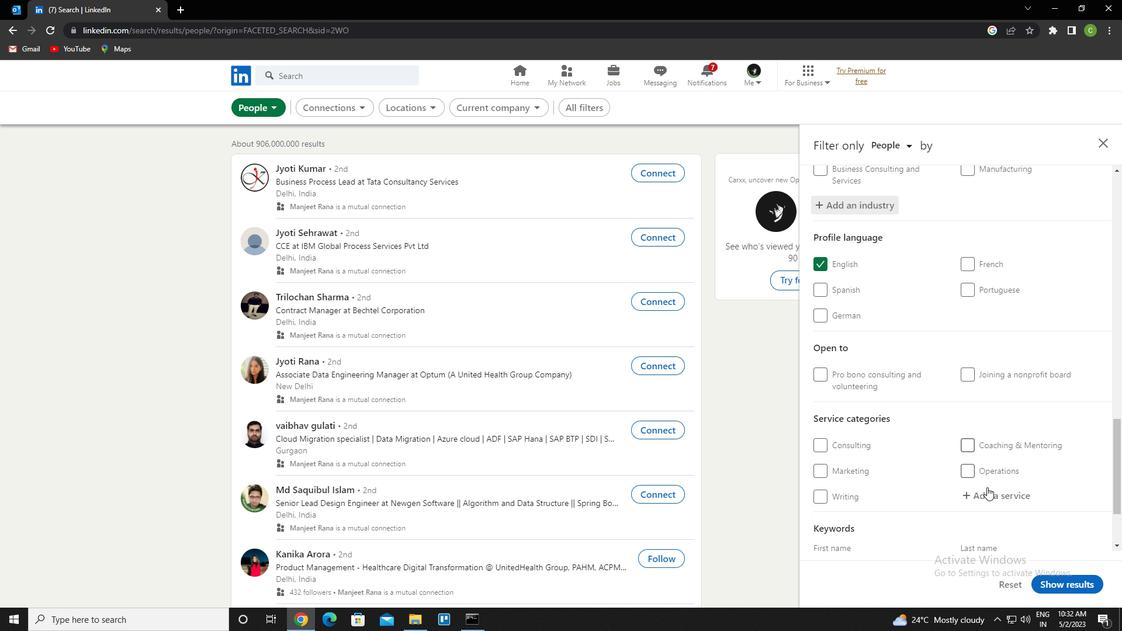 
Action: Mouse moved to (994, 492)
Screenshot: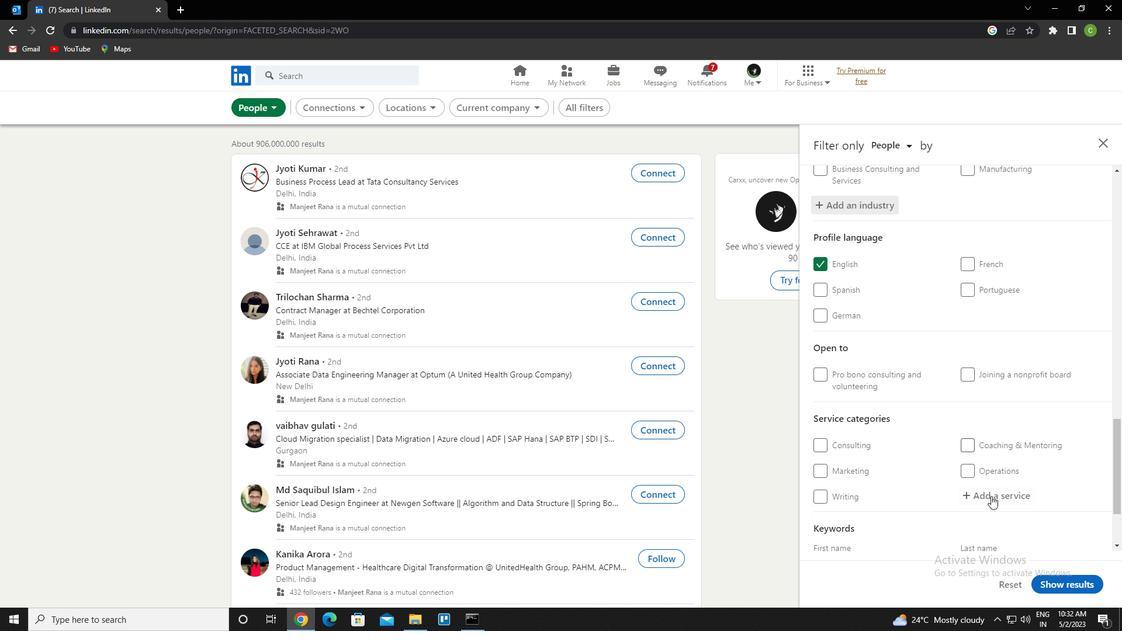 
Action: Mouse scrolled (994, 491) with delta (0, 0)
Screenshot: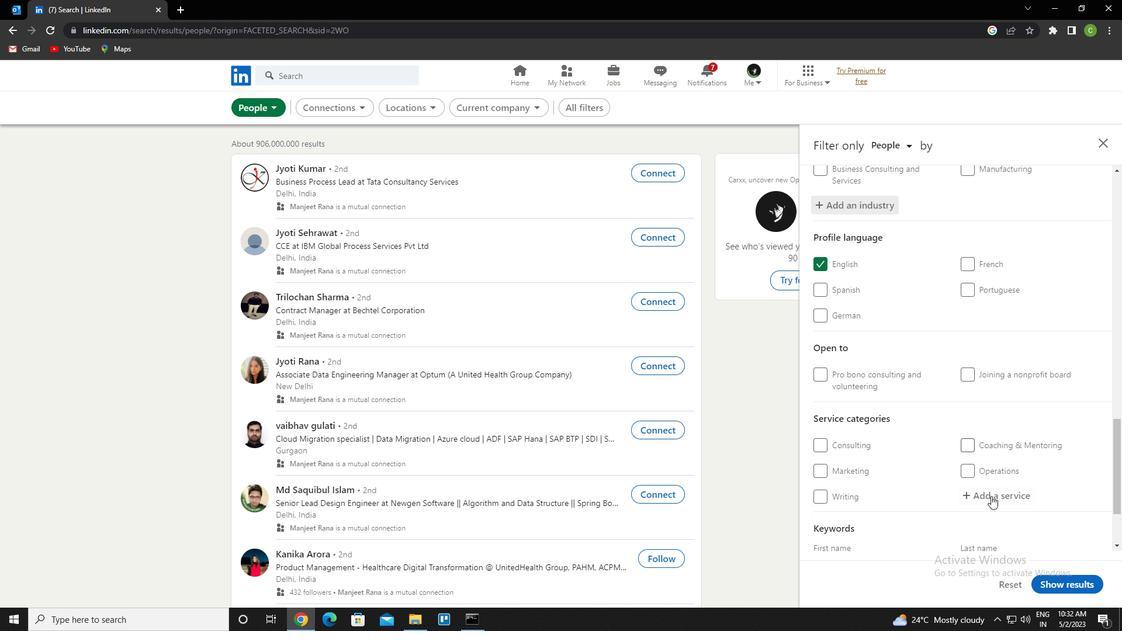 
Action: Mouse moved to (1004, 395)
Screenshot: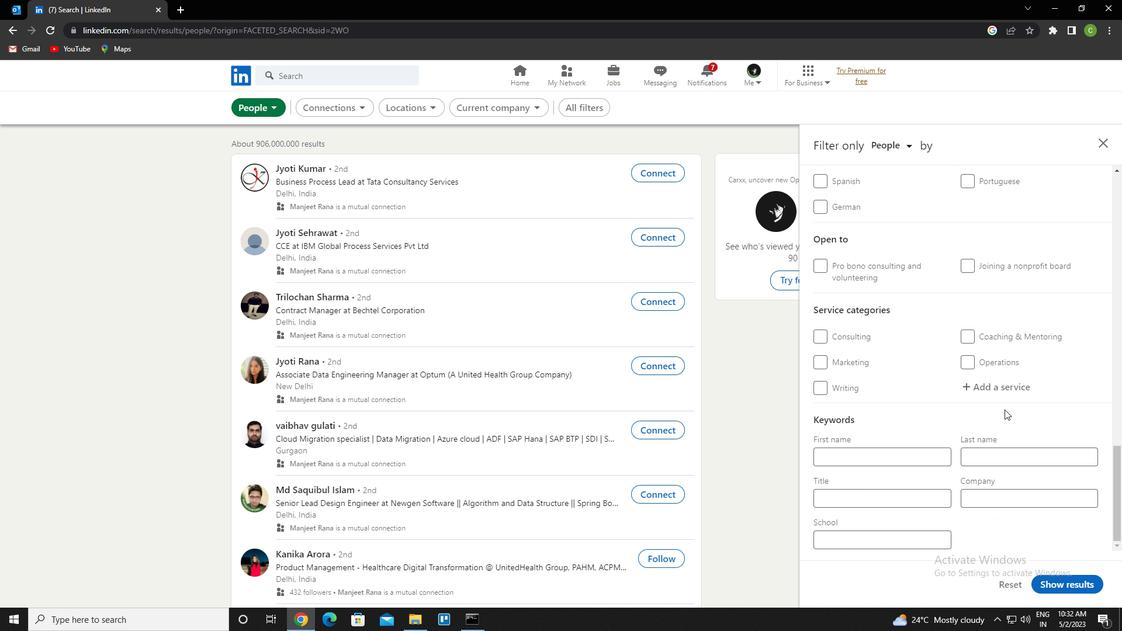 
Action: Mouse pressed left at (1004, 395)
Screenshot: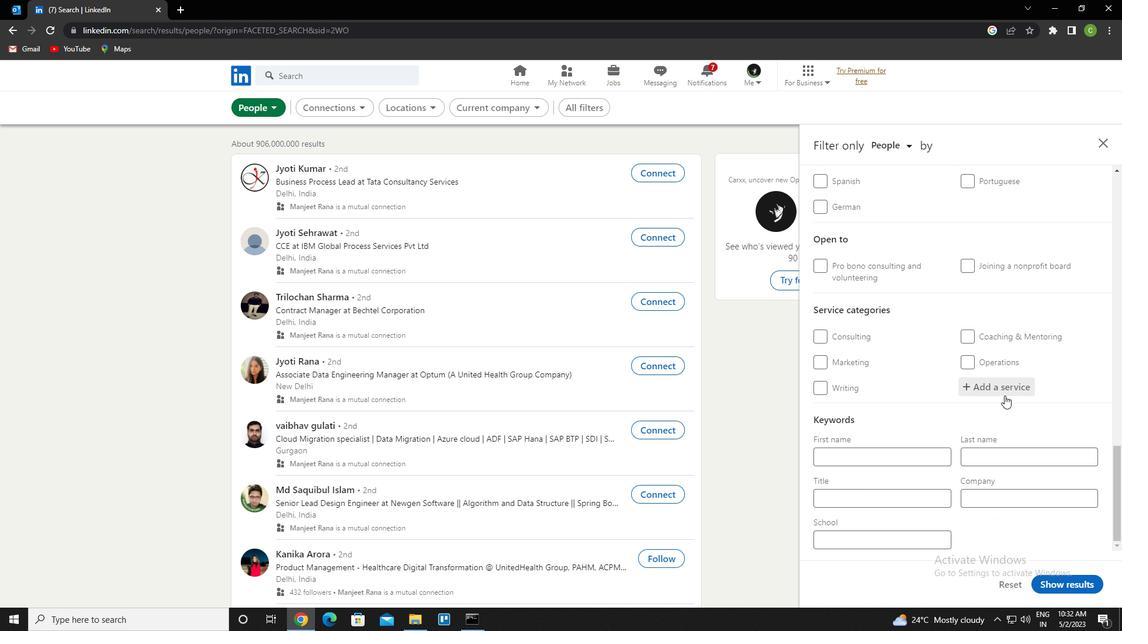 
Action: Key pressed <Key.caps_lock>t<Key.caps_lock>ax
Screenshot: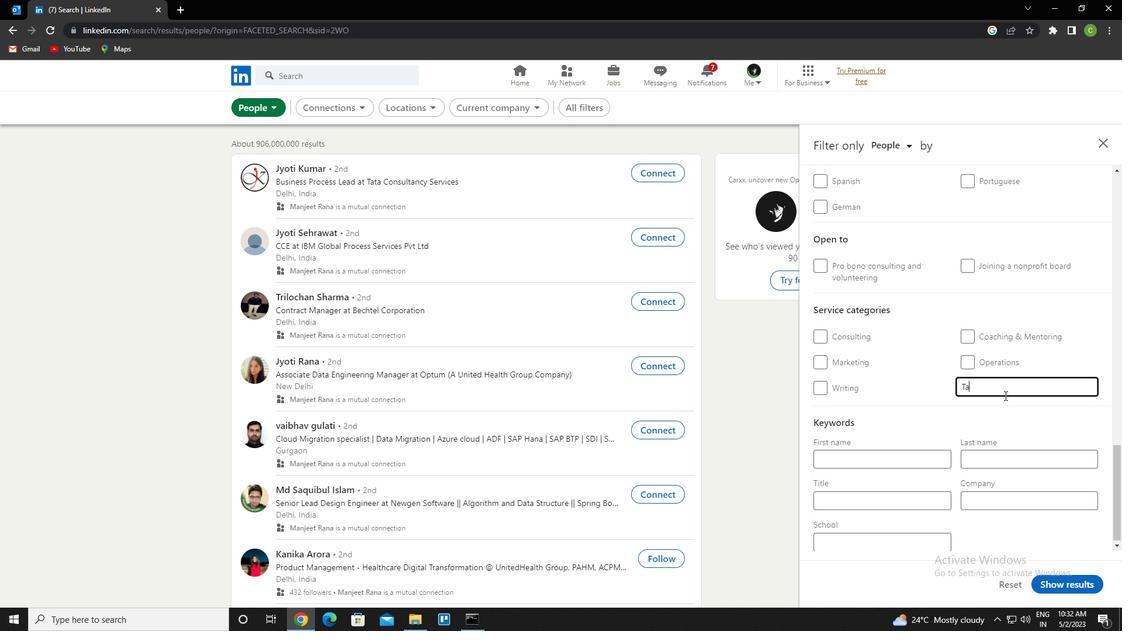 
Action: Mouse moved to (1004, 395)
Screenshot: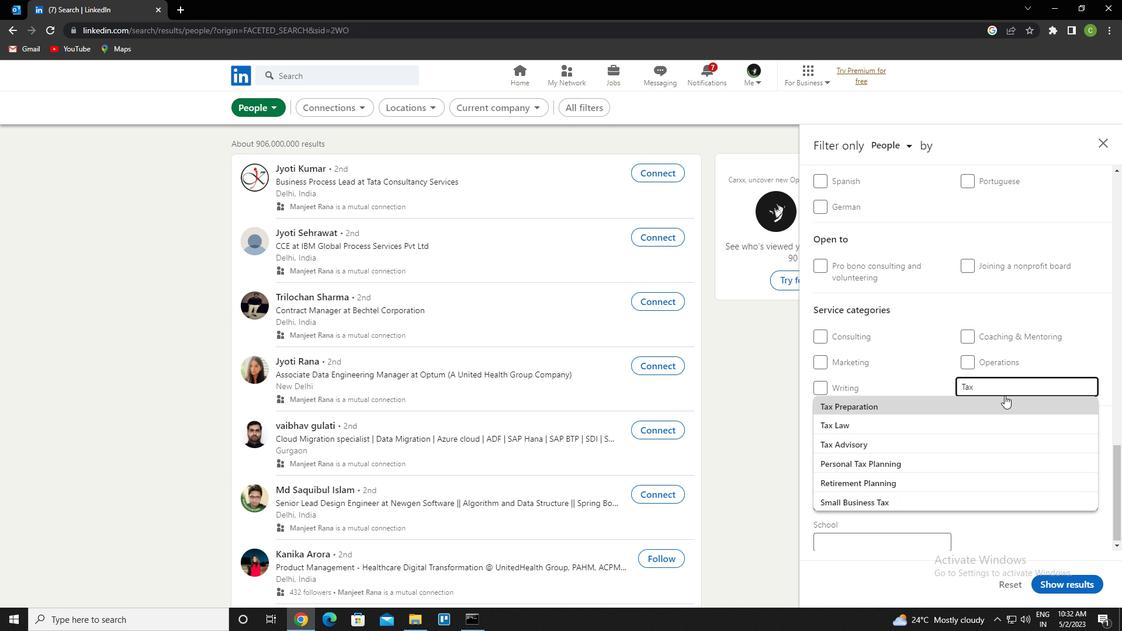 
Action: Key pressed <Key.down><Key.down><Key.enter>
Screenshot: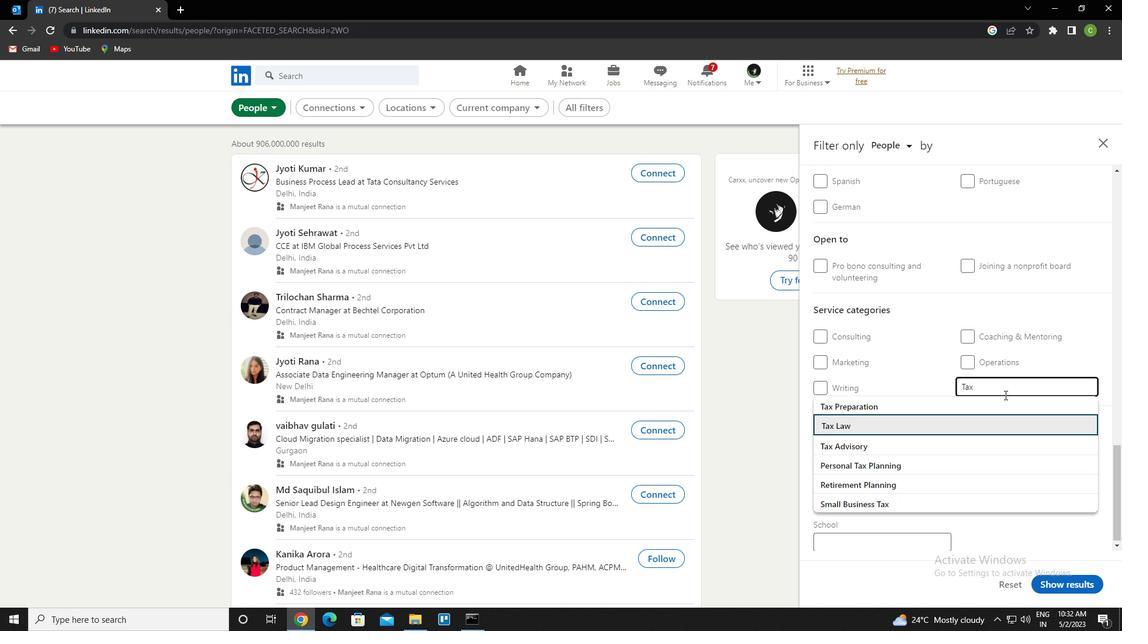 
Action: Mouse moved to (989, 405)
Screenshot: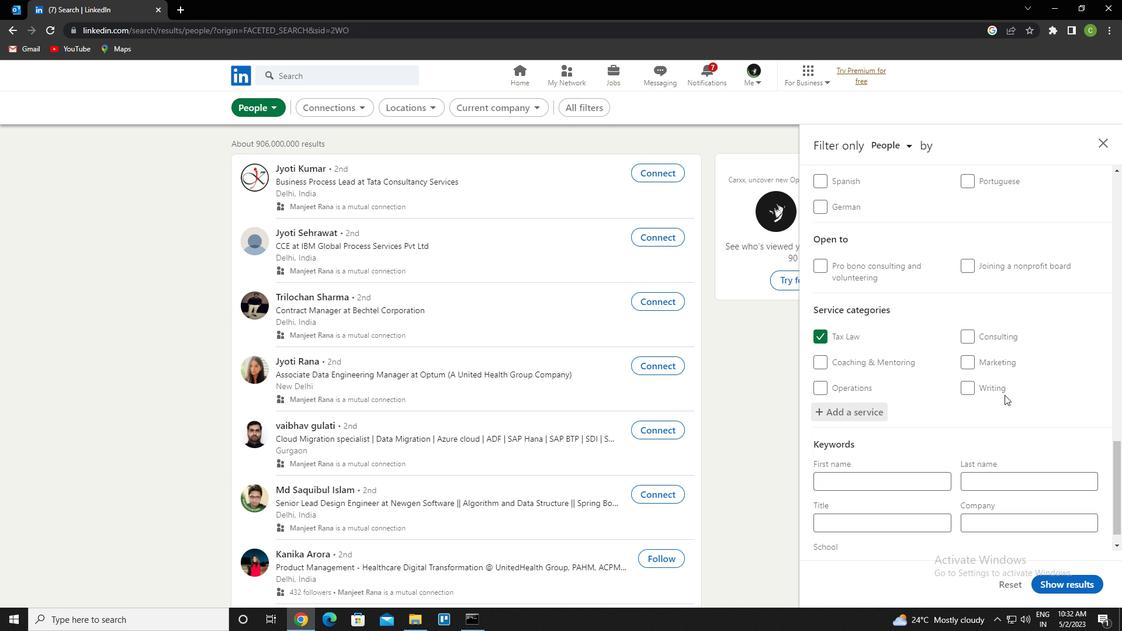 
Action: Mouse scrolled (989, 405) with delta (0, 0)
Screenshot: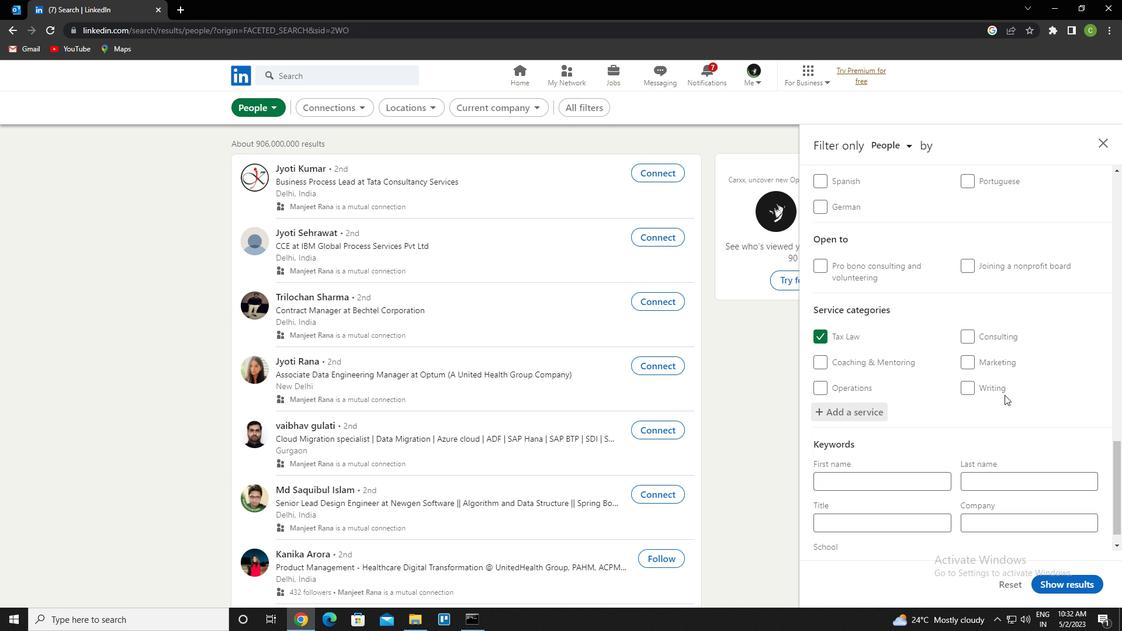 
Action: Mouse moved to (988, 405)
Screenshot: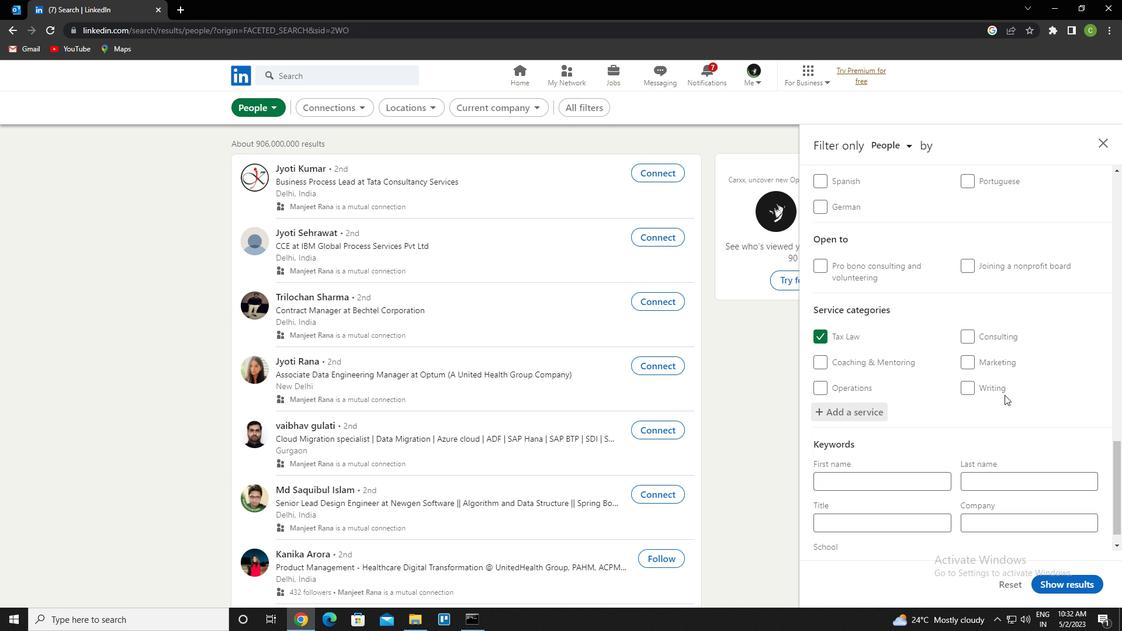 
Action: Mouse scrolled (988, 405) with delta (0, 0)
Screenshot: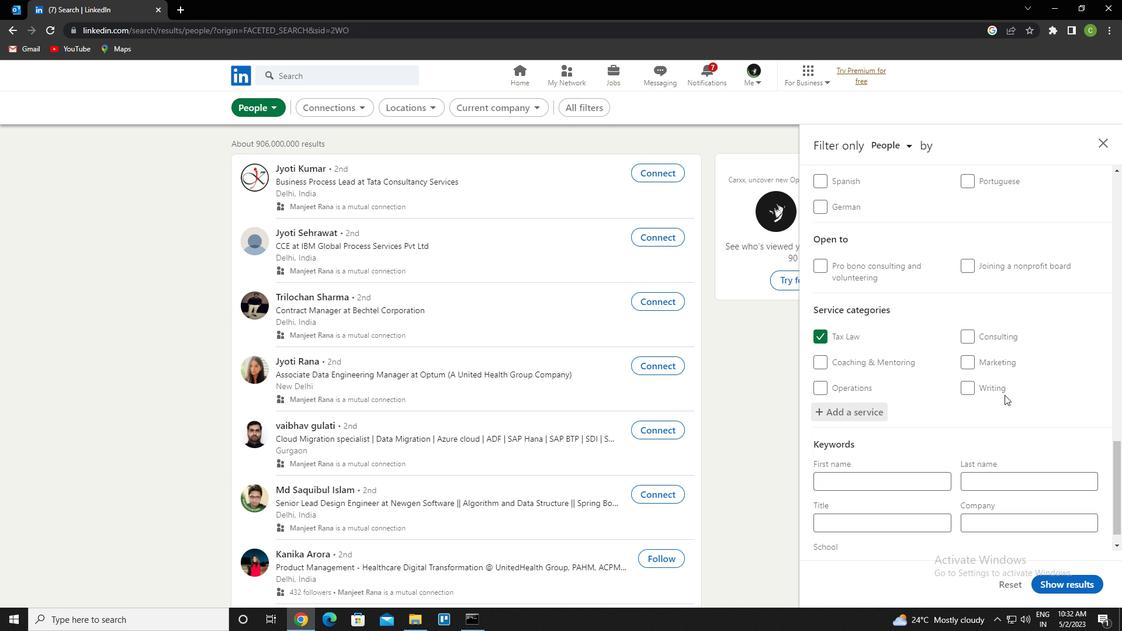 
Action: Mouse scrolled (988, 405) with delta (0, 0)
Screenshot: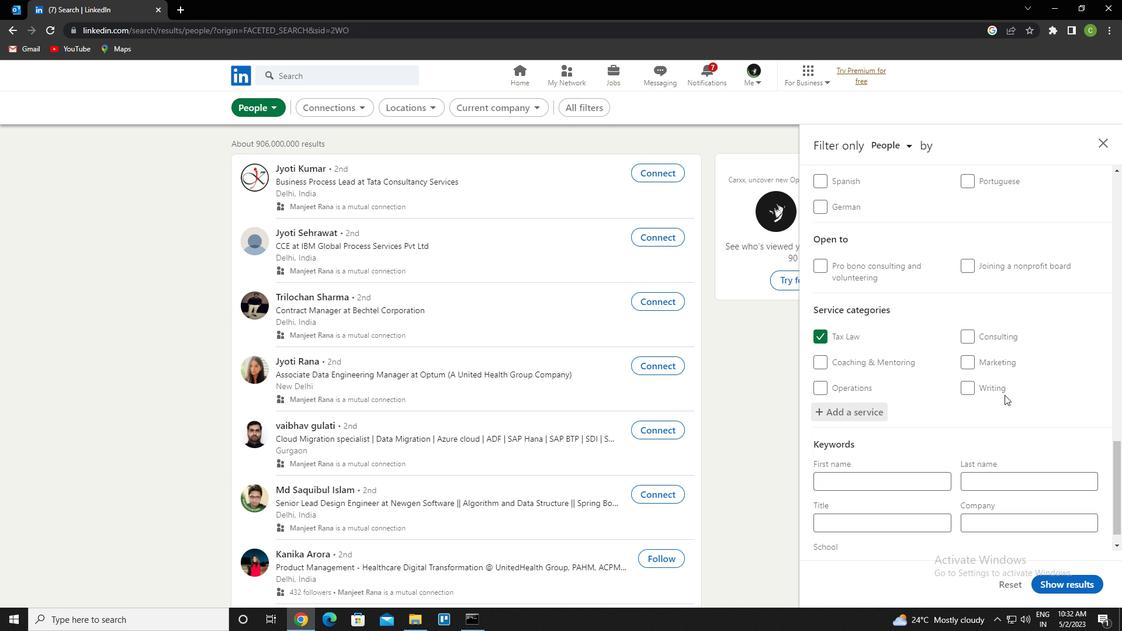 
Action: Mouse scrolled (988, 405) with delta (0, 0)
Screenshot: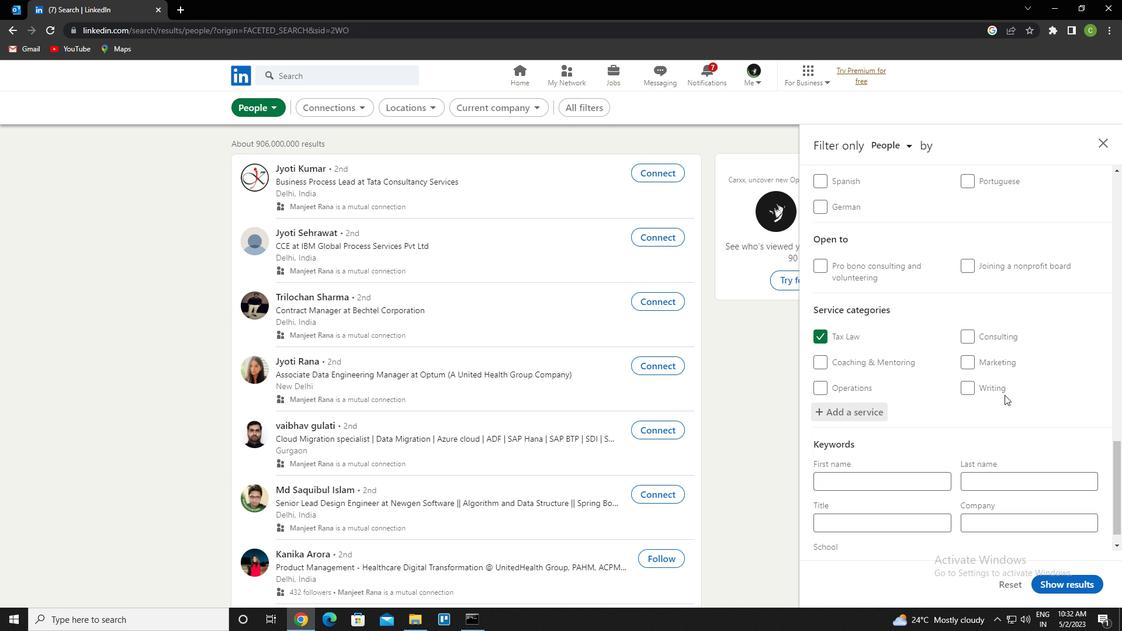 
Action: Mouse moved to (986, 407)
Screenshot: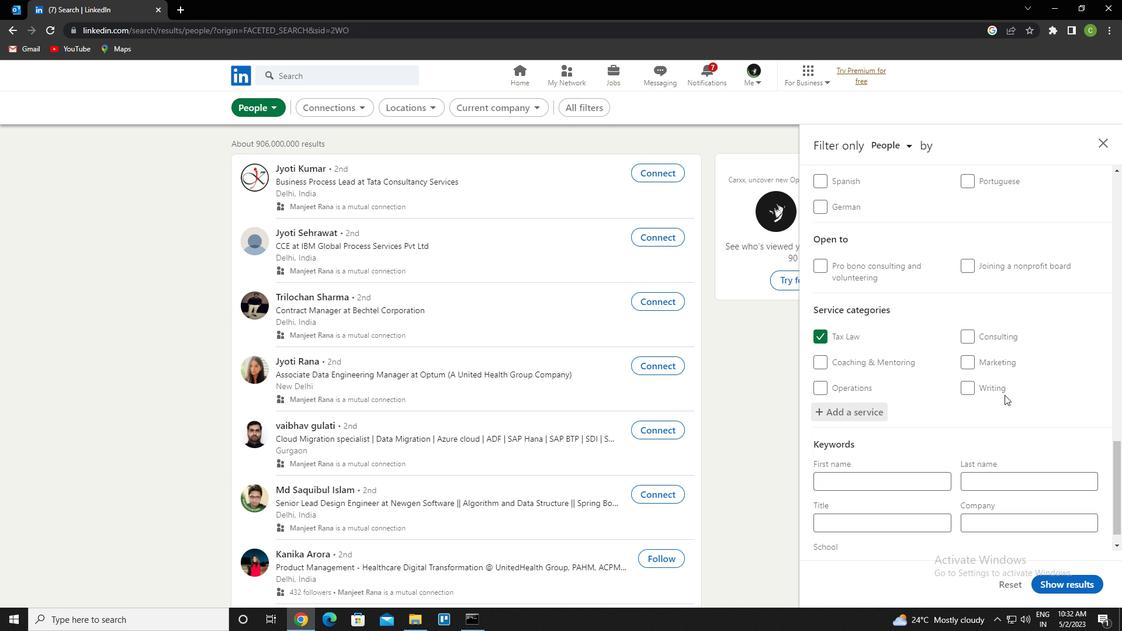 
Action: Mouse scrolled (986, 406) with delta (0, 0)
Screenshot: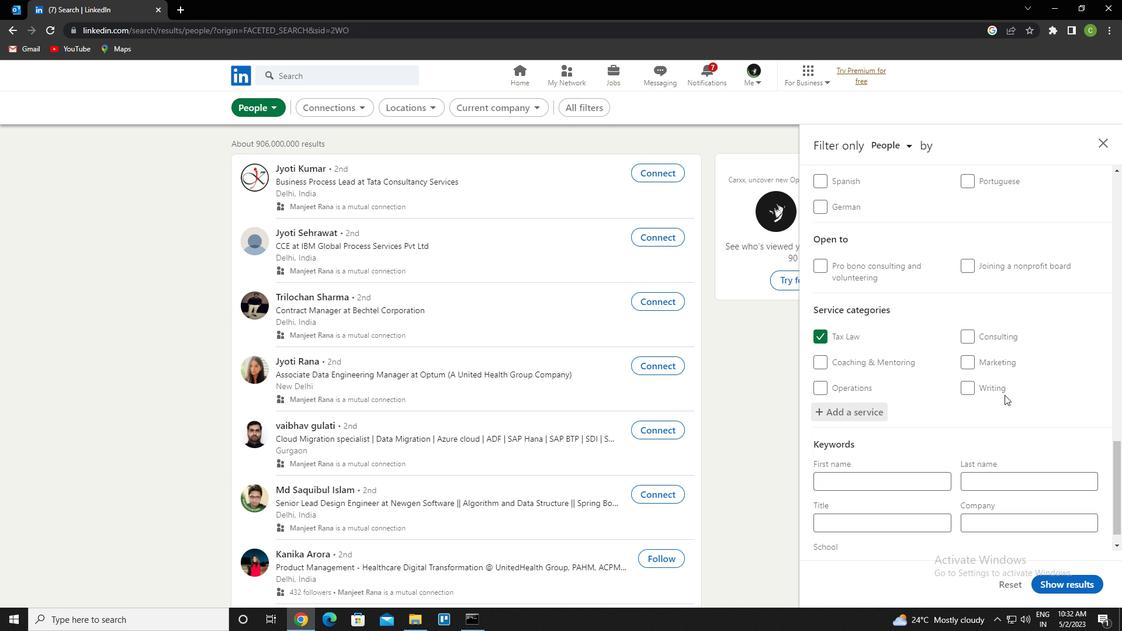 
Action: Mouse moved to (900, 491)
Screenshot: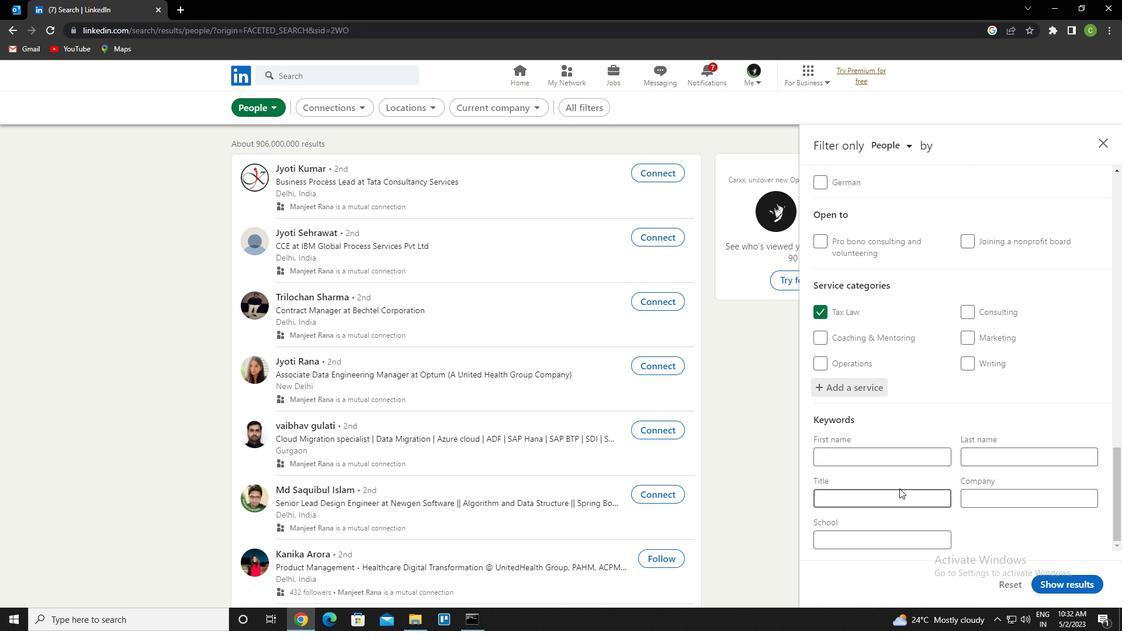 
Action: Mouse pressed left at (900, 491)
Screenshot: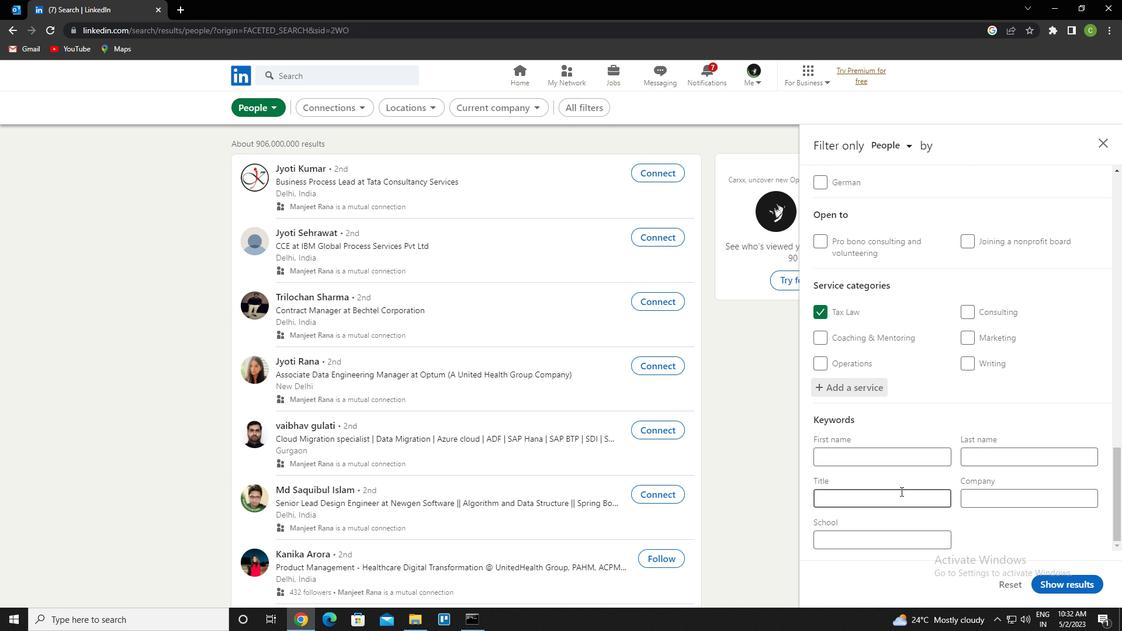 
Action: Key pressed <Key.caps_lock>c<Key.caps_lock>redit<Key.space><Key.caps_lock>a<Key.caps_lock>uthorizer
Screenshot: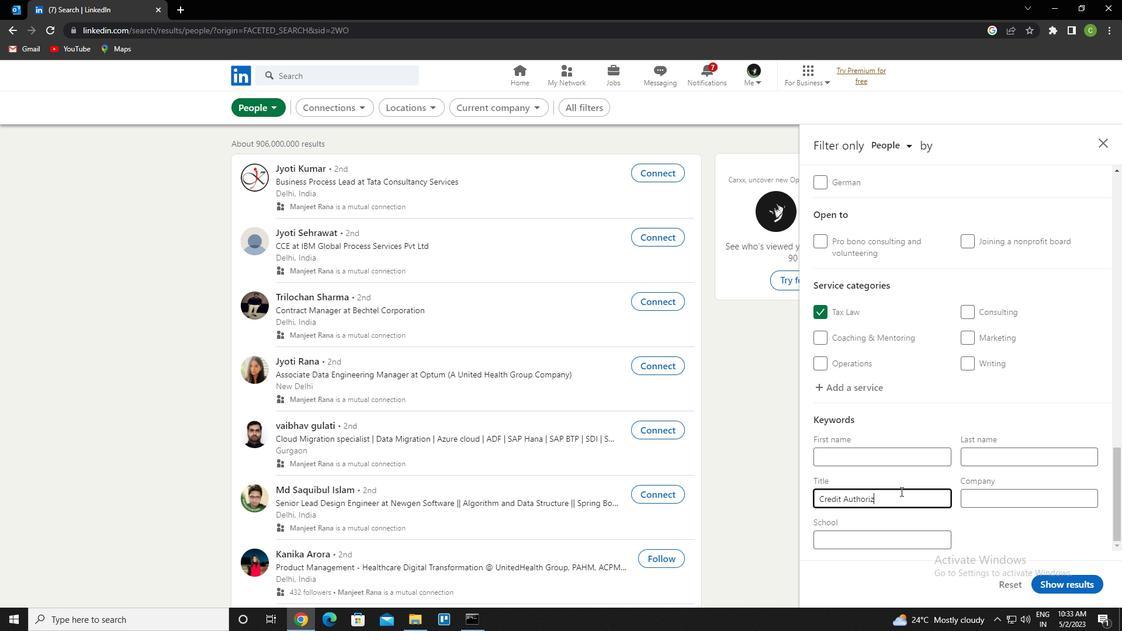 
Action: Mouse moved to (1056, 582)
Screenshot: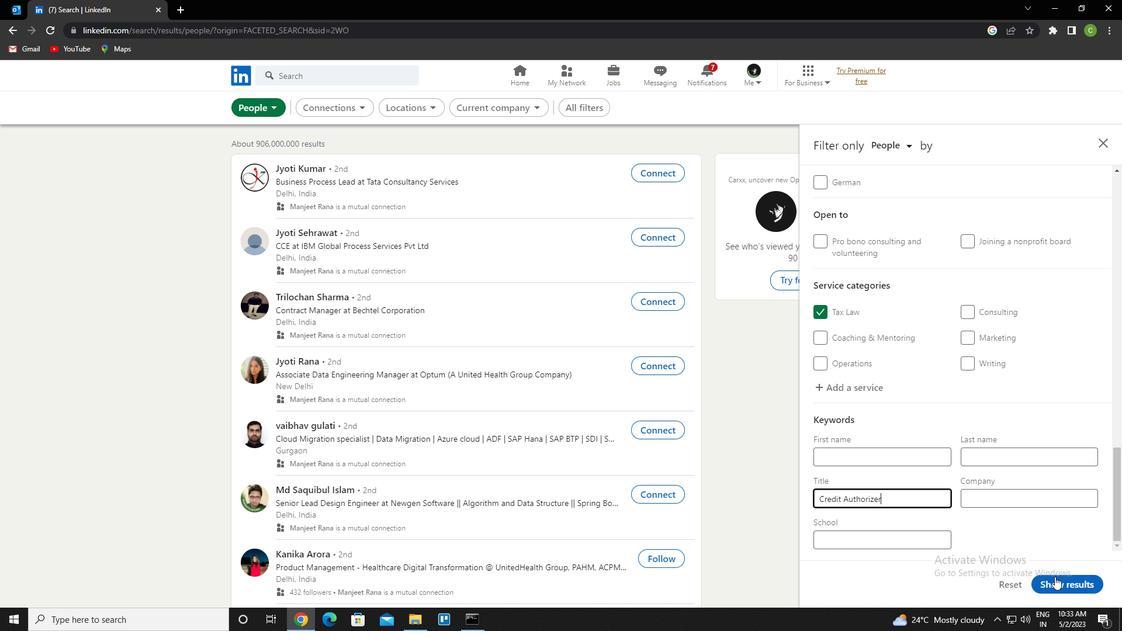 
Action: Mouse pressed left at (1056, 582)
Screenshot: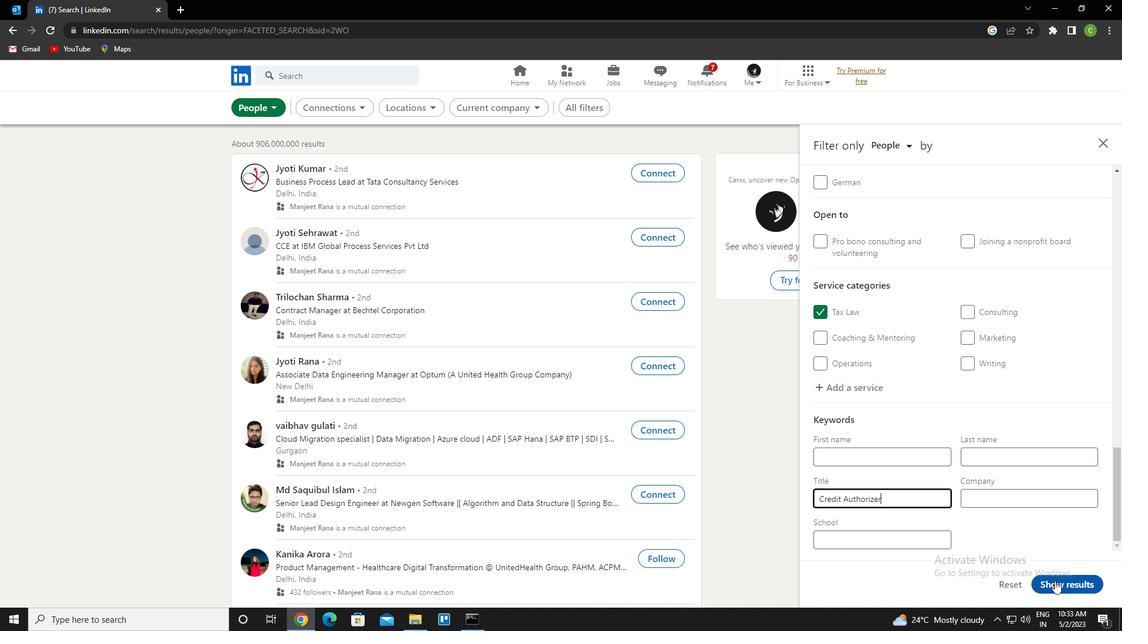 
Action: Mouse moved to (640, 438)
Screenshot: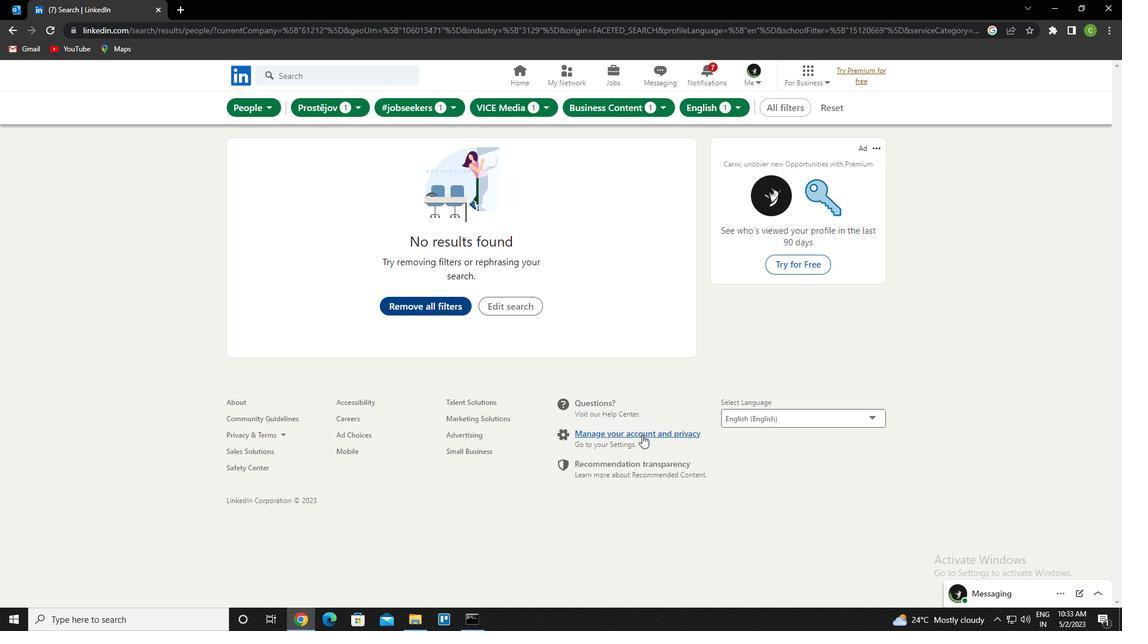 
